 Task: Create a due date automation trigger when advanced on, on the tuesday of the week before a card is due add fields without custom field "Resume" set to a number greater than 1 and lower than 10 at 11:00 AM.
Action: Mouse moved to (1111, 338)
Screenshot: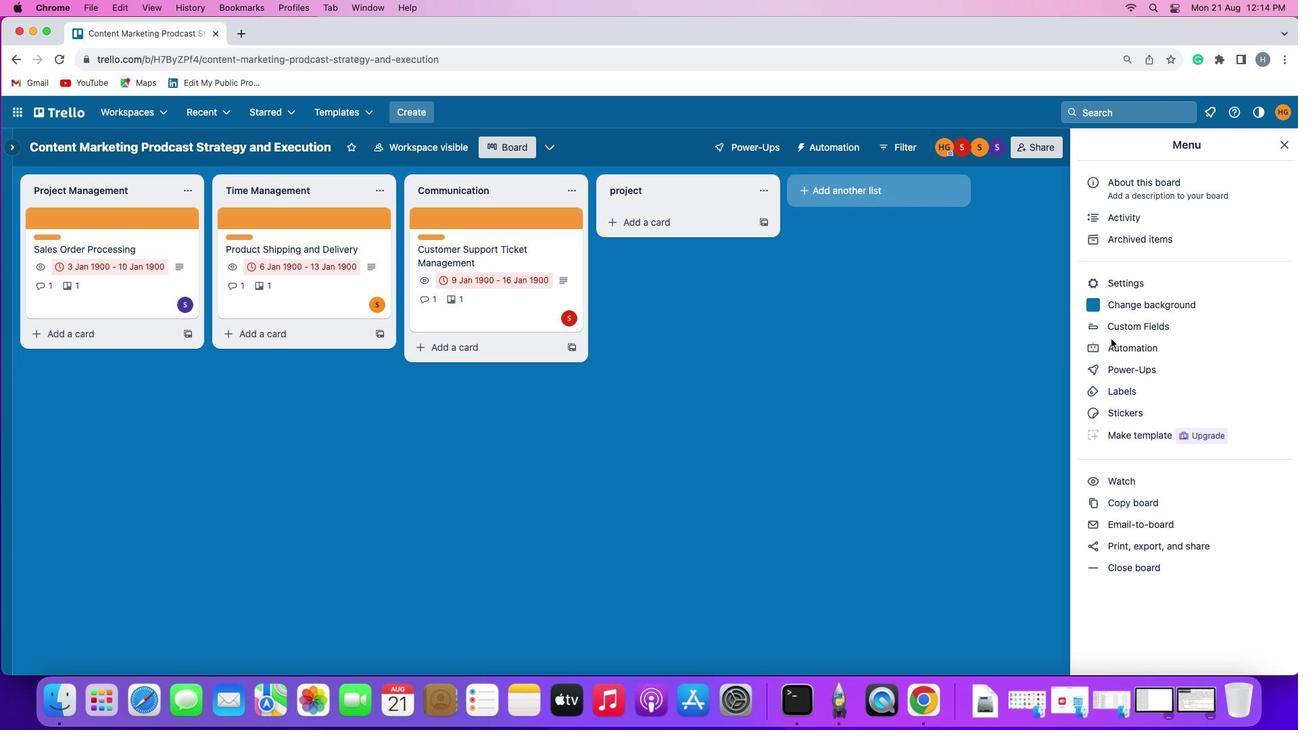
Action: Mouse pressed left at (1111, 338)
Screenshot: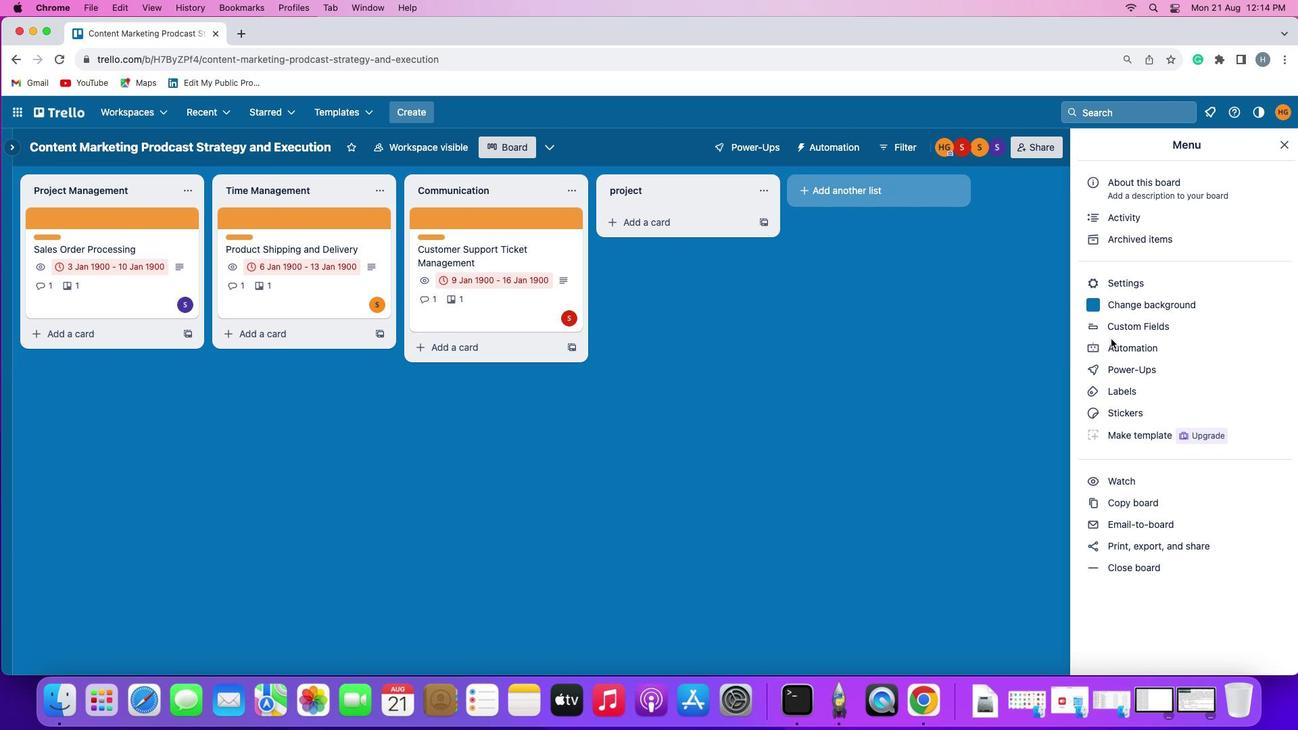
Action: Mouse pressed left at (1111, 338)
Screenshot: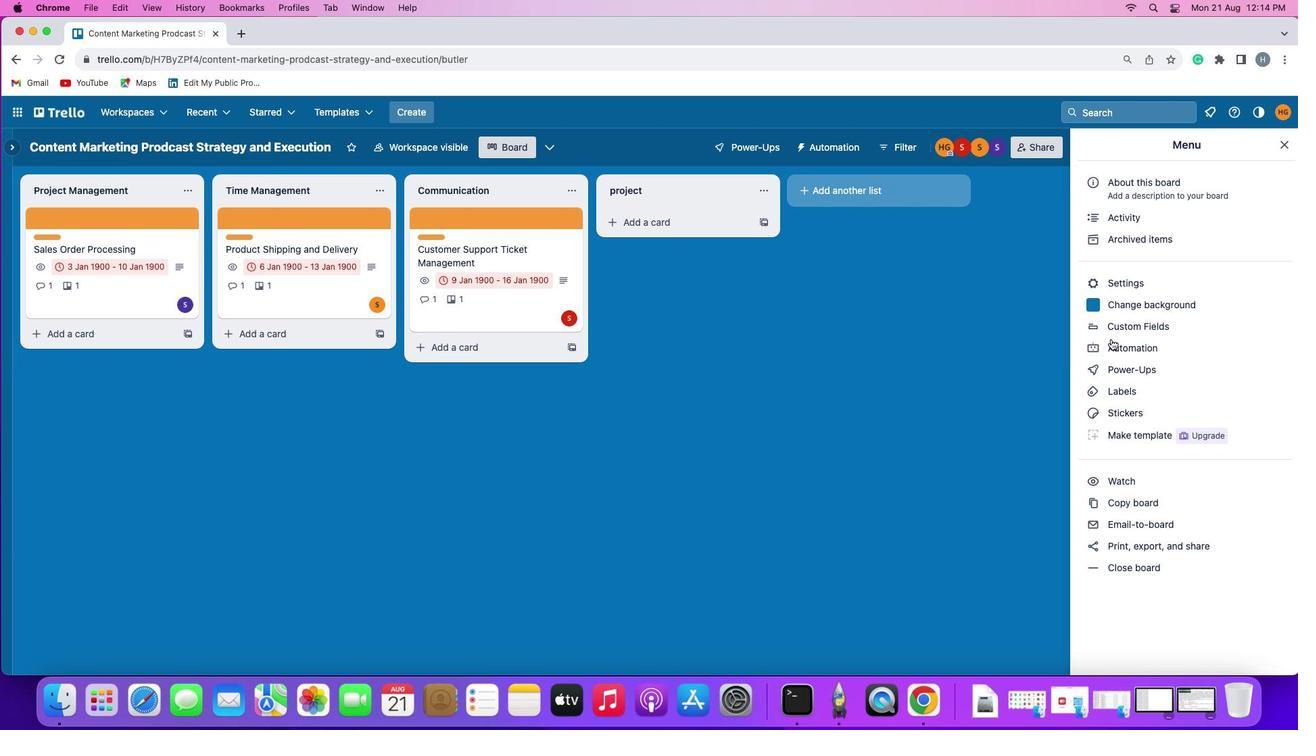 
Action: Mouse moved to (66, 323)
Screenshot: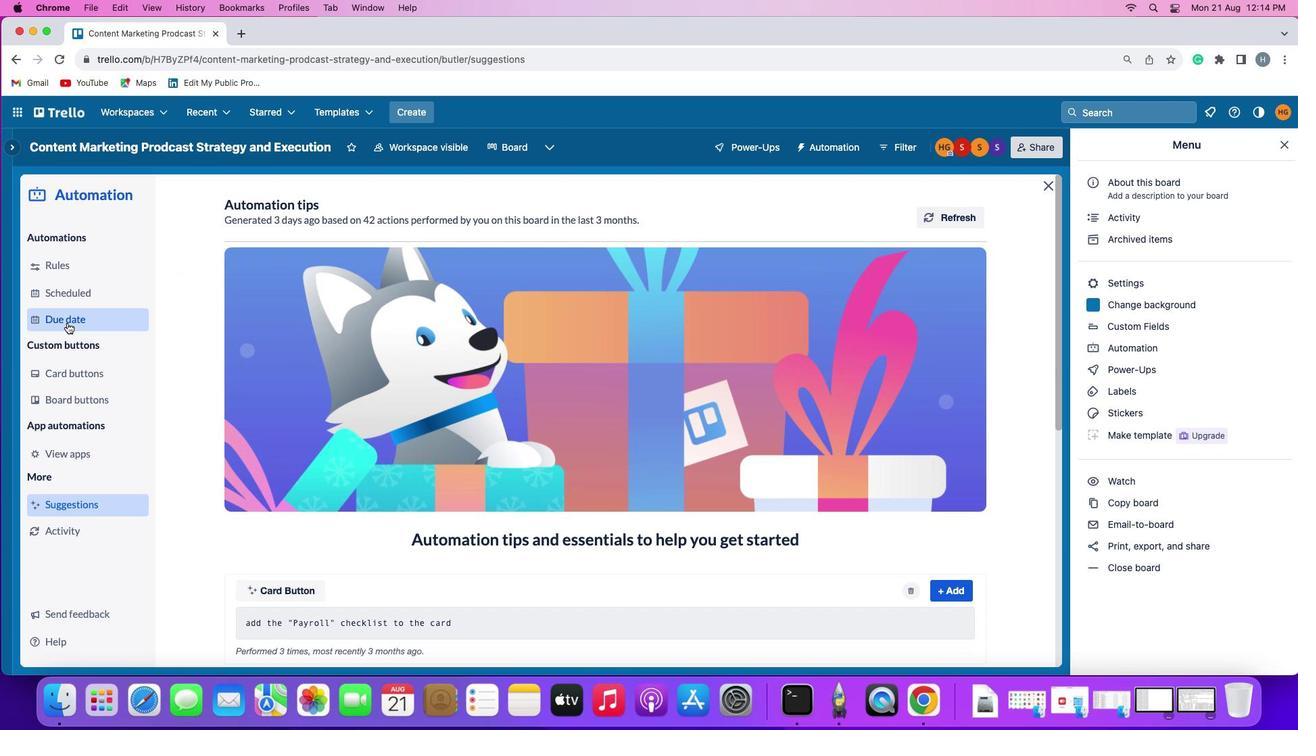 
Action: Mouse pressed left at (66, 323)
Screenshot: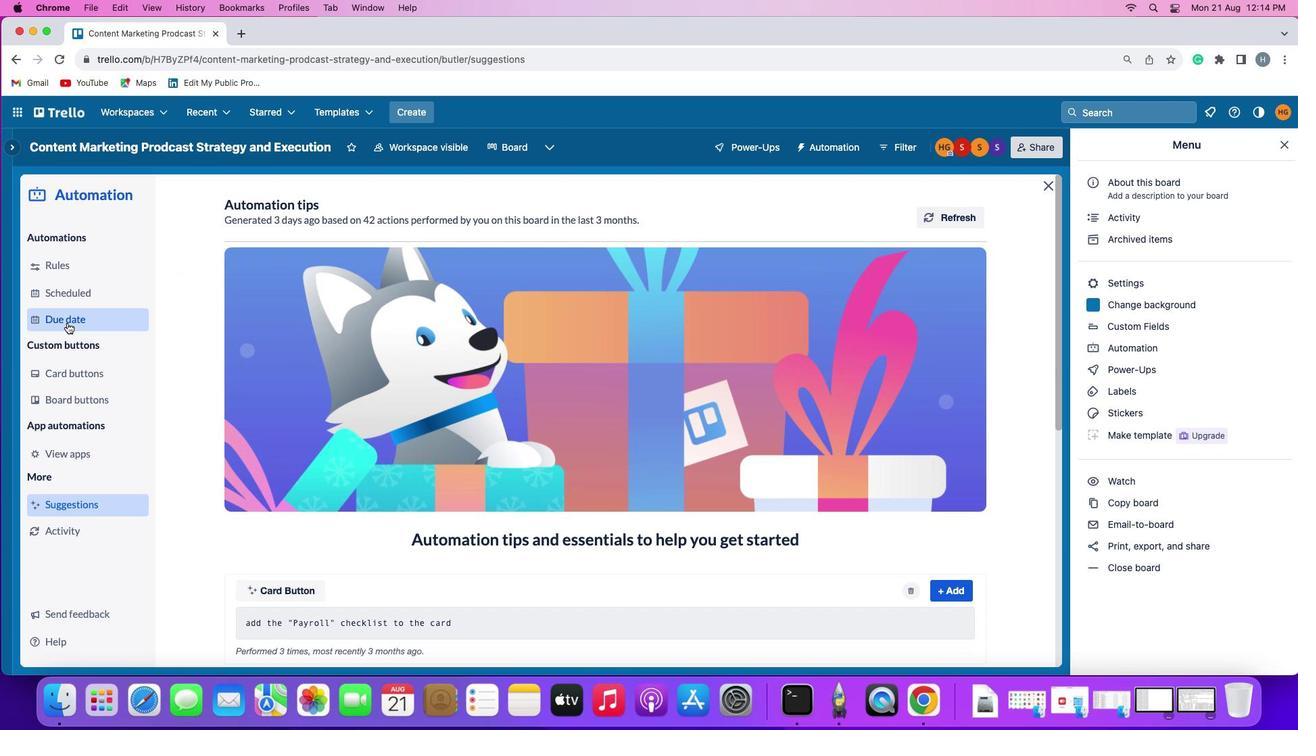
Action: Mouse moved to (917, 206)
Screenshot: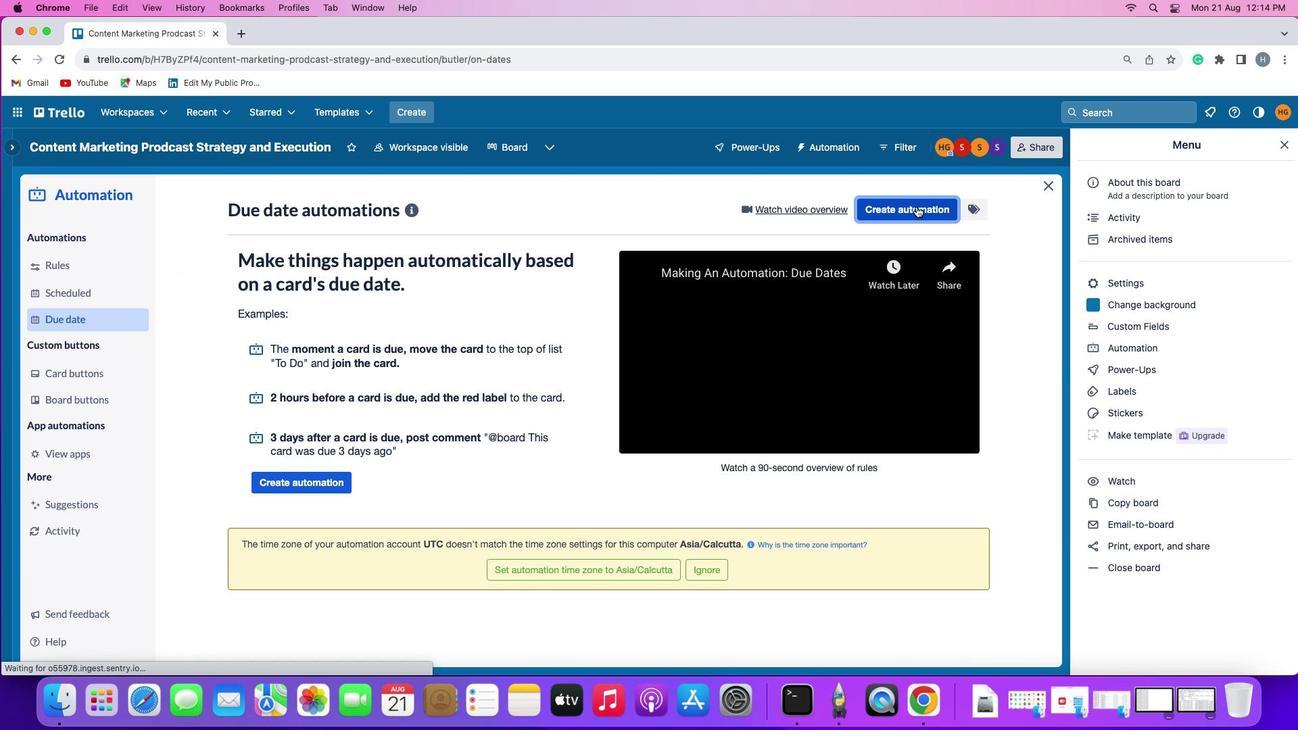 
Action: Mouse pressed left at (917, 206)
Screenshot: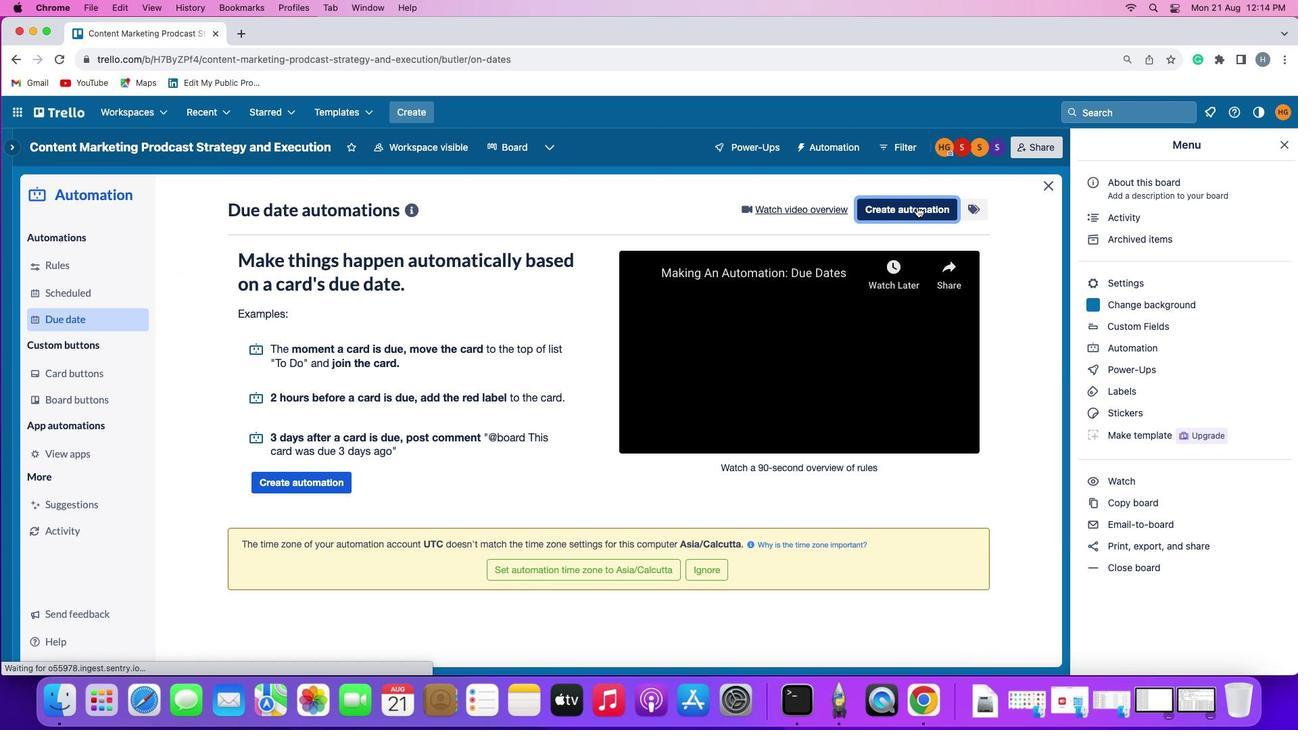 
Action: Mouse moved to (282, 340)
Screenshot: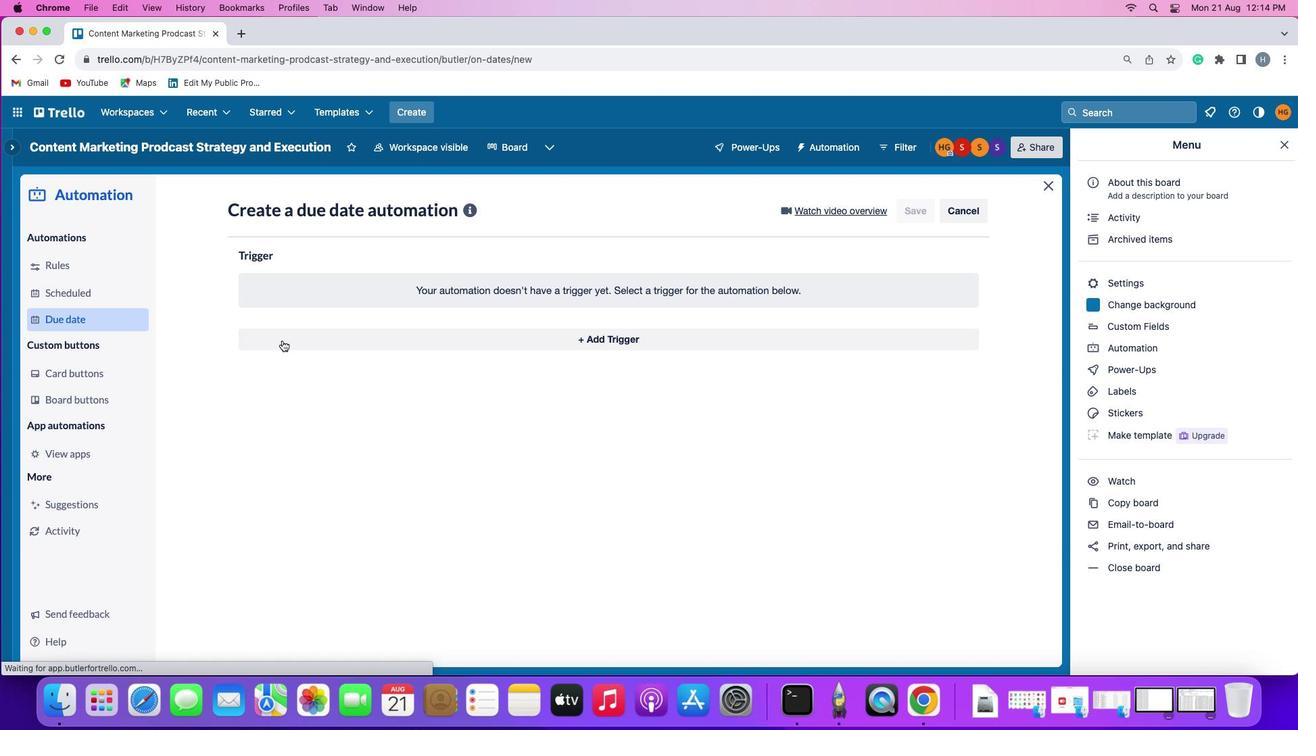 
Action: Mouse pressed left at (282, 340)
Screenshot: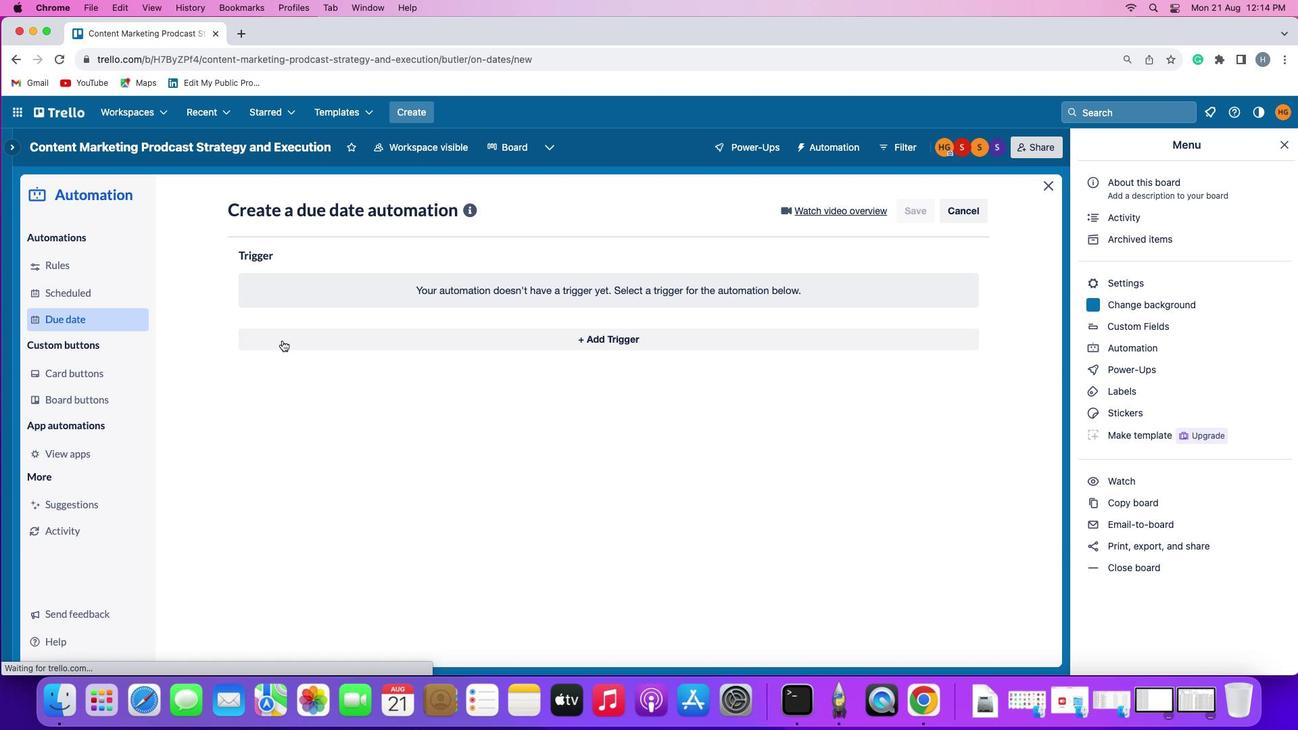 
Action: Mouse moved to (295, 586)
Screenshot: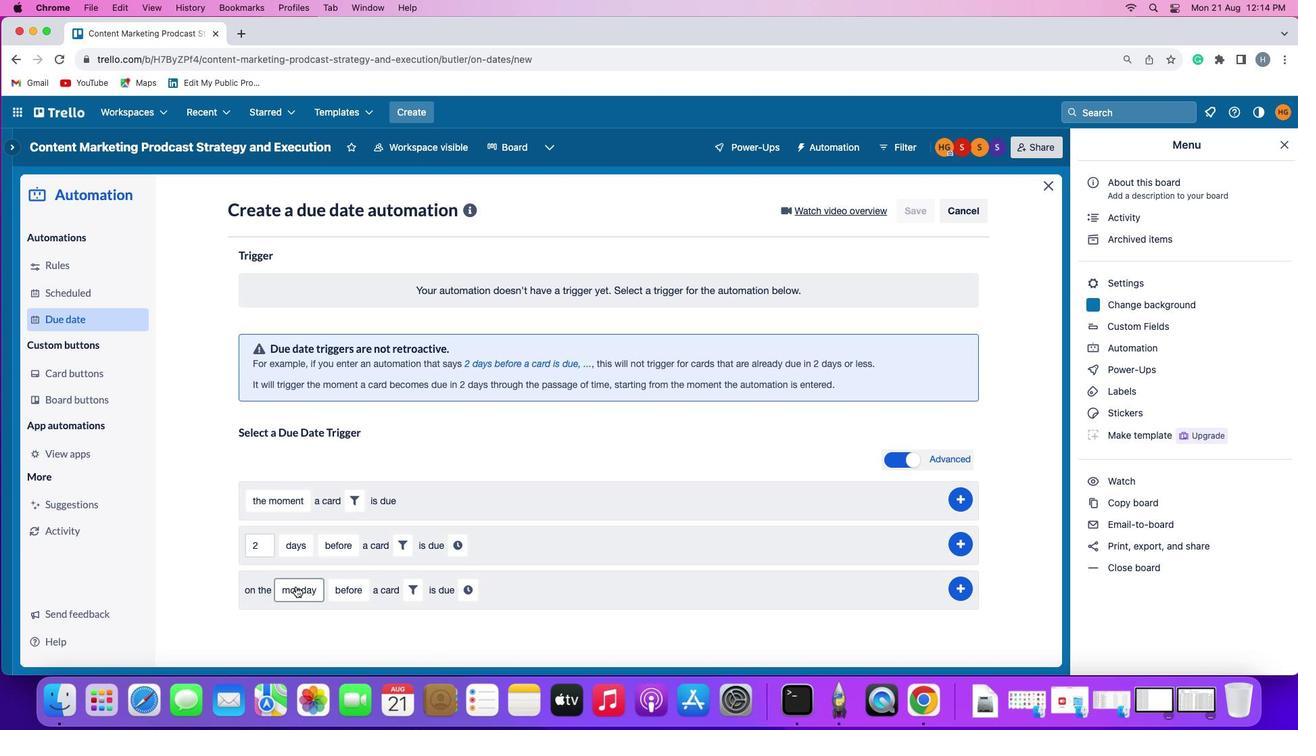 
Action: Mouse pressed left at (295, 586)
Screenshot: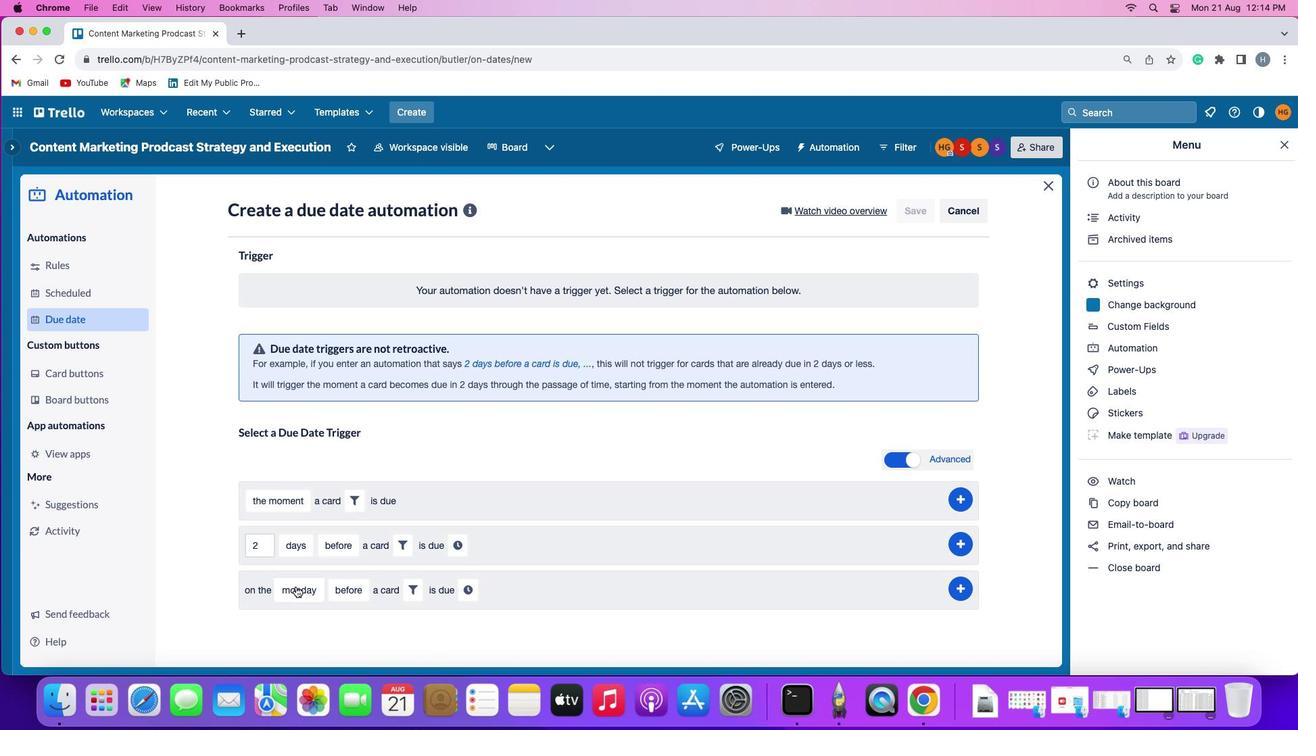 
Action: Mouse moved to (324, 432)
Screenshot: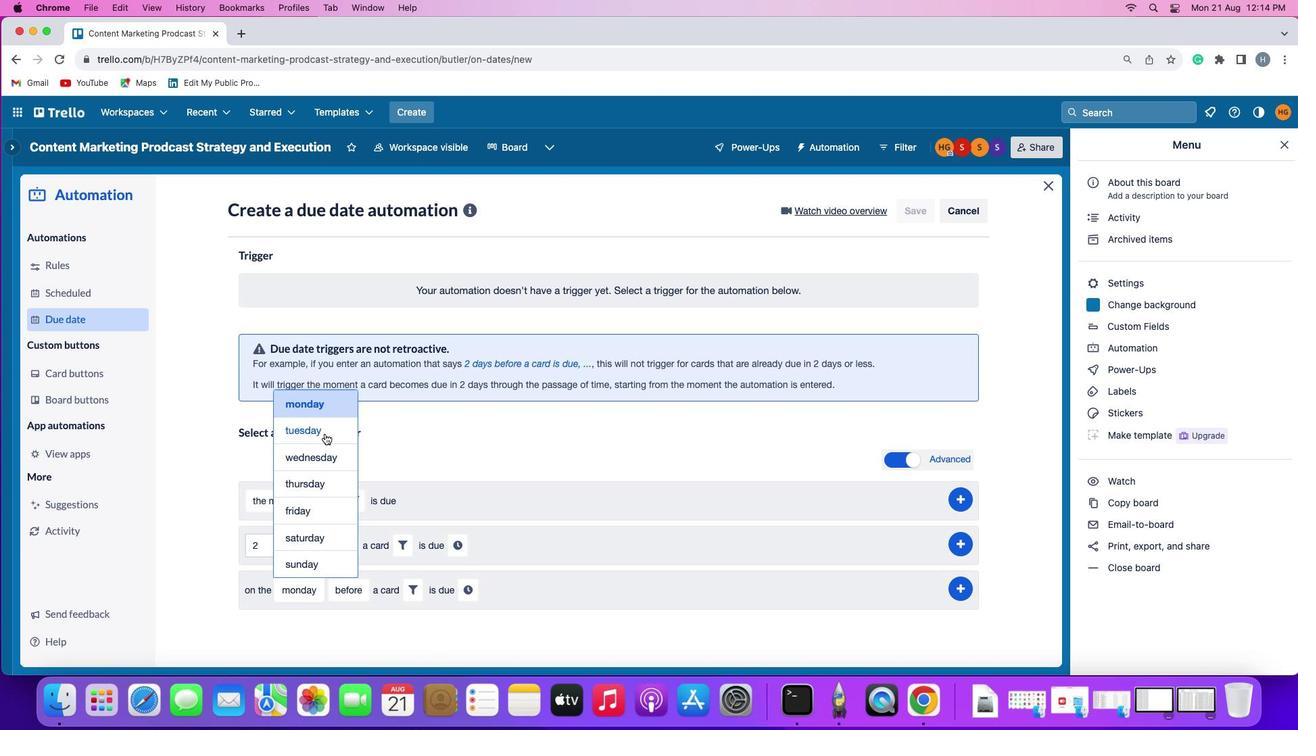 
Action: Mouse pressed left at (324, 432)
Screenshot: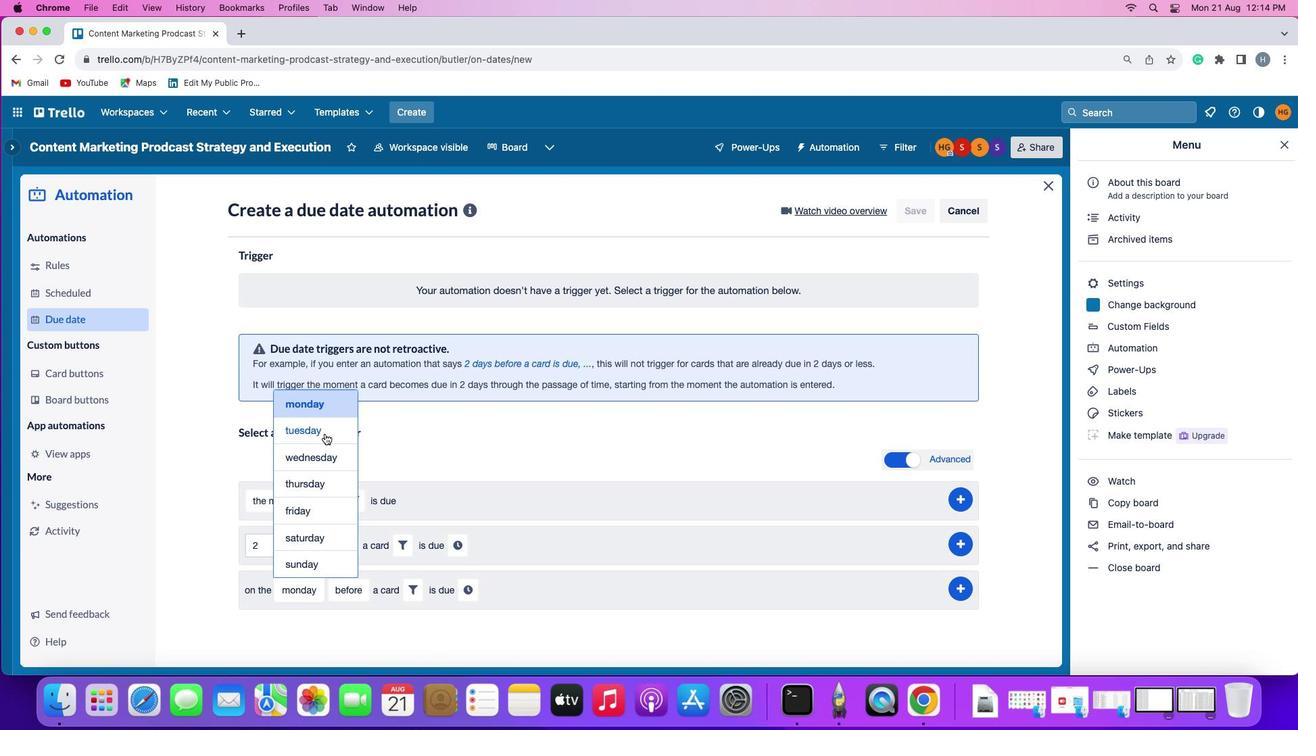 
Action: Mouse moved to (359, 593)
Screenshot: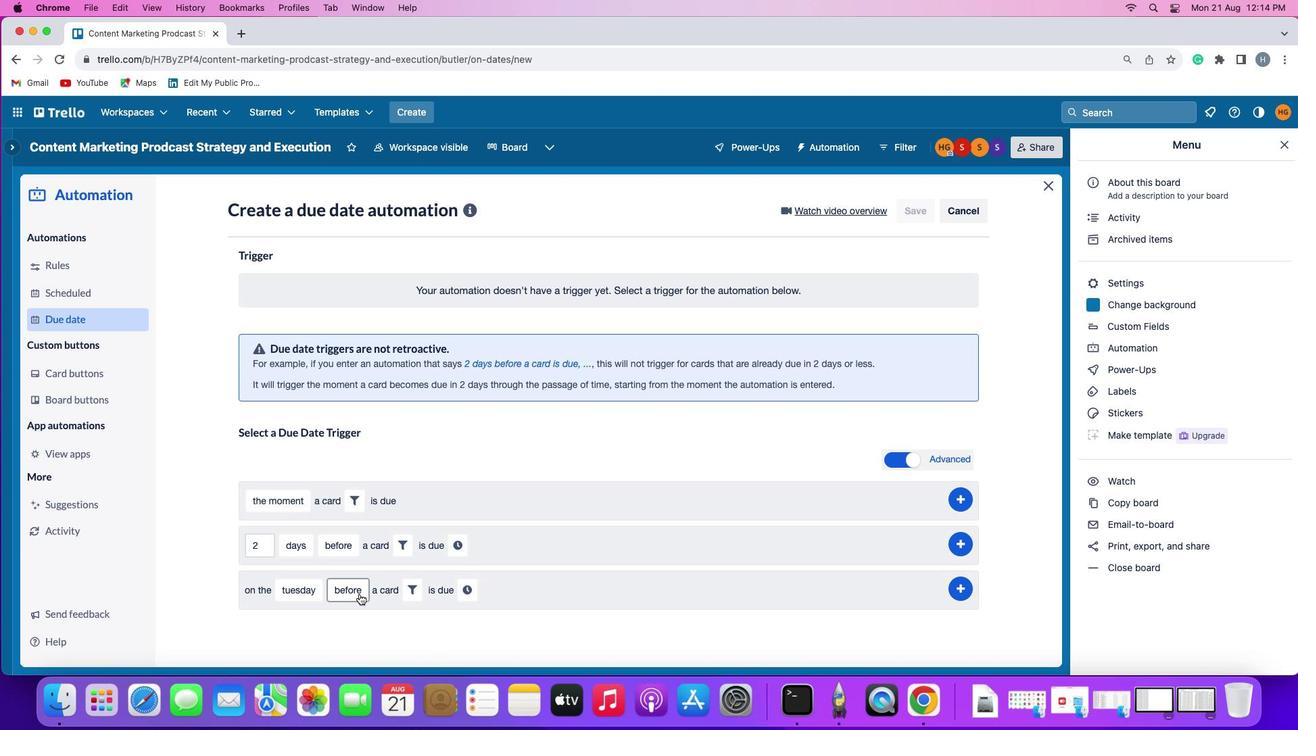 
Action: Mouse pressed left at (359, 593)
Screenshot: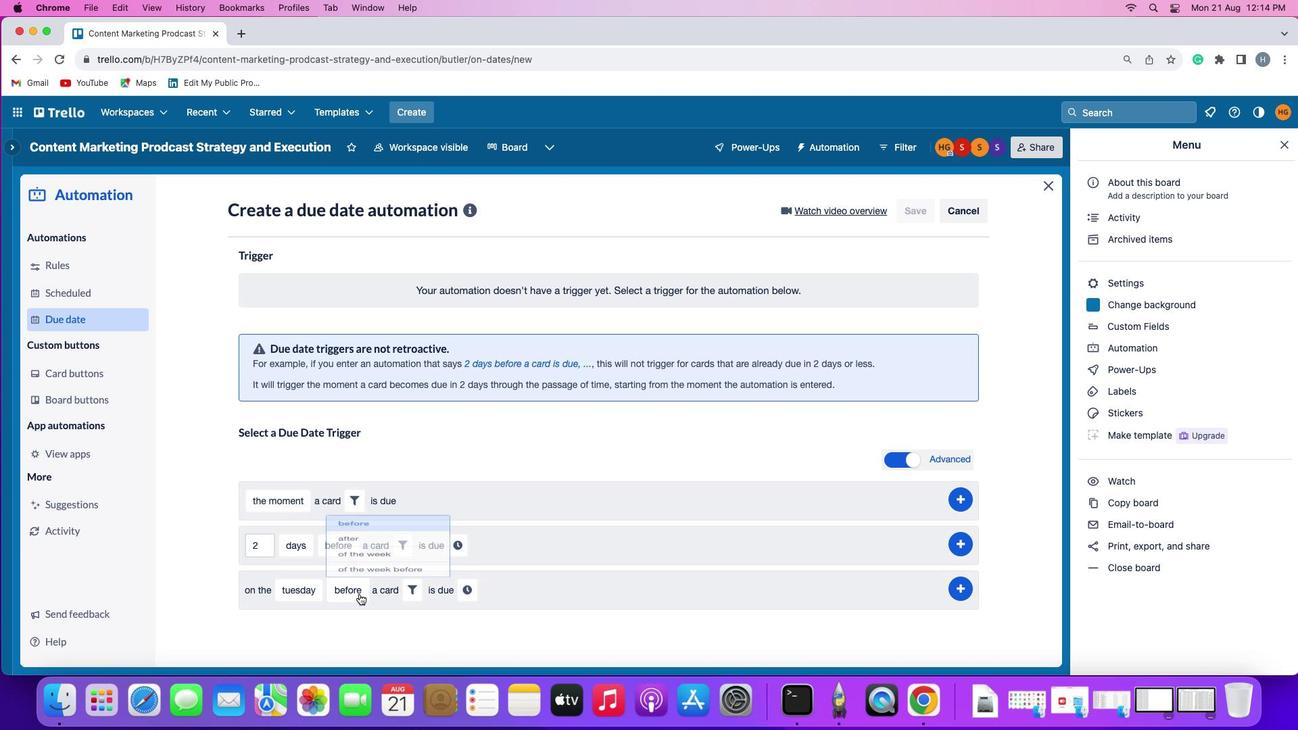 
Action: Mouse moved to (366, 566)
Screenshot: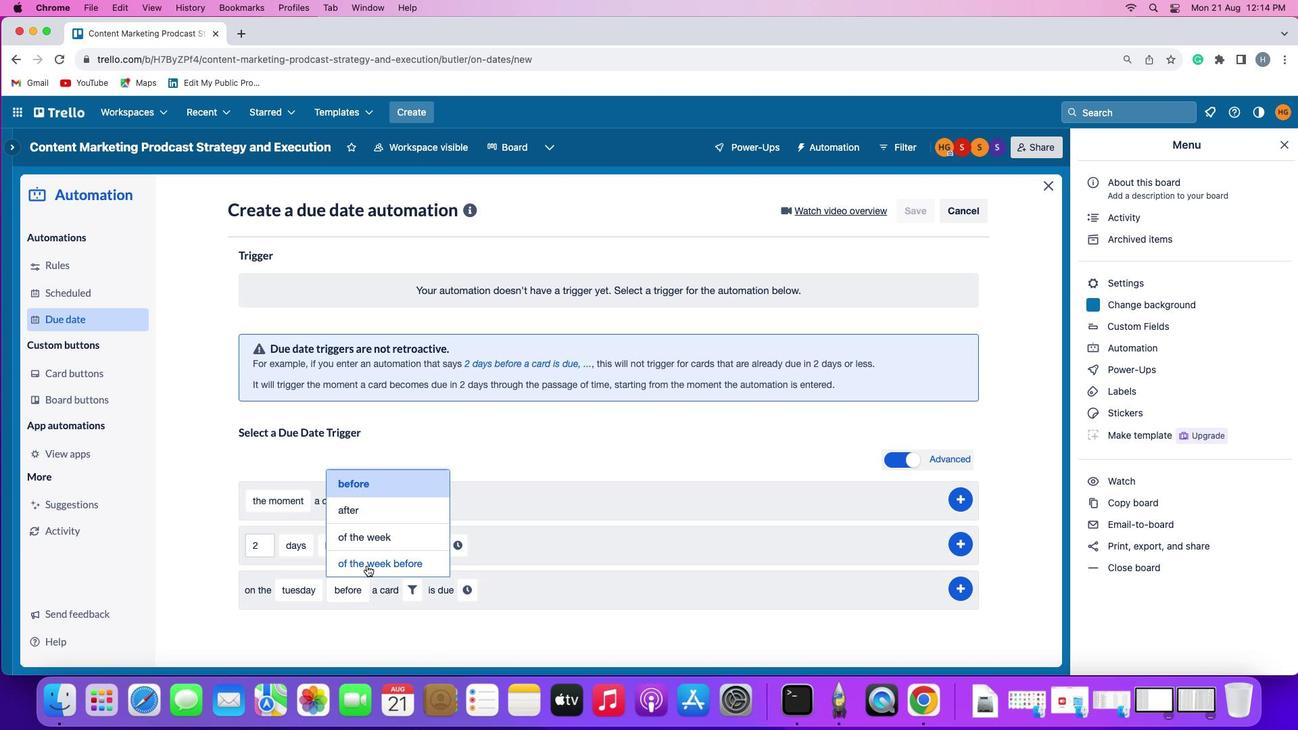 
Action: Mouse pressed left at (366, 566)
Screenshot: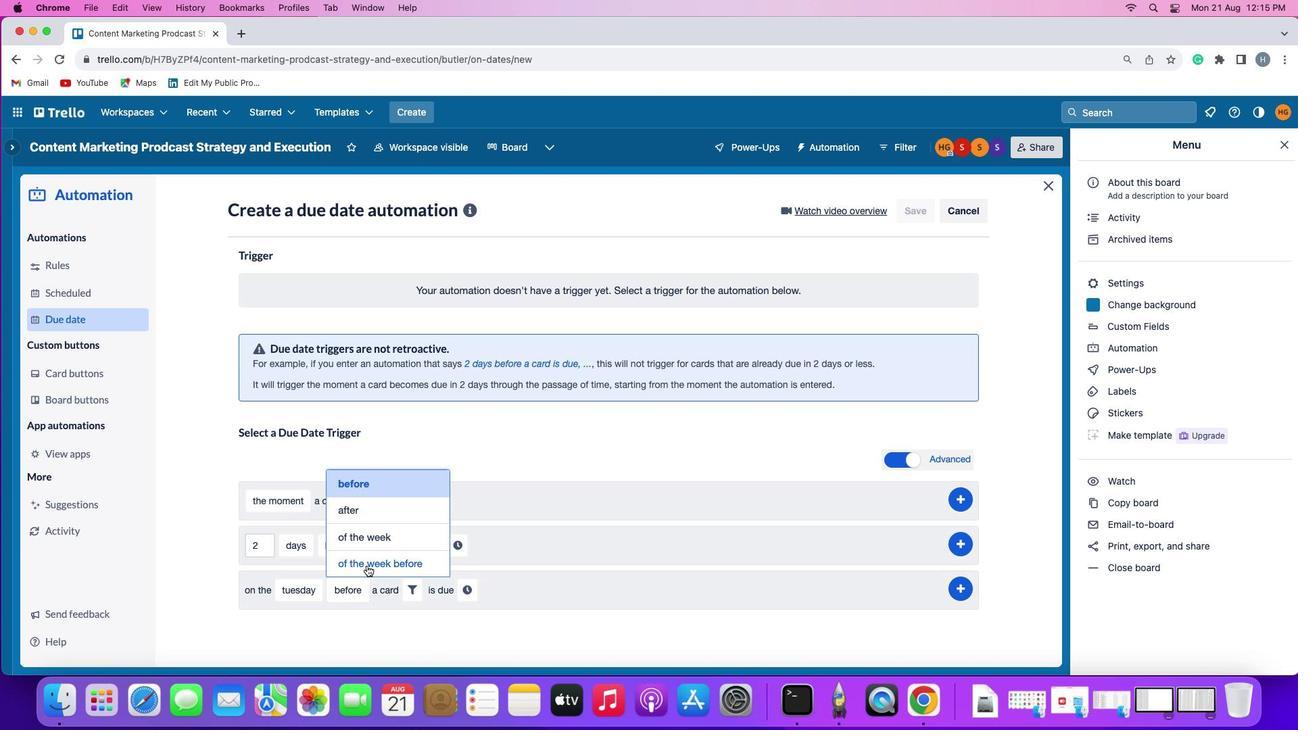 
Action: Mouse moved to (460, 589)
Screenshot: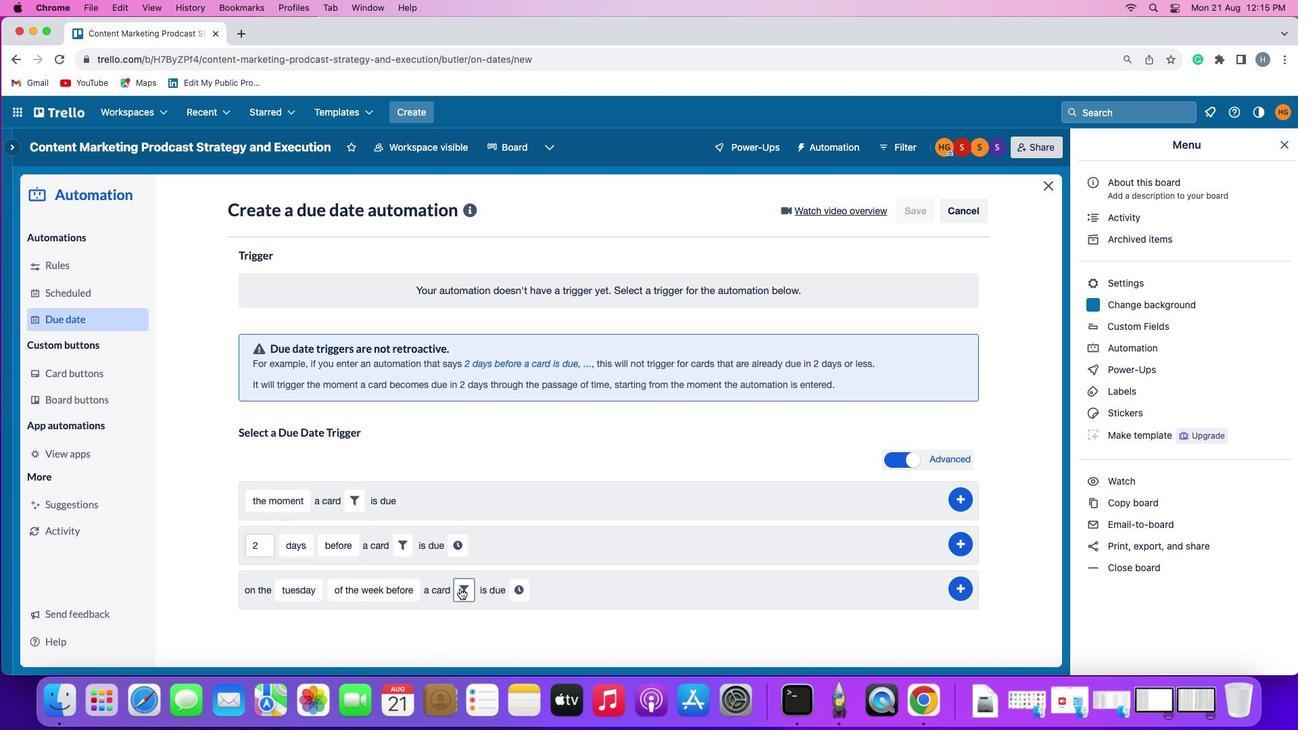
Action: Mouse pressed left at (460, 589)
Screenshot: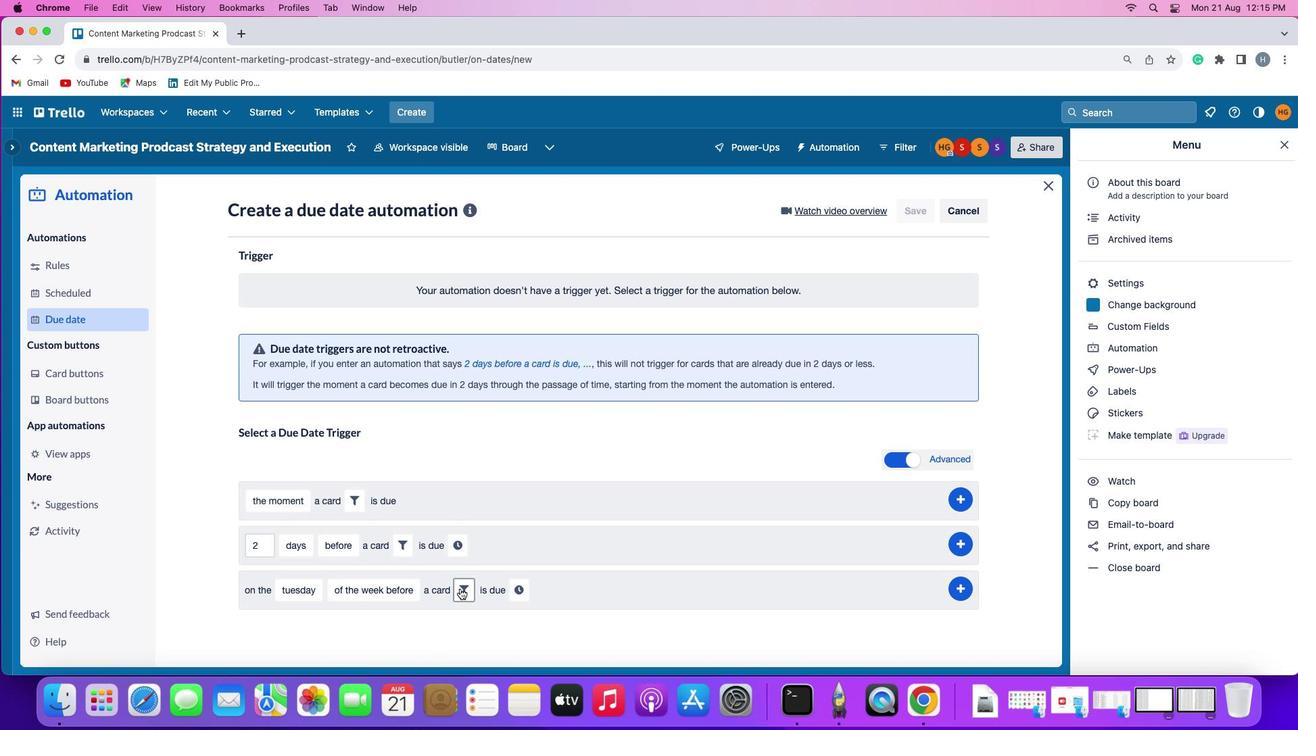 
Action: Mouse moved to (679, 626)
Screenshot: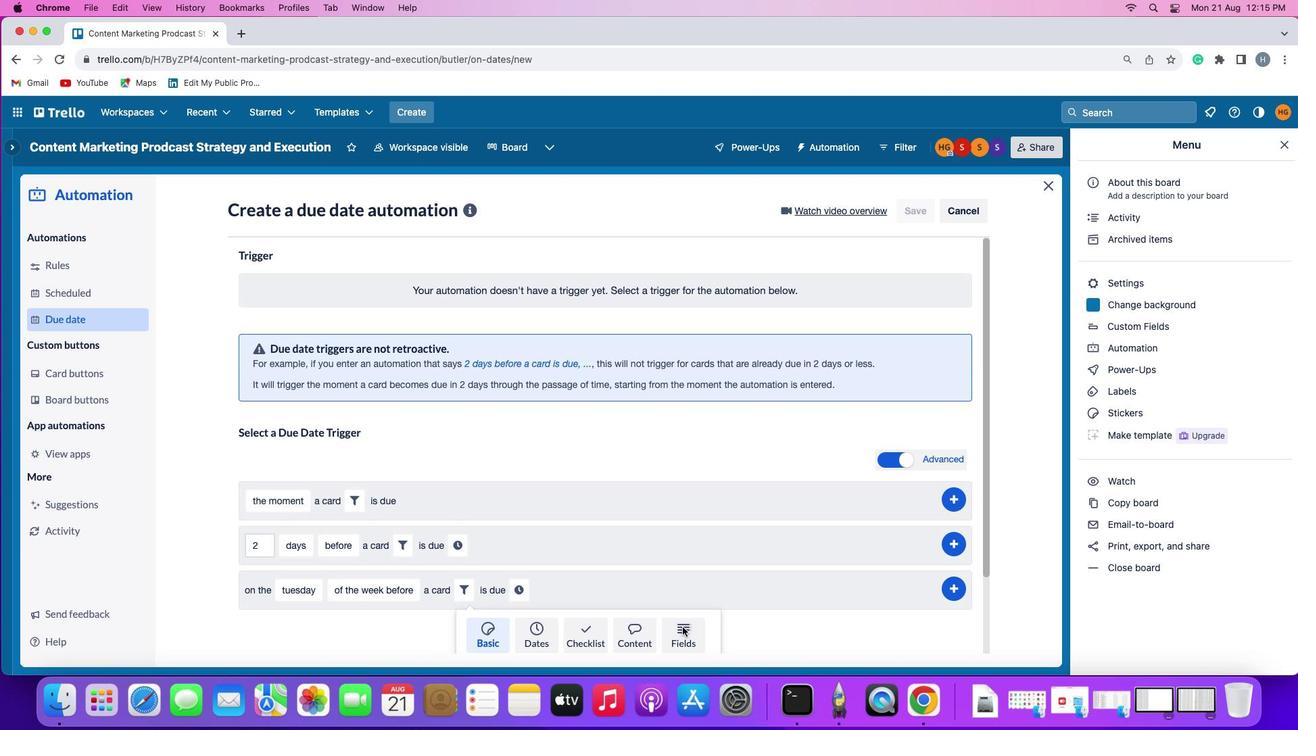 
Action: Mouse pressed left at (679, 626)
Screenshot: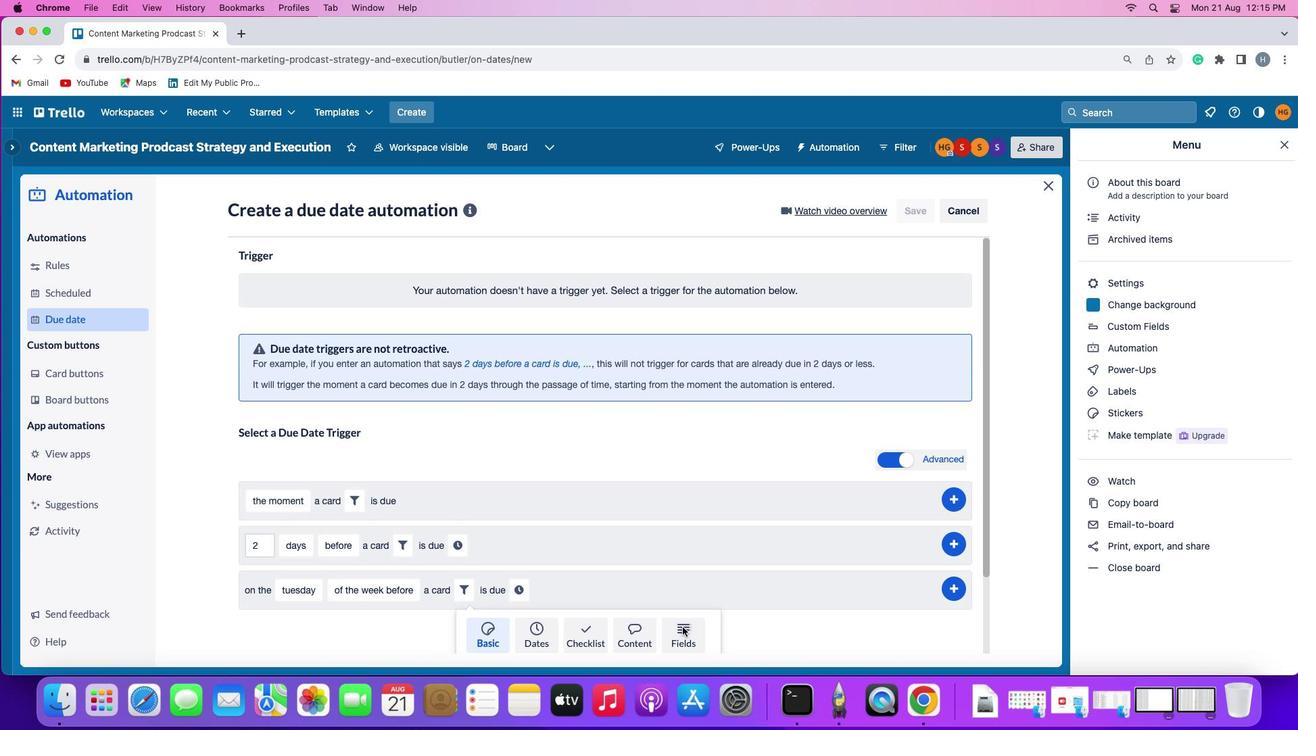 
Action: Mouse moved to (413, 623)
Screenshot: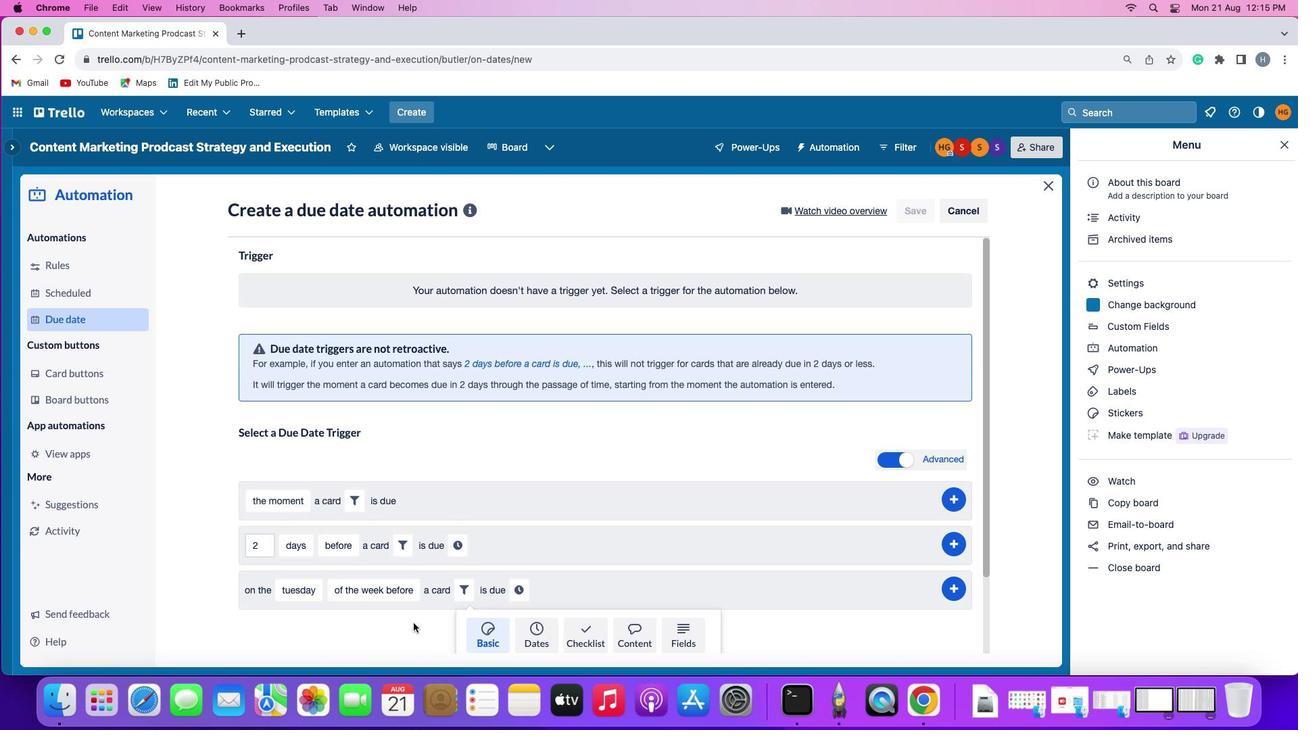 
Action: Mouse scrolled (413, 623) with delta (0, 0)
Screenshot: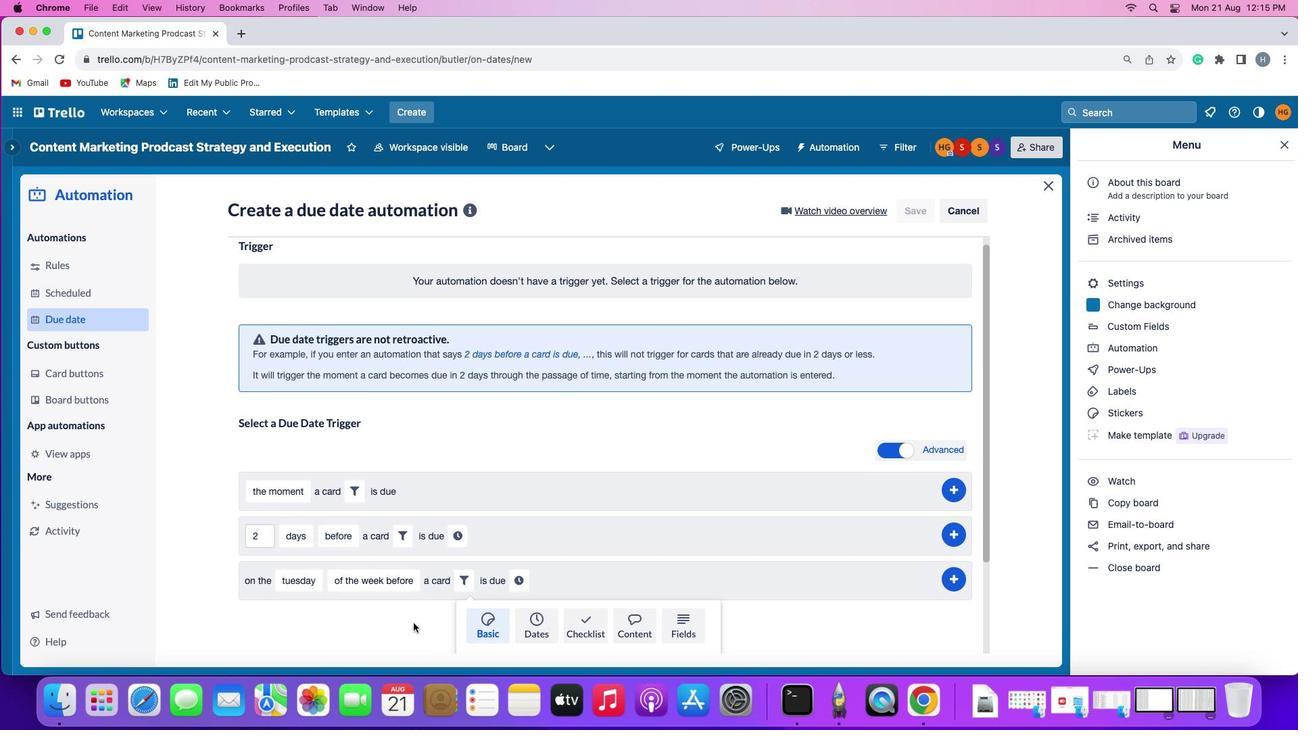
Action: Mouse scrolled (413, 623) with delta (0, 0)
Screenshot: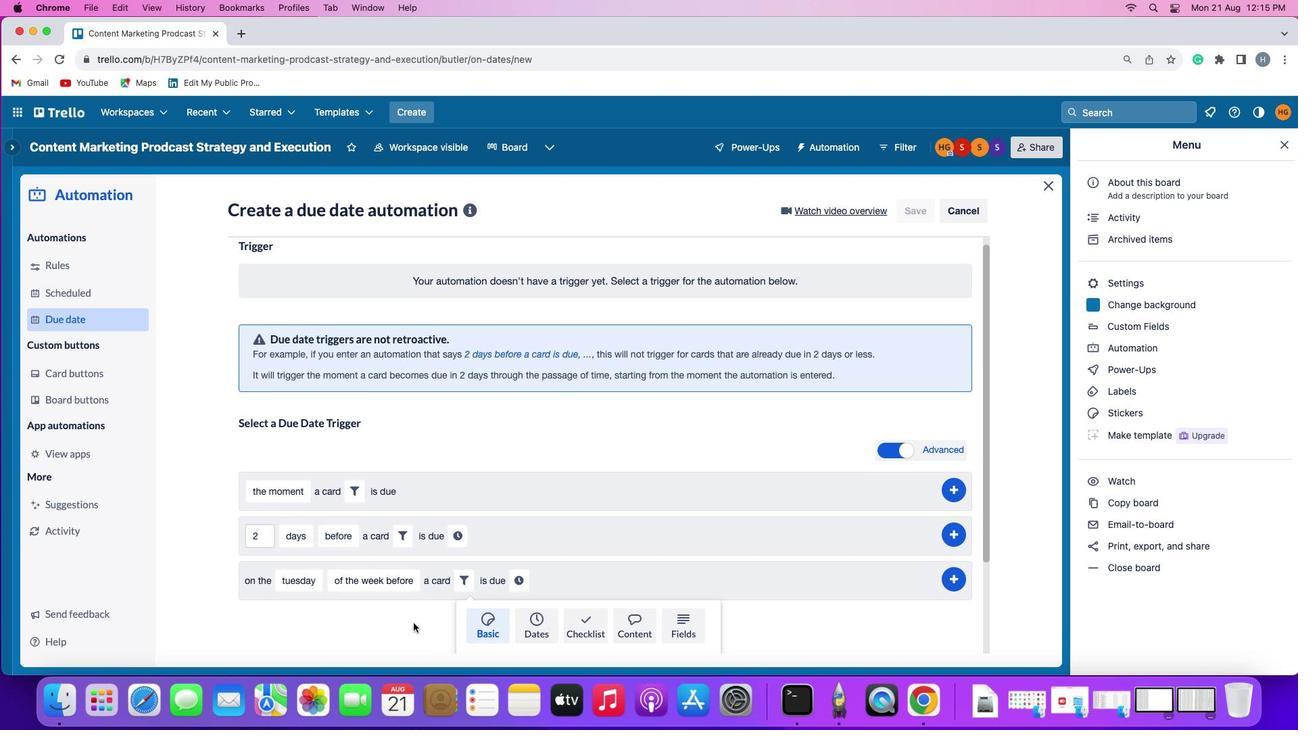 
Action: Mouse scrolled (413, 623) with delta (0, -2)
Screenshot: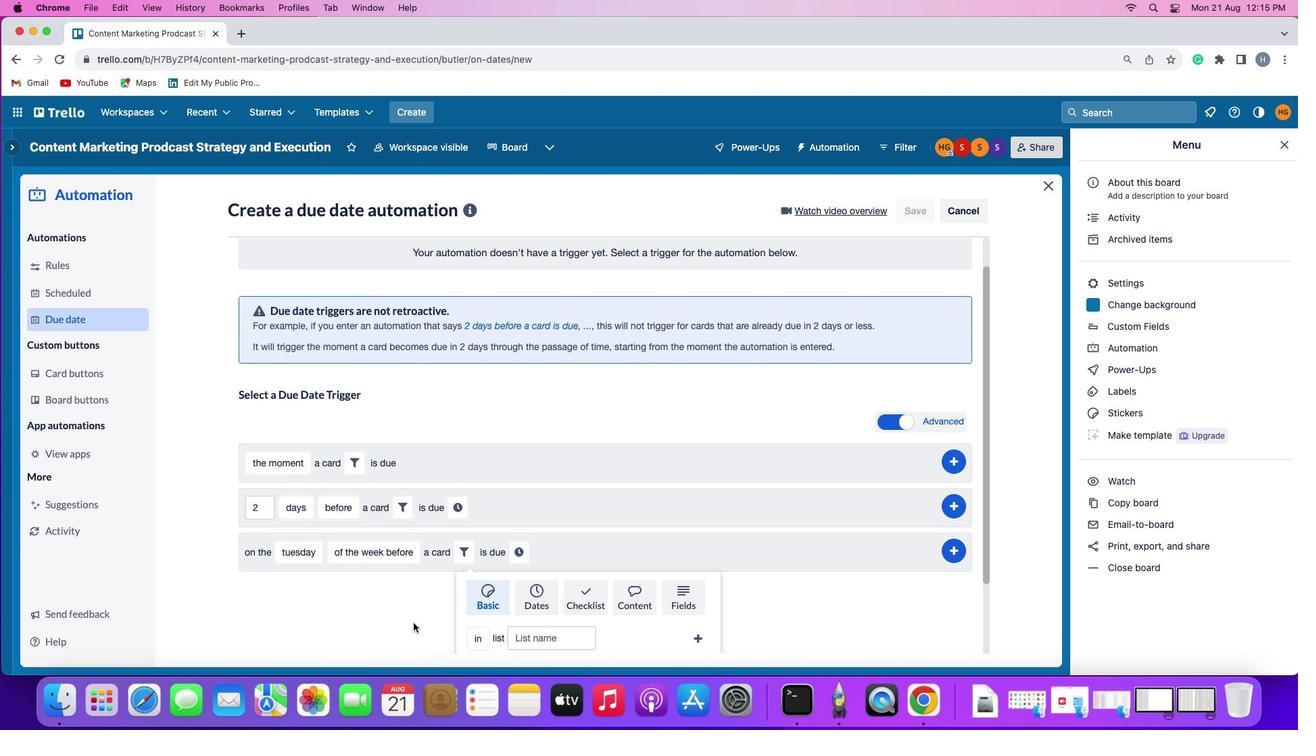
Action: Mouse scrolled (413, 623) with delta (0, -3)
Screenshot: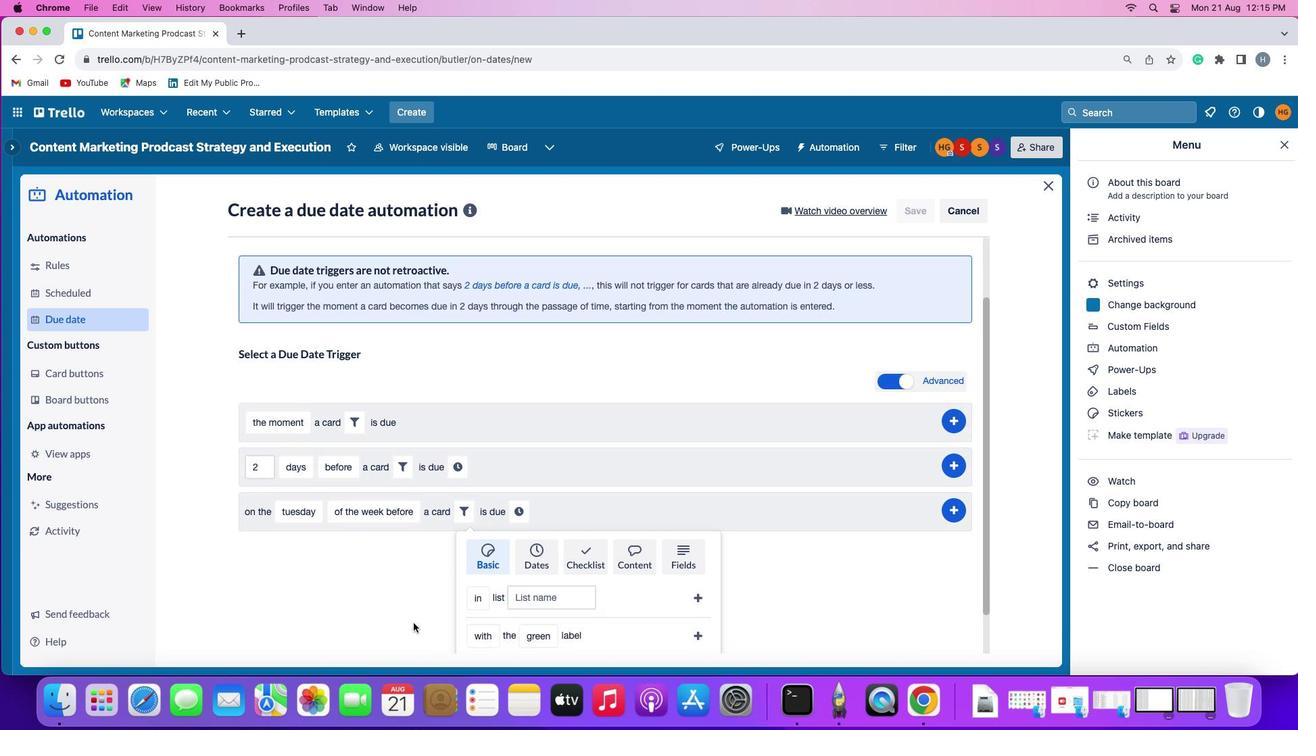 
Action: Mouse scrolled (413, 623) with delta (0, -4)
Screenshot: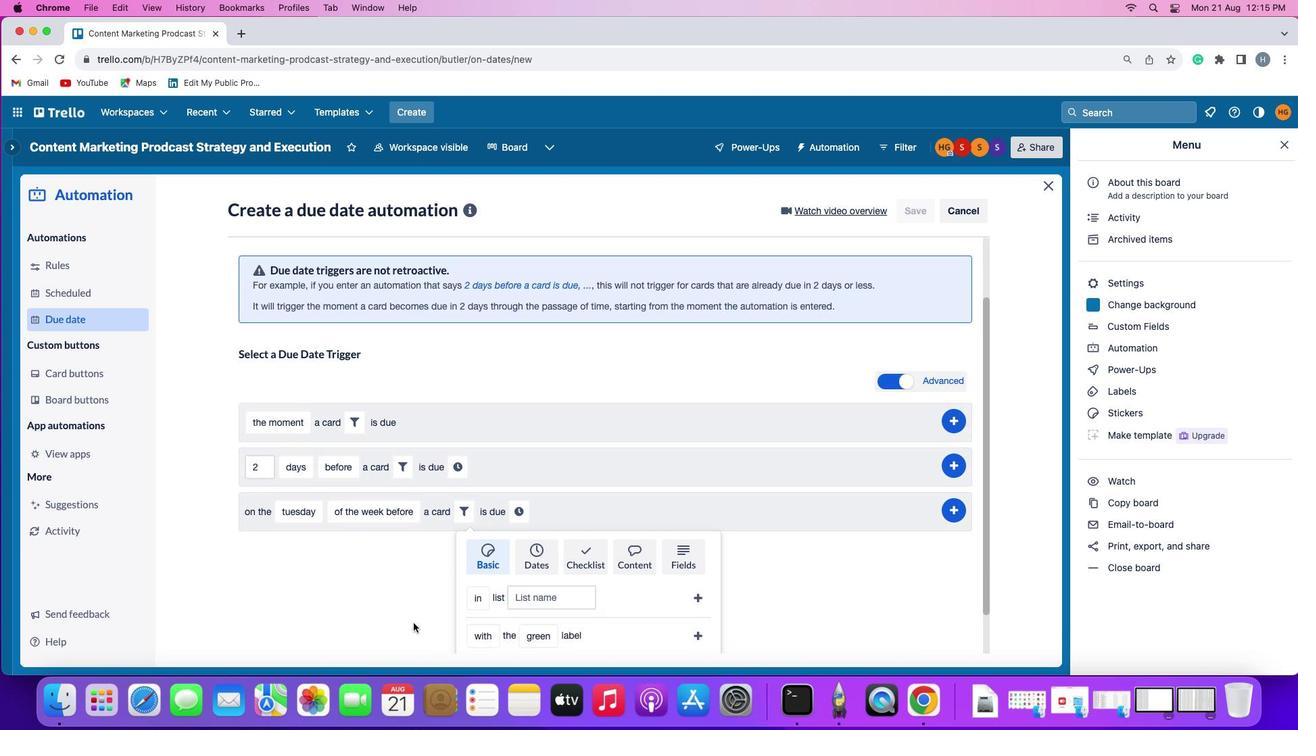
Action: Mouse scrolled (413, 623) with delta (0, 0)
Screenshot: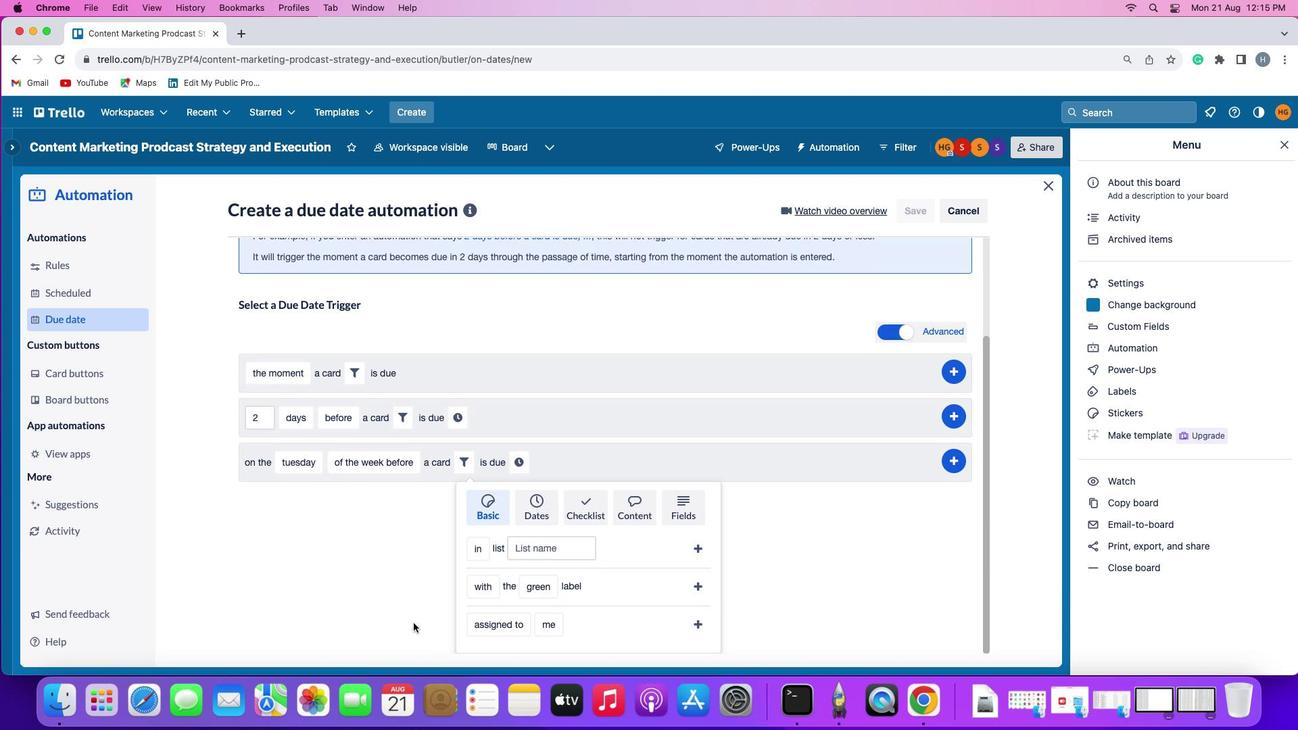 
Action: Mouse scrolled (413, 623) with delta (0, 0)
Screenshot: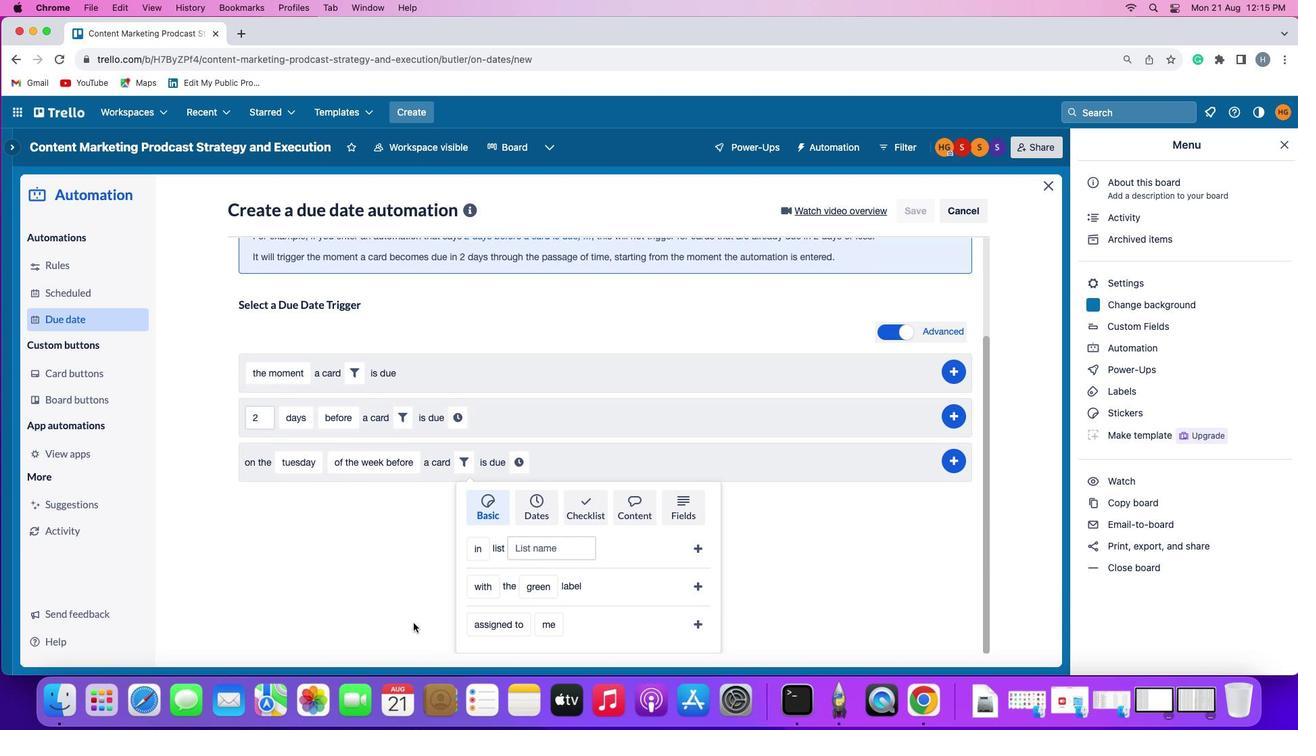 
Action: Mouse scrolled (413, 623) with delta (0, -2)
Screenshot: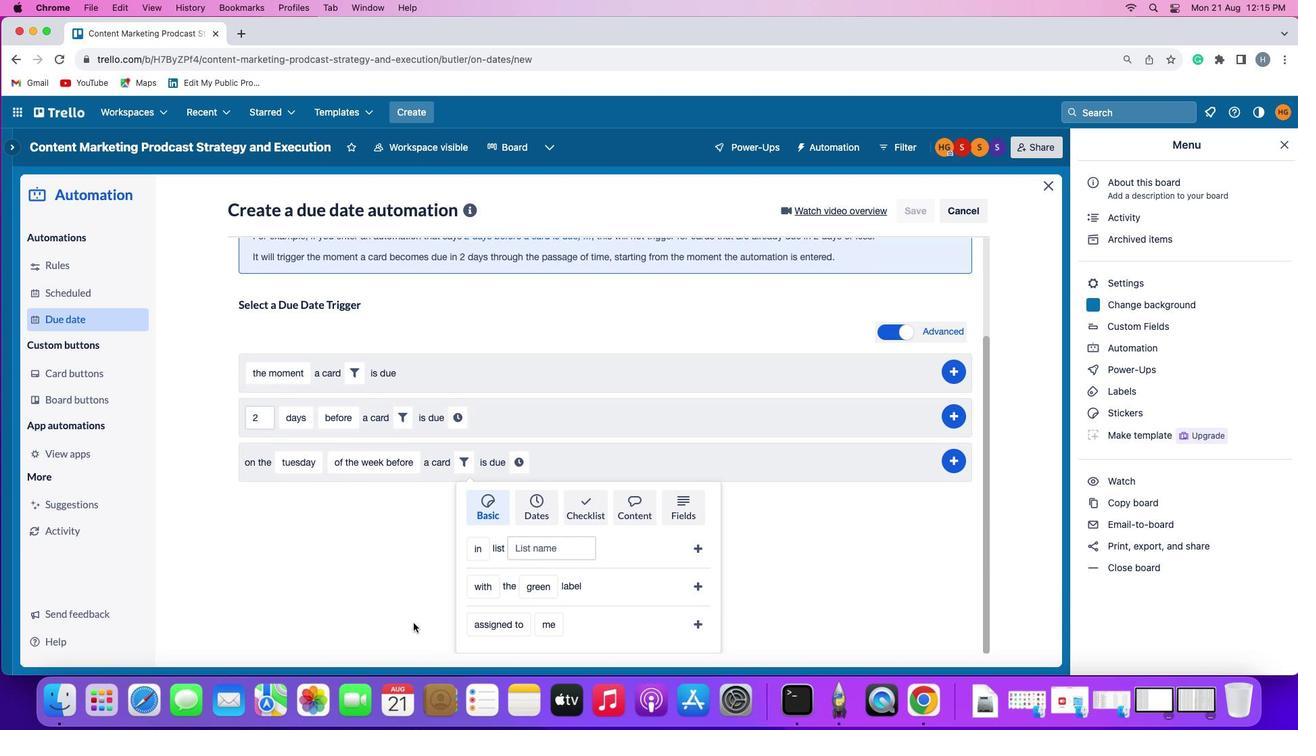 
Action: Mouse scrolled (413, 623) with delta (0, -3)
Screenshot: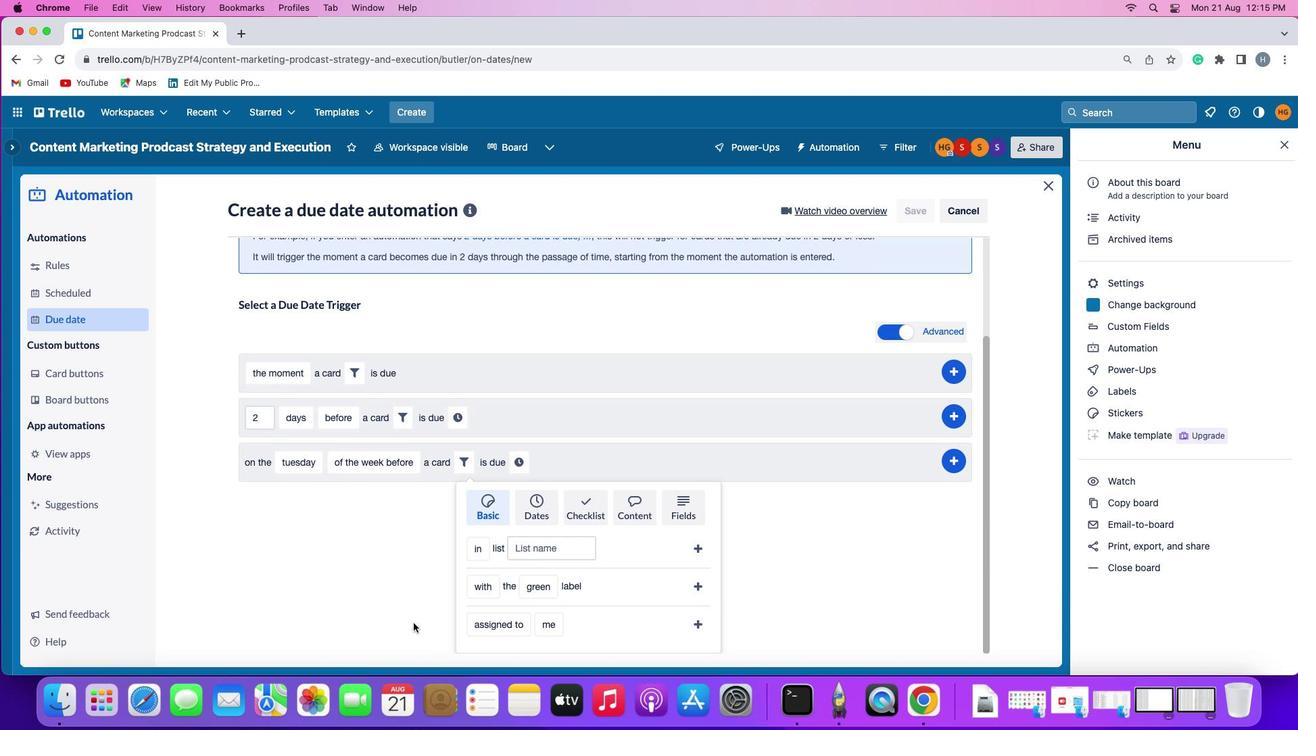 
Action: Mouse moved to (684, 507)
Screenshot: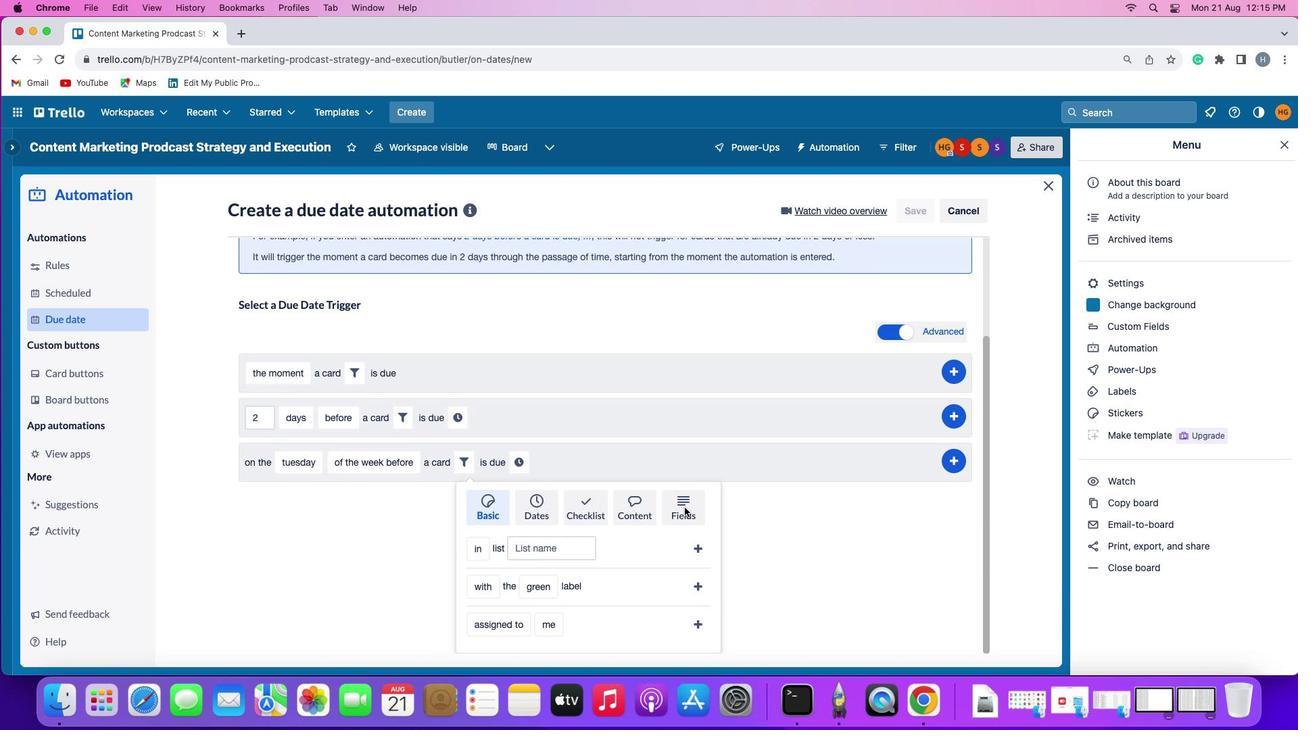 
Action: Mouse pressed left at (684, 507)
Screenshot: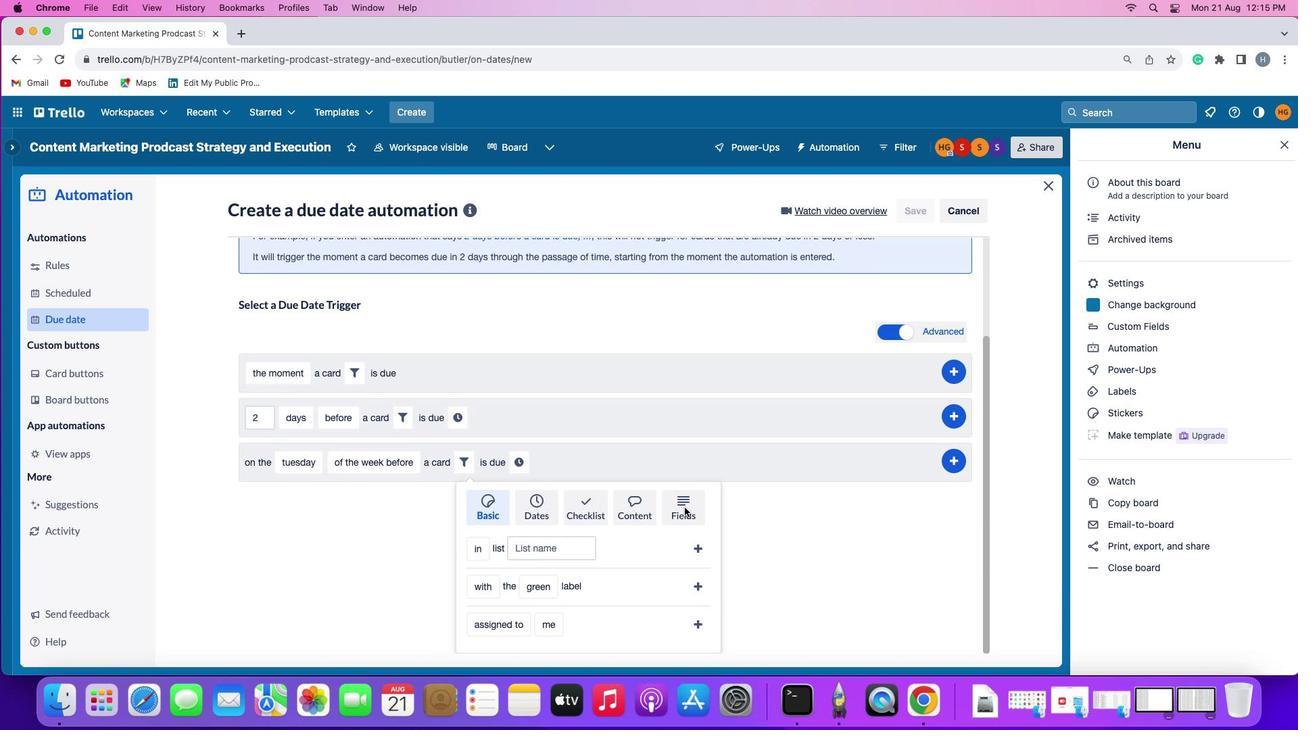 
Action: Mouse moved to (398, 558)
Screenshot: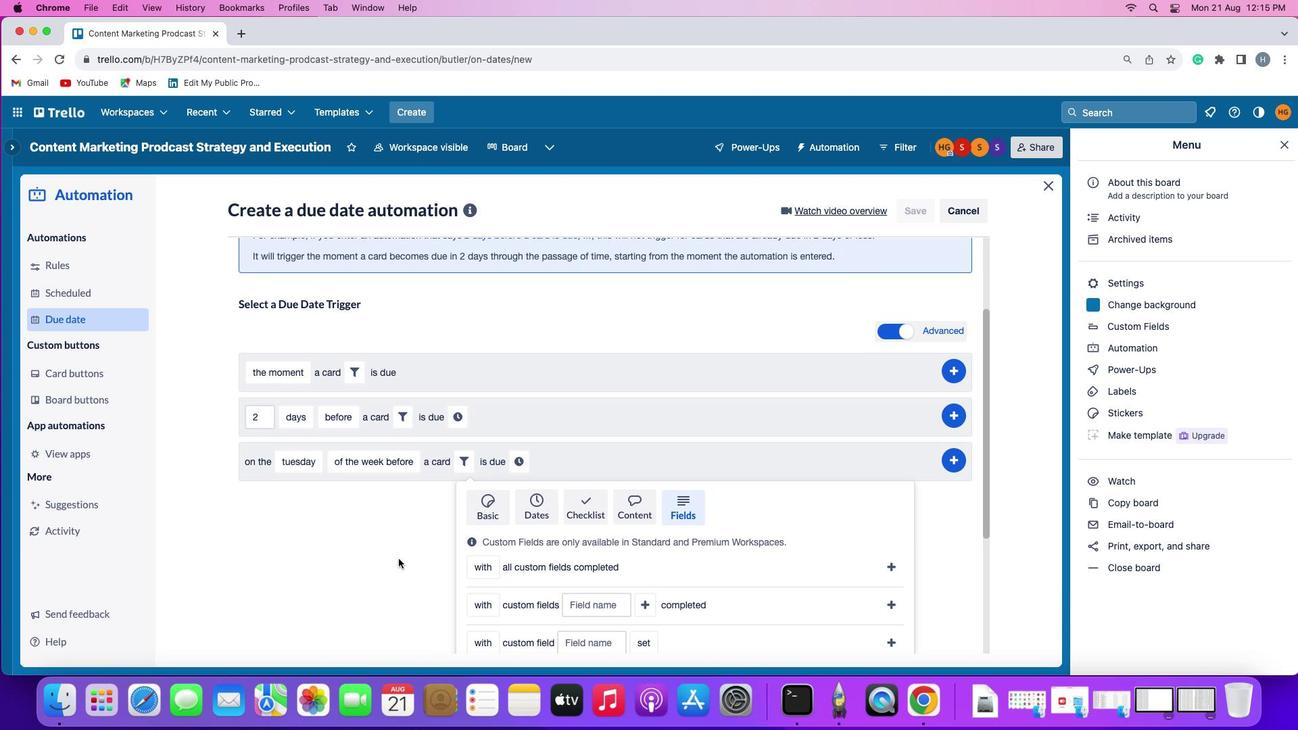 
Action: Mouse scrolled (398, 558) with delta (0, 0)
Screenshot: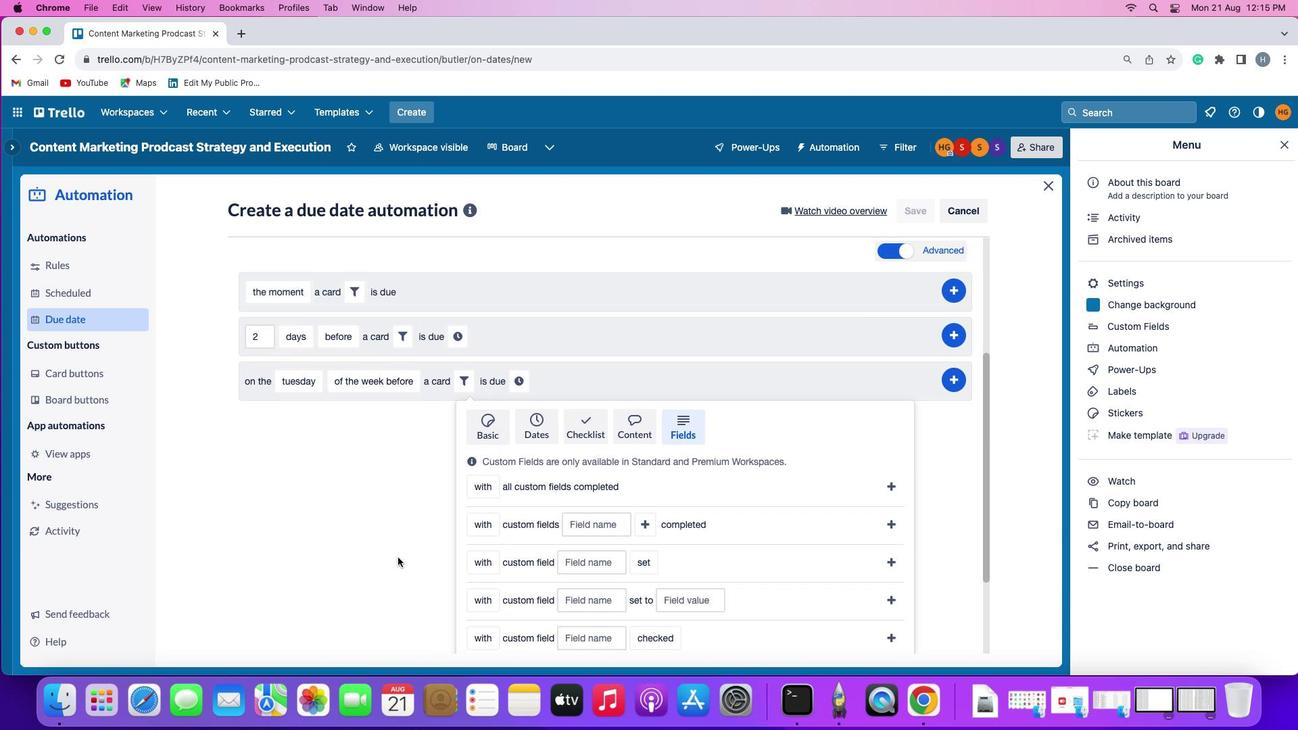
Action: Mouse scrolled (398, 558) with delta (0, 0)
Screenshot: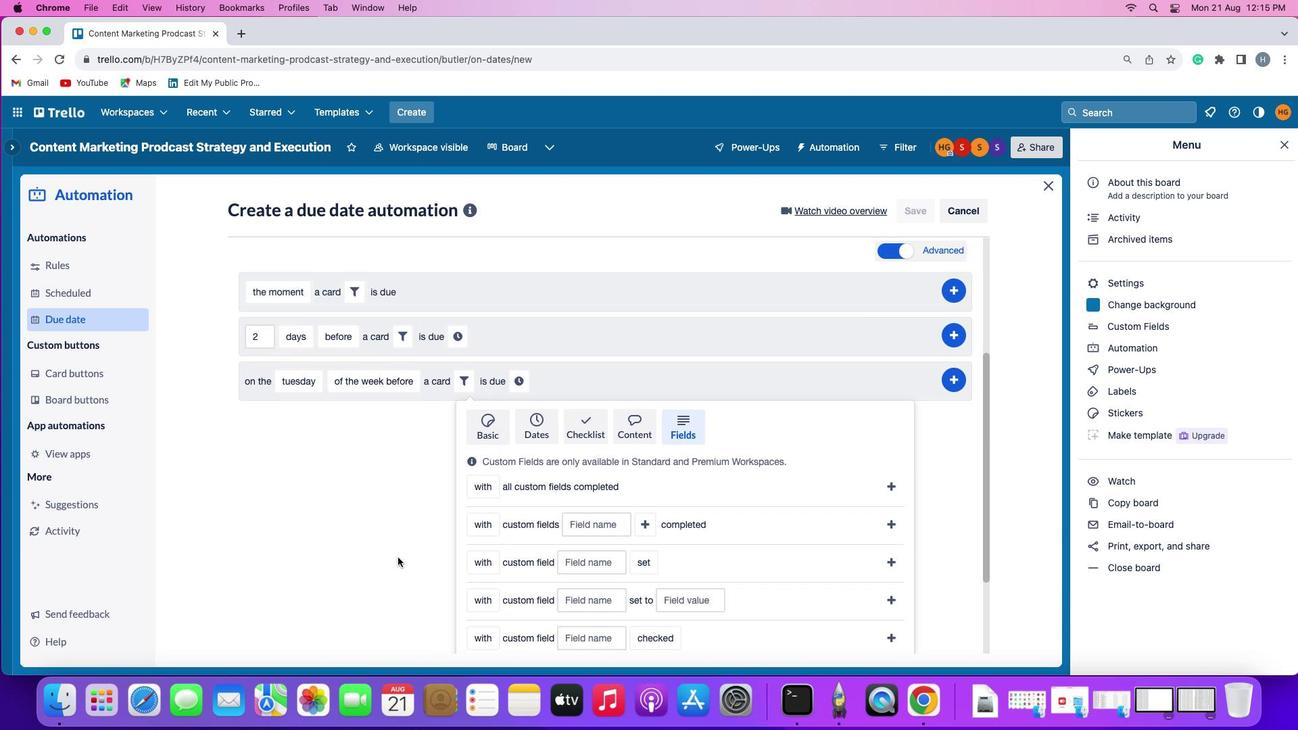
Action: Mouse scrolled (398, 558) with delta (0, -2)
Screenshot: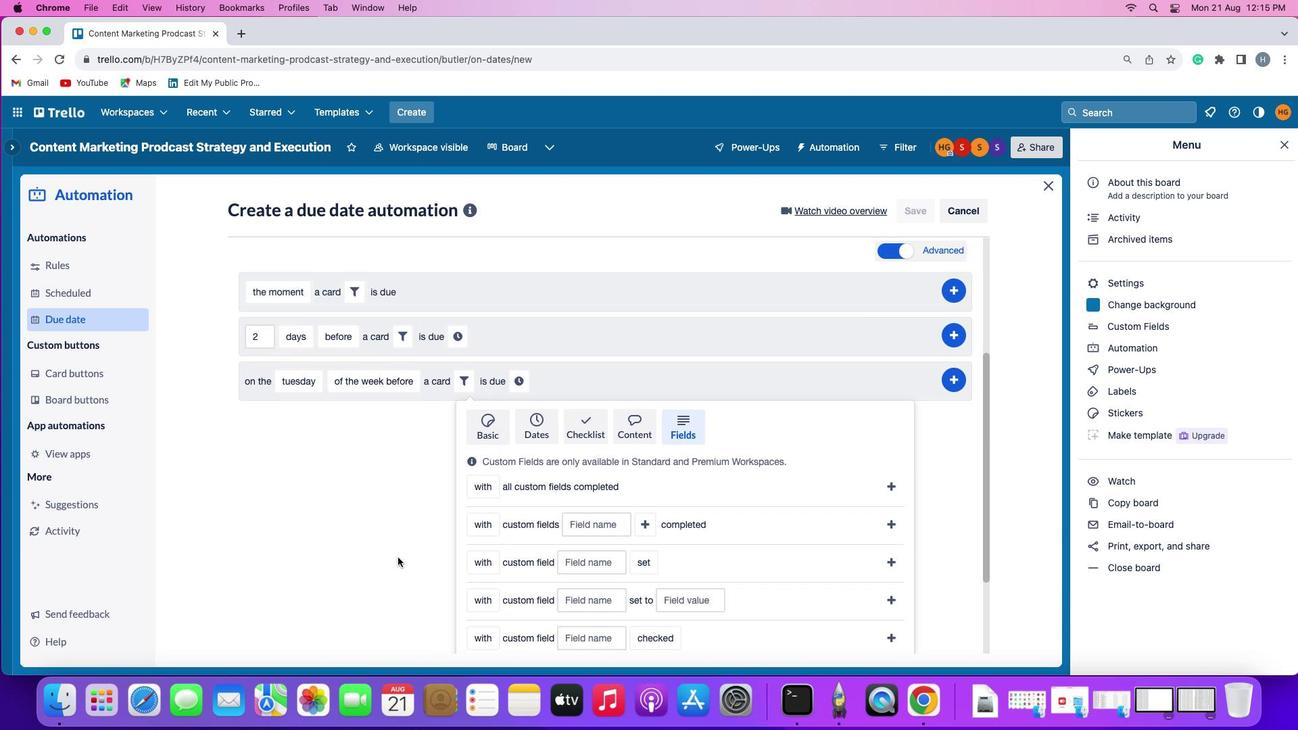 
Action: Mouse scrolled (398, 558) with delta (0, -3)
Screenshot: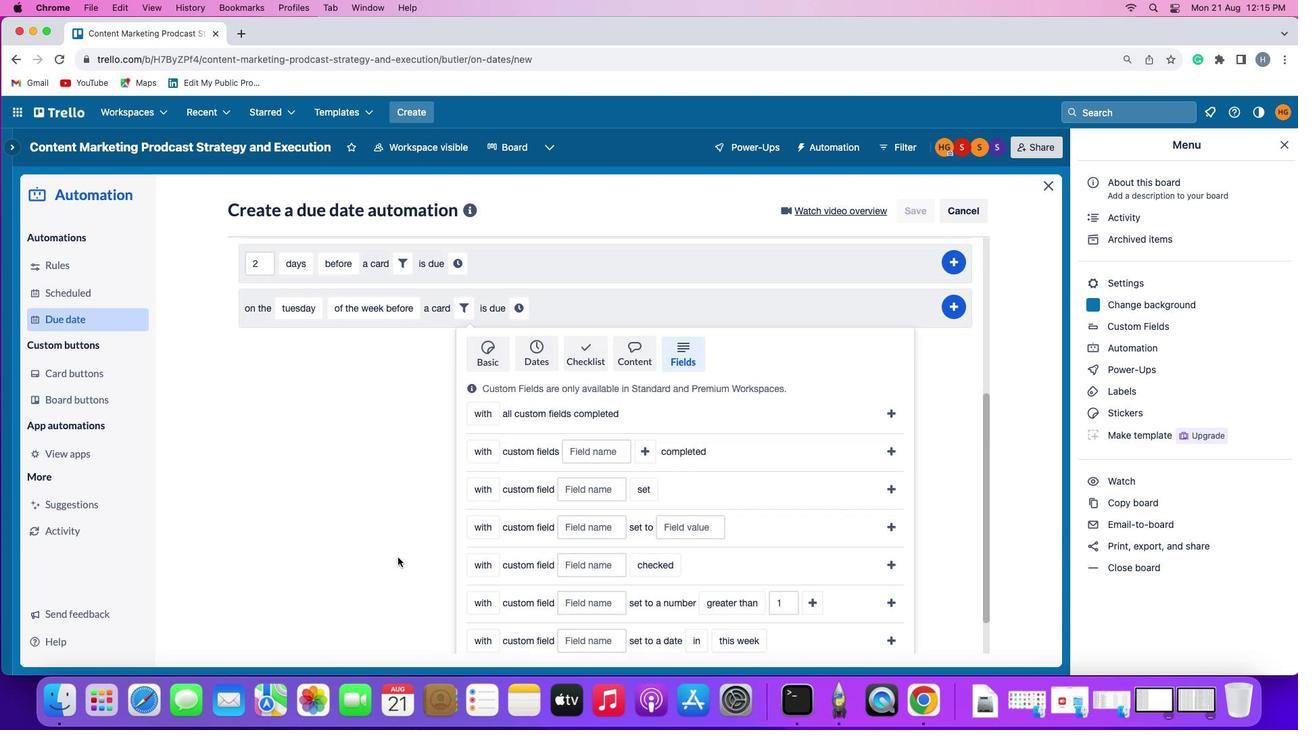 
Action: Mouse scrolled (398, 558) with delta (0, -4)
Screenshot: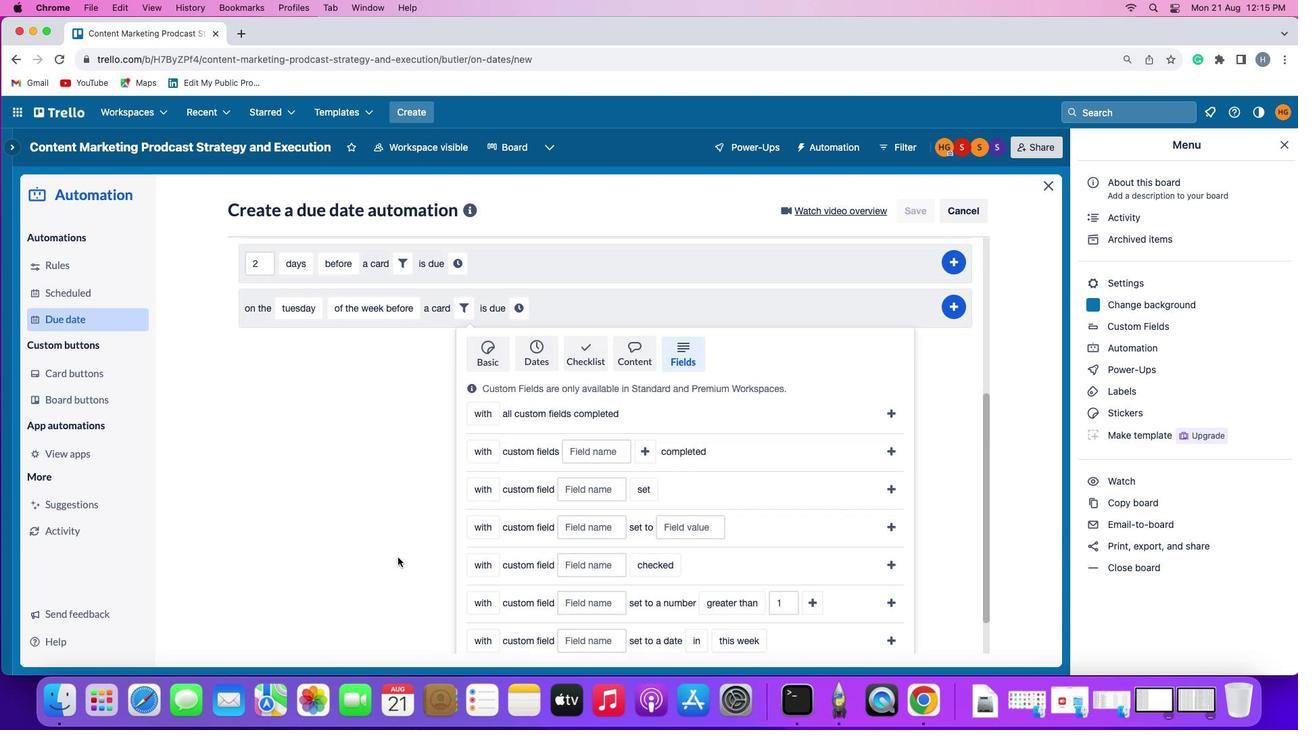 
Action: Mouse moved to (398, 557)
Screenshot: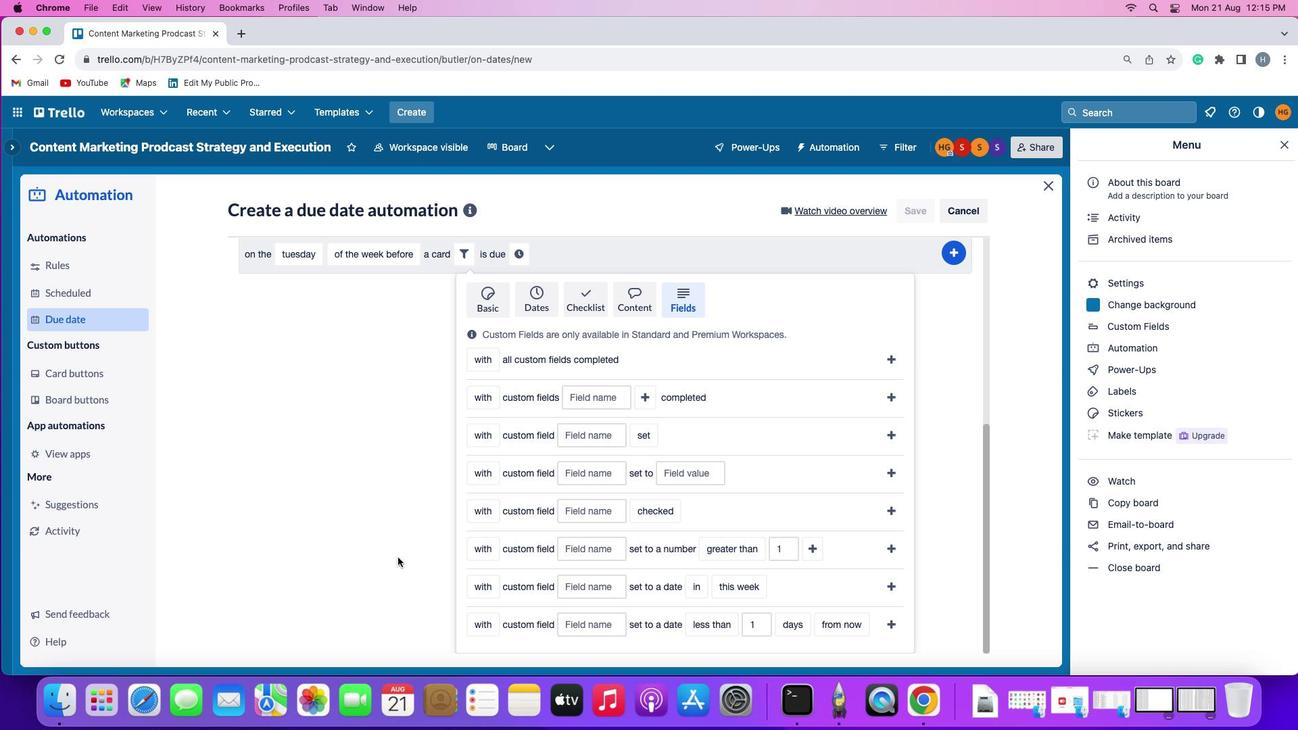 
Action: Mouse scrolled (398, 557) with delta (0, 0)
Screenshot: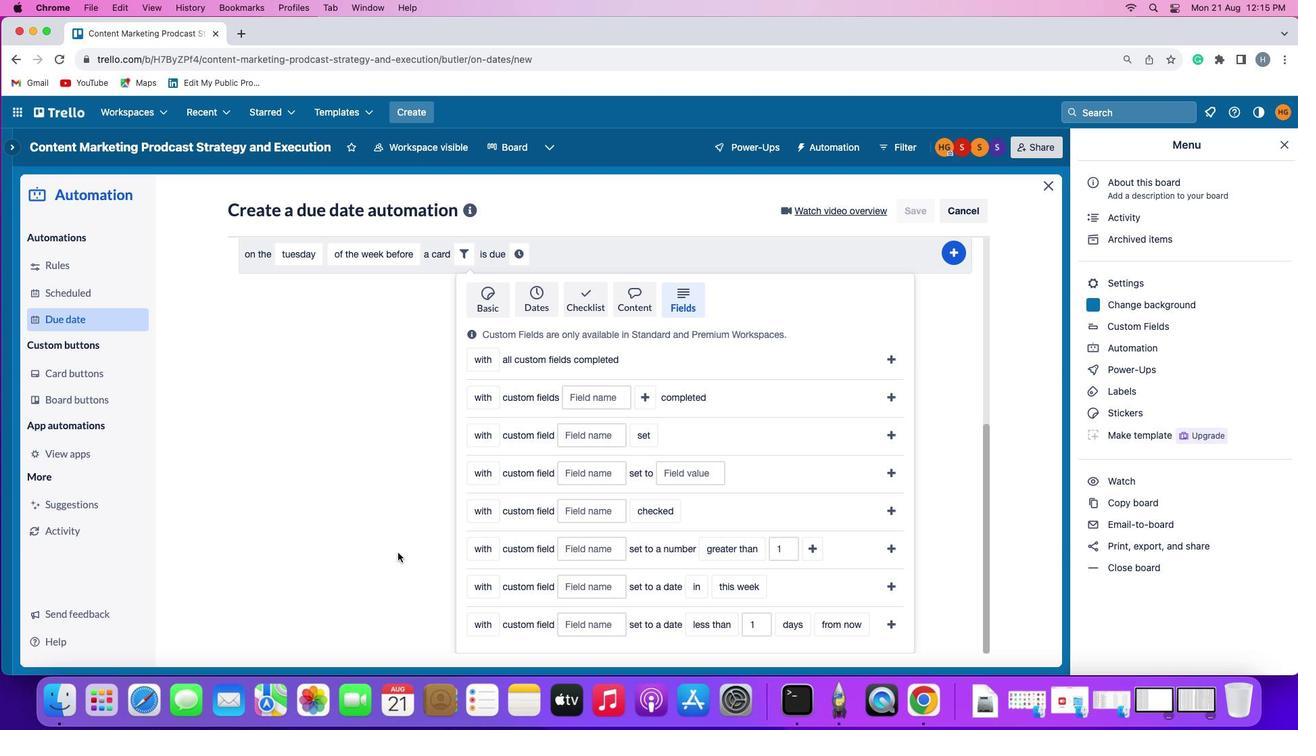 
Action: Mouse scrolled (398, 557) with delta (0, 0)
Screenshot: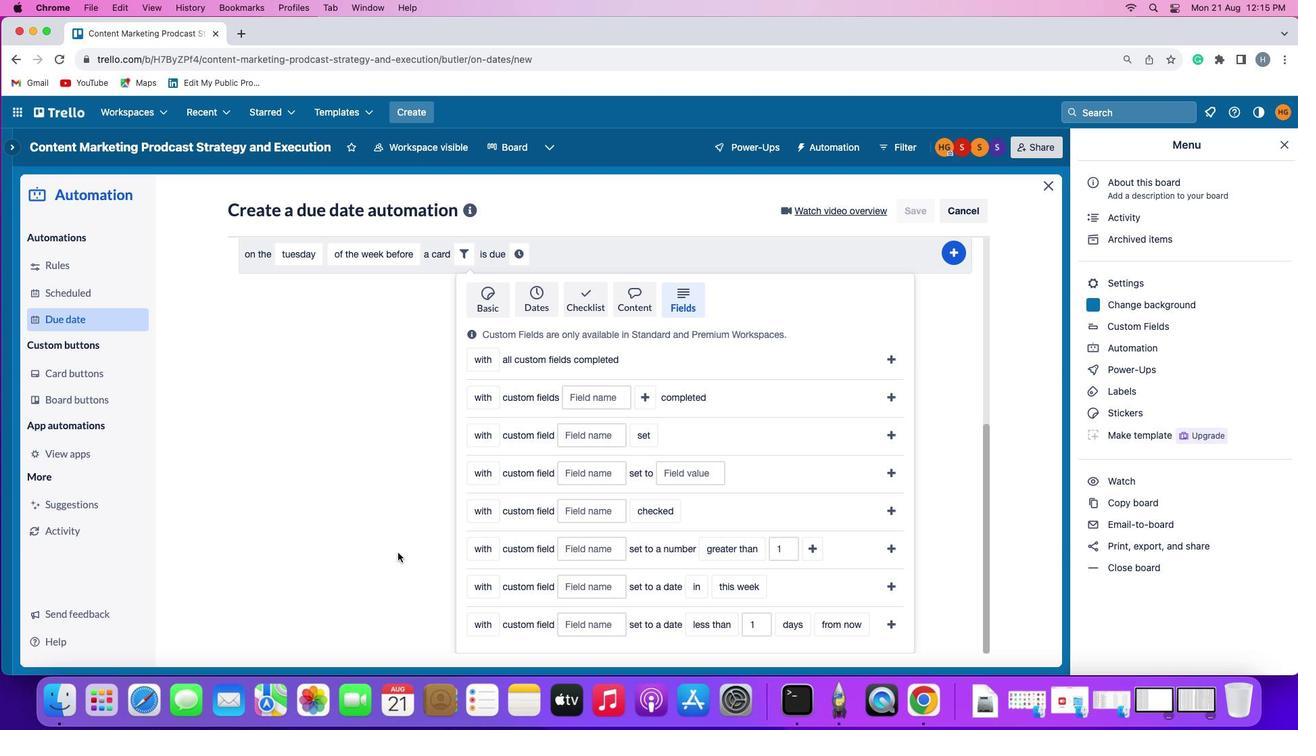 
Action: Mouse scrolled (398, 557) with delta (0, -2)
Screenshot: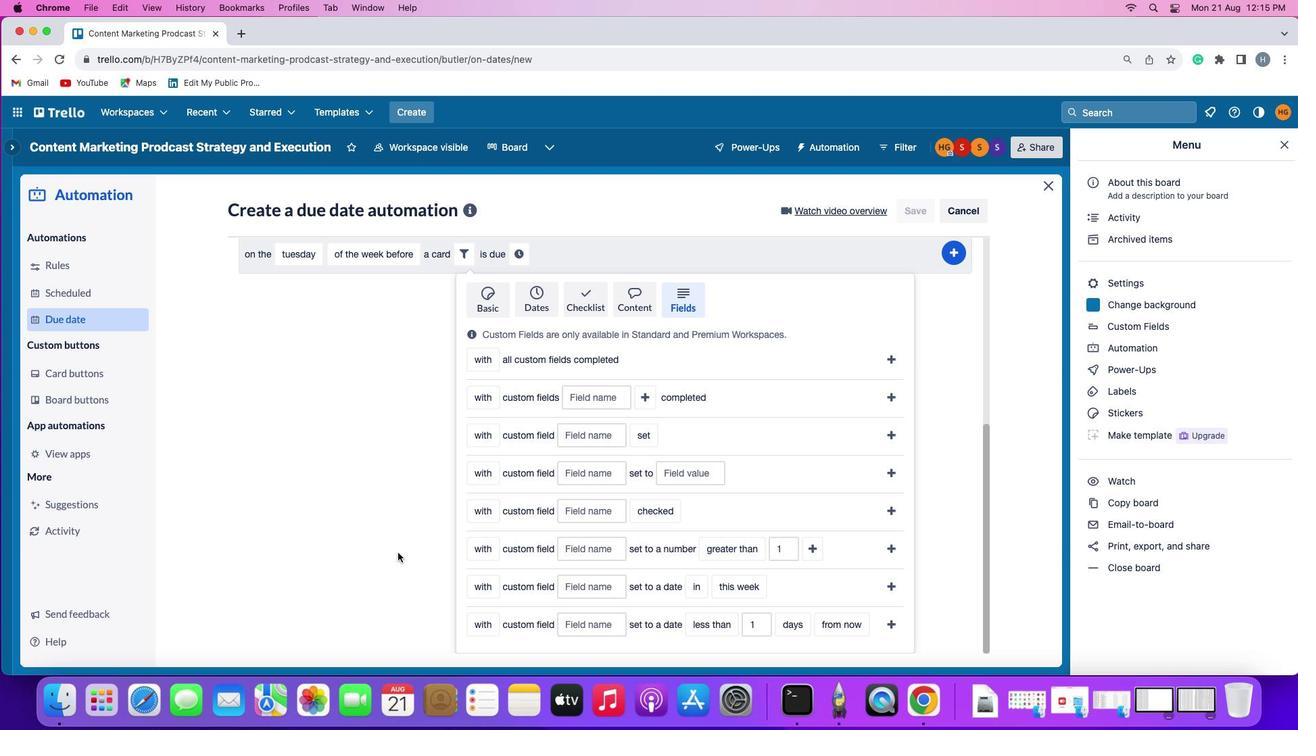 
Action: Mouse scrolled (398, 557) with delta (0, -3)
Screenshot: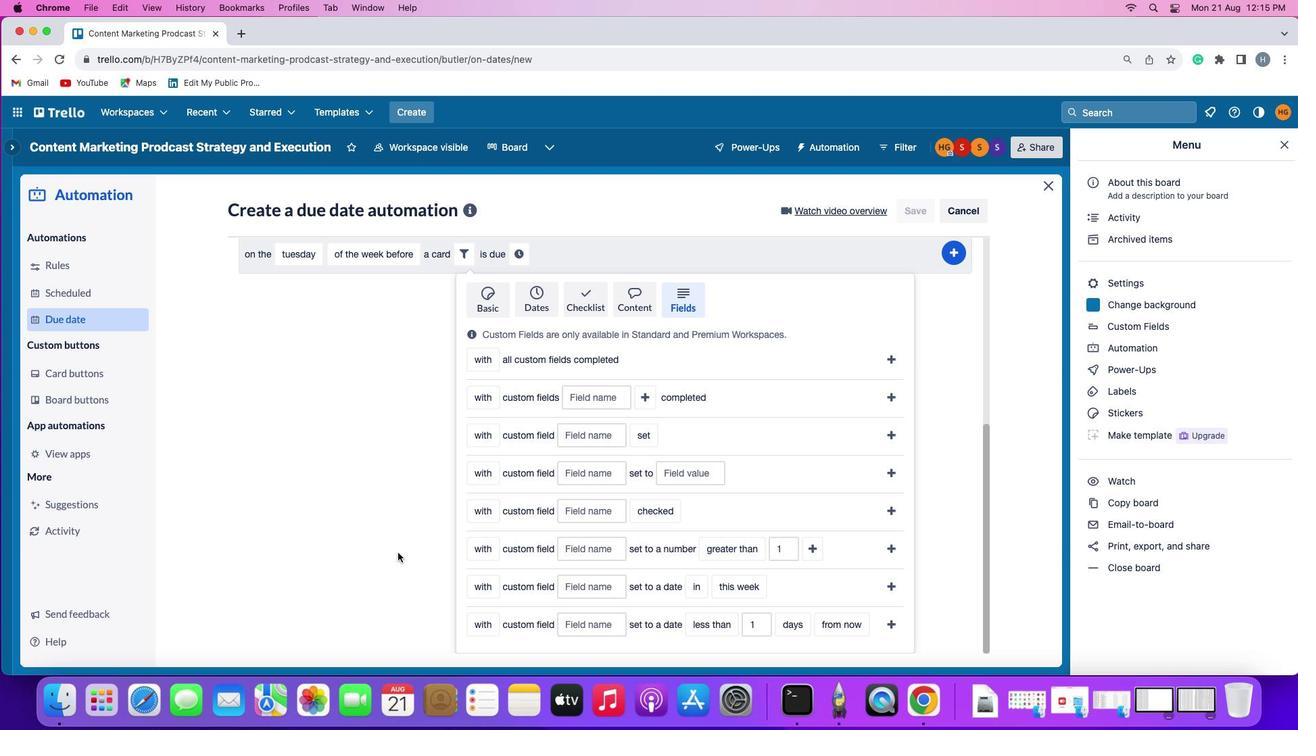 
Action: Mouse scrolled (398, 557) with delta (0, -4)
Screenshot: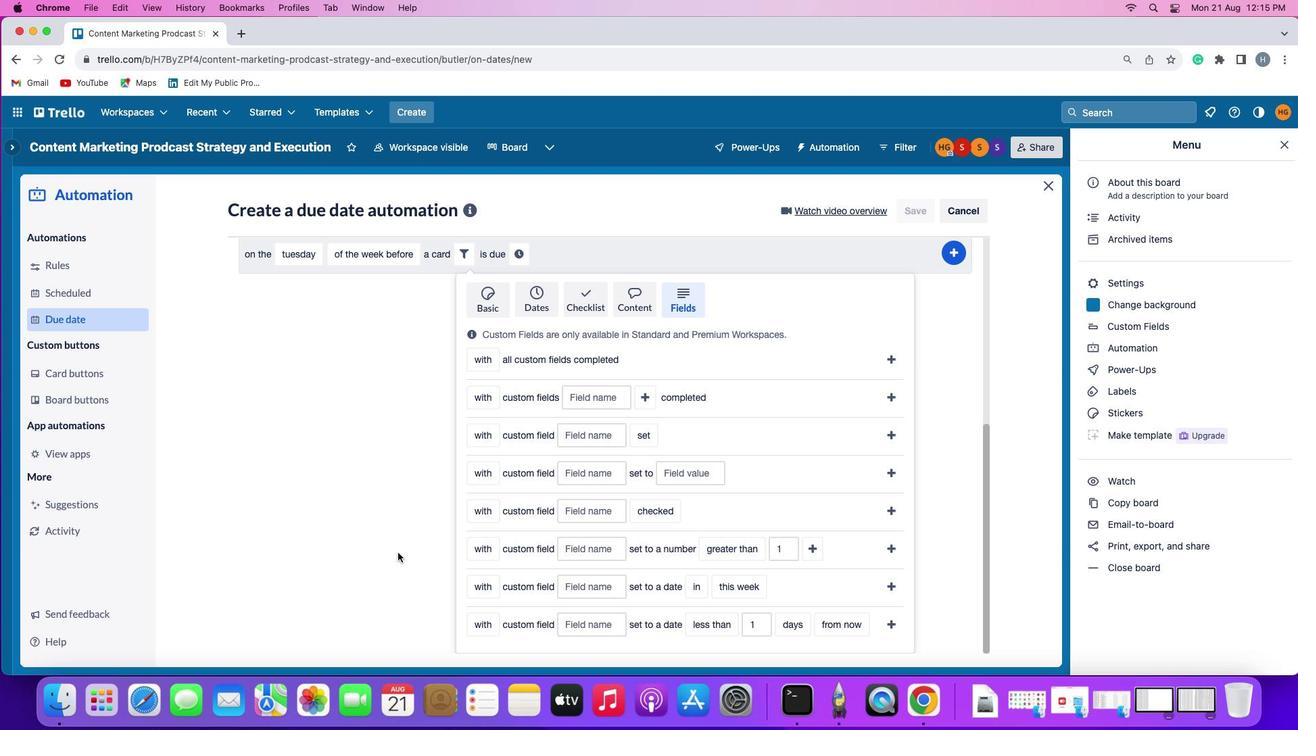 
Action: Mouse moved to (488, 541)
Screenshot: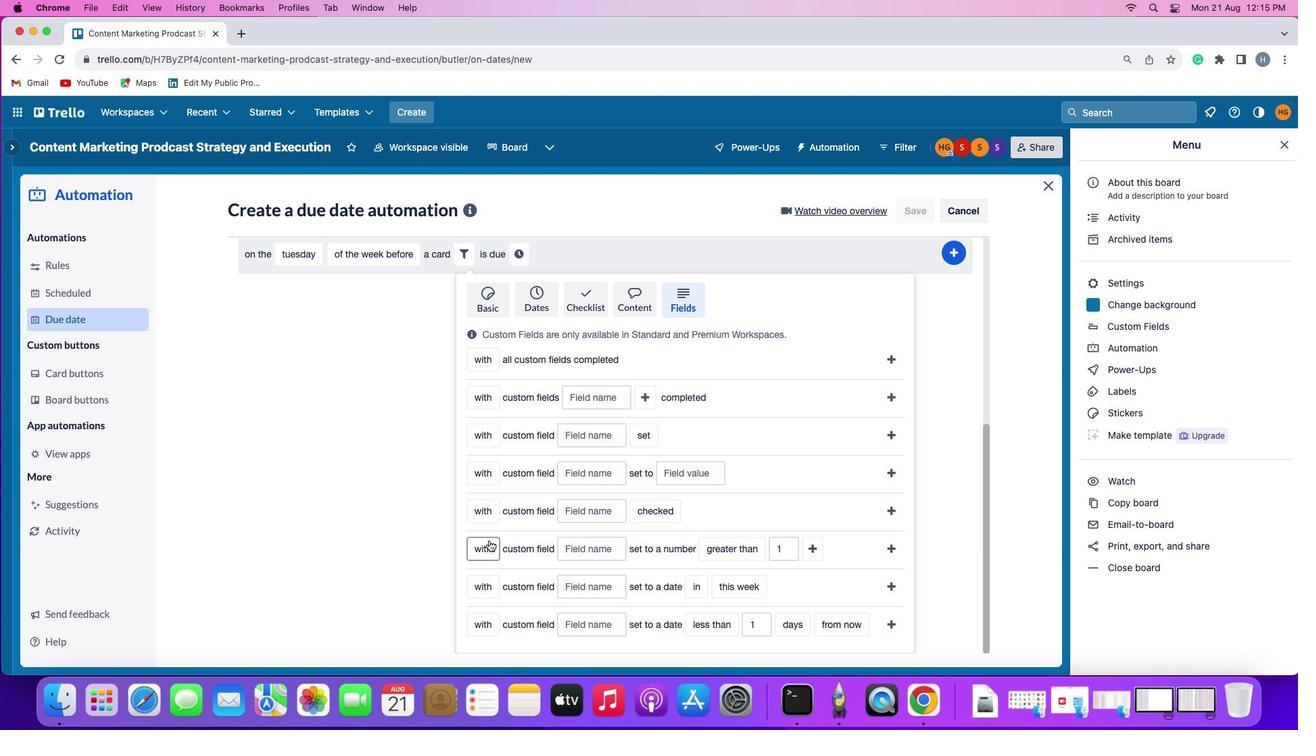 
Action: Mouse pressed left at (488, 541)
Screenshot: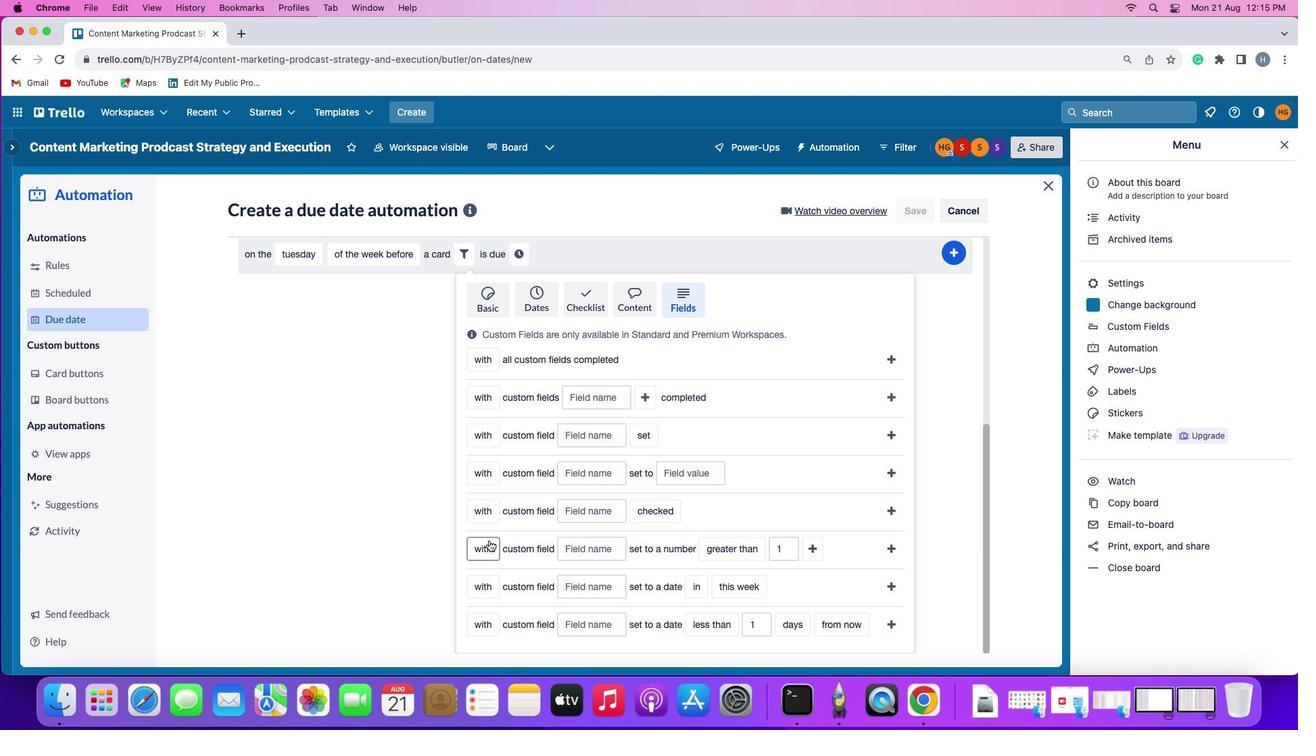 
Action: Mouse moved to (495, 595)
Screenshot: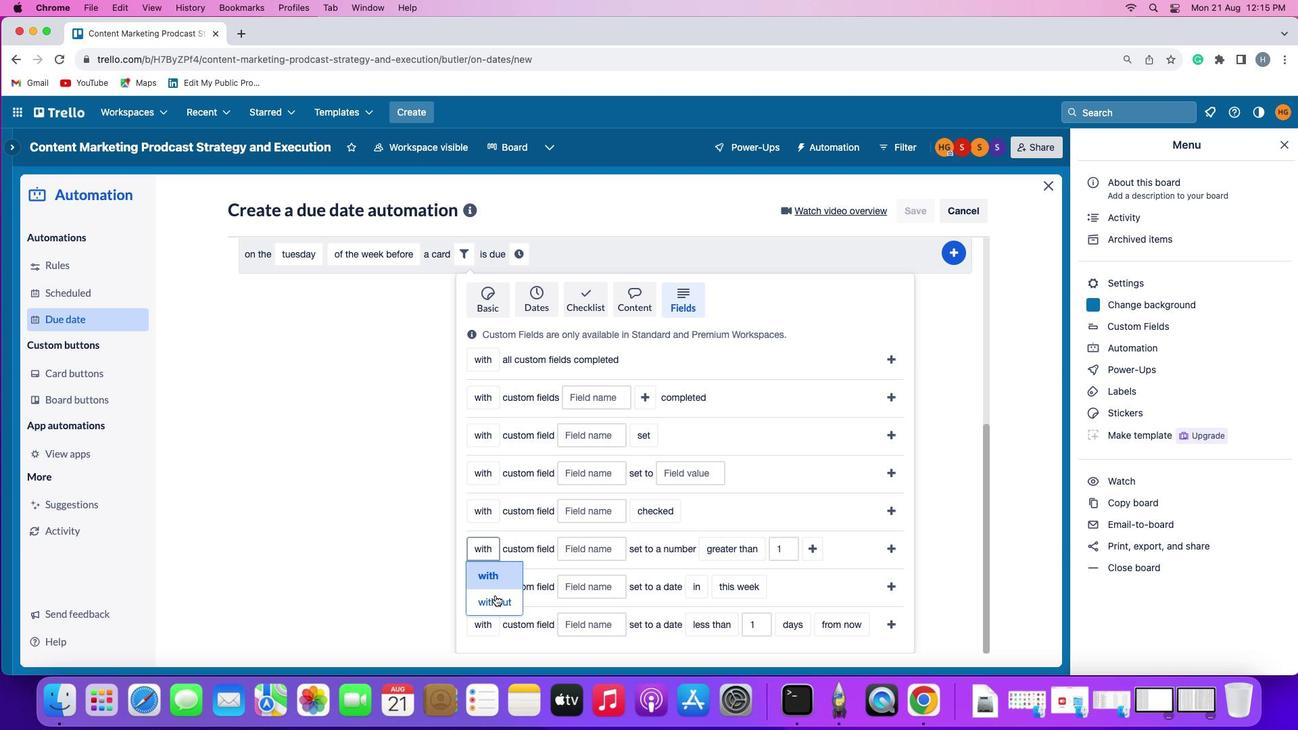 
Action: Mouse pressed left at (495, 595)
Screenshot: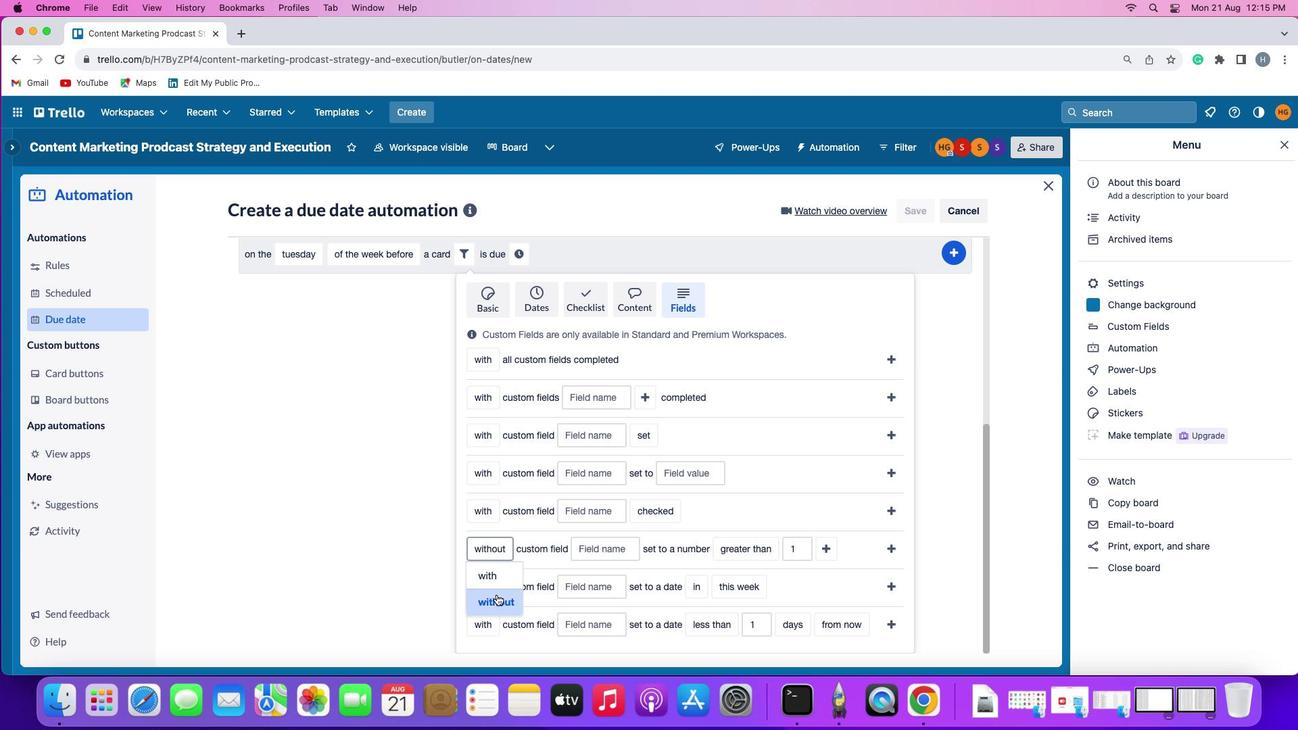 
Action: Mouse moved to (610, 546)
Screenshot: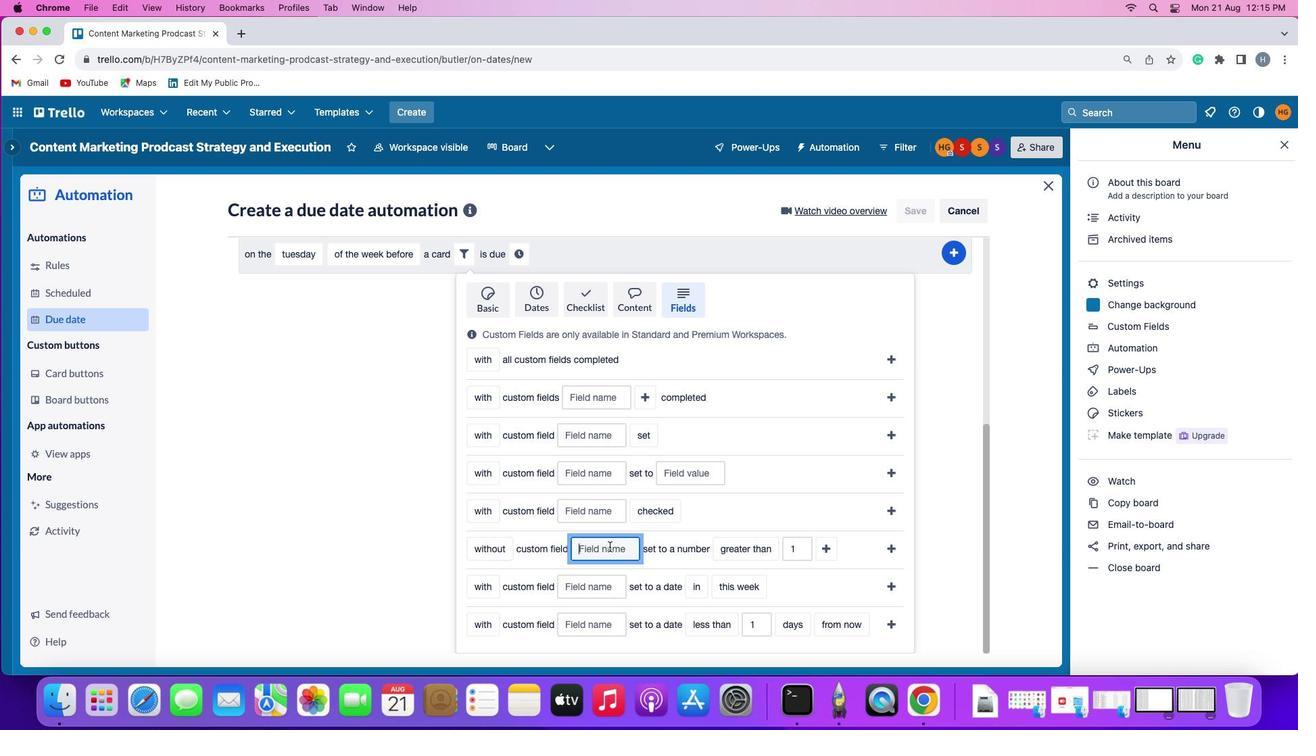 
Action: Mouse pressed left at (610, 546)
Screenshot: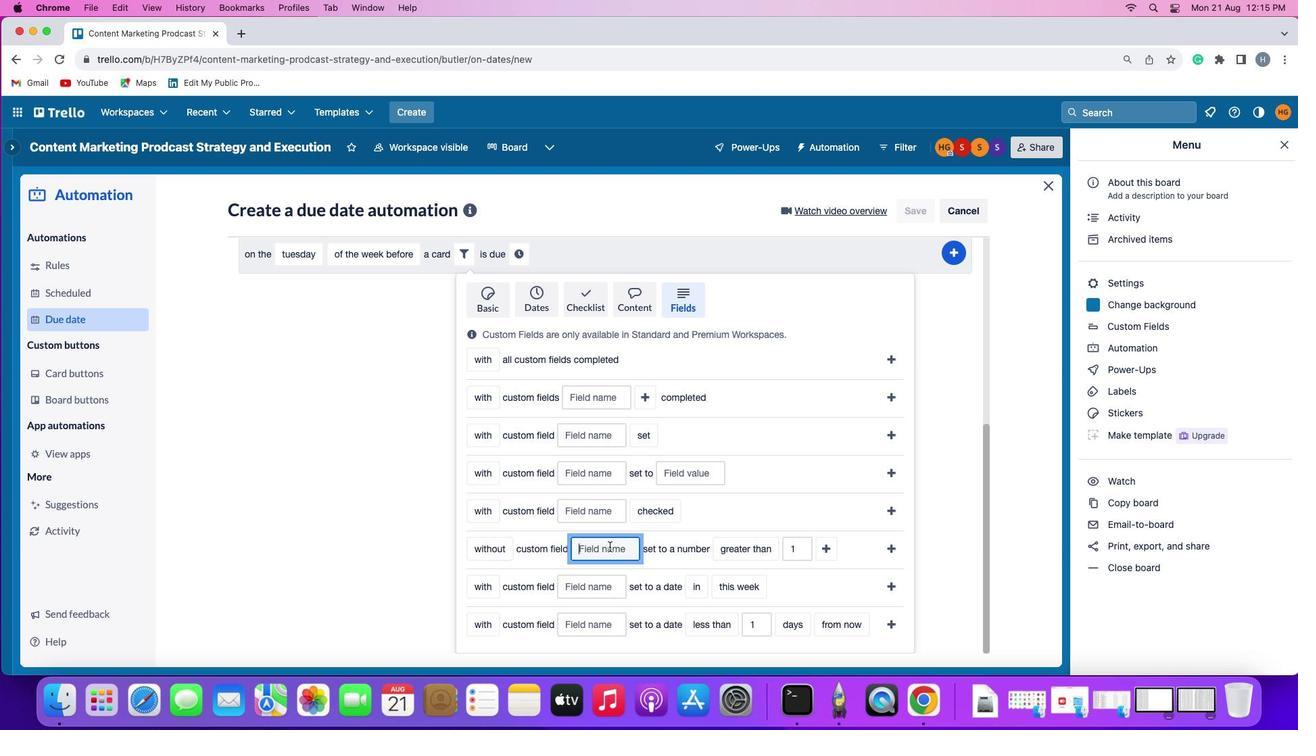 
Action: Key pressed Key.shift'R''e''s''u''m''e'
Screenshot: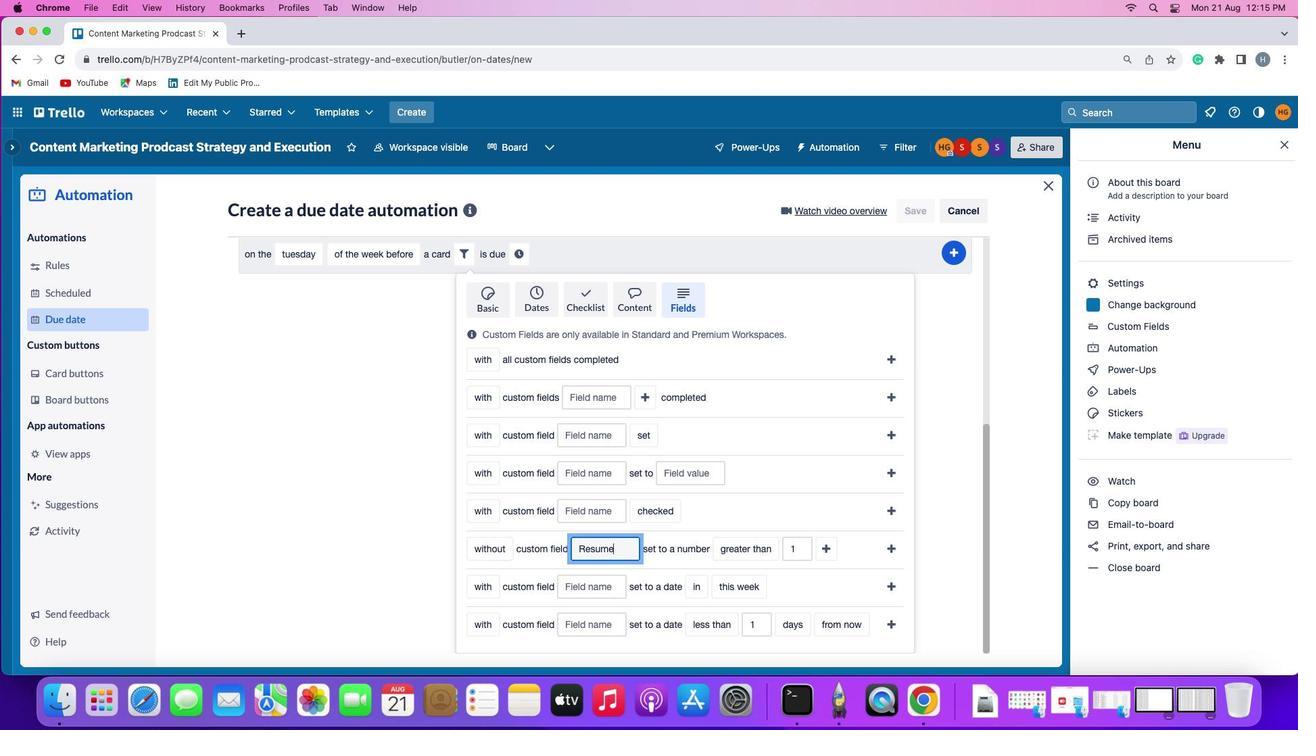 
Action: Mouse moved to (734, 547)
Screenshot: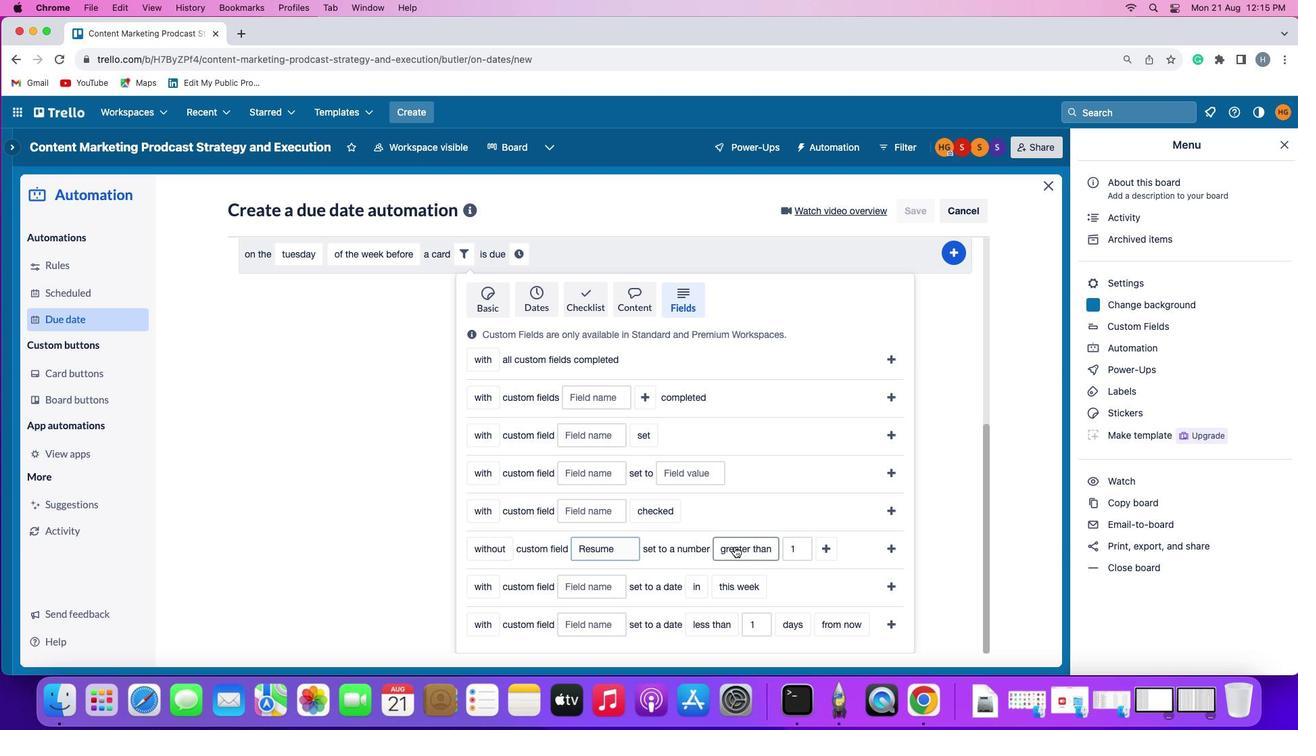 
Action: Mouse pressed left at (734, 547)
Screenshot: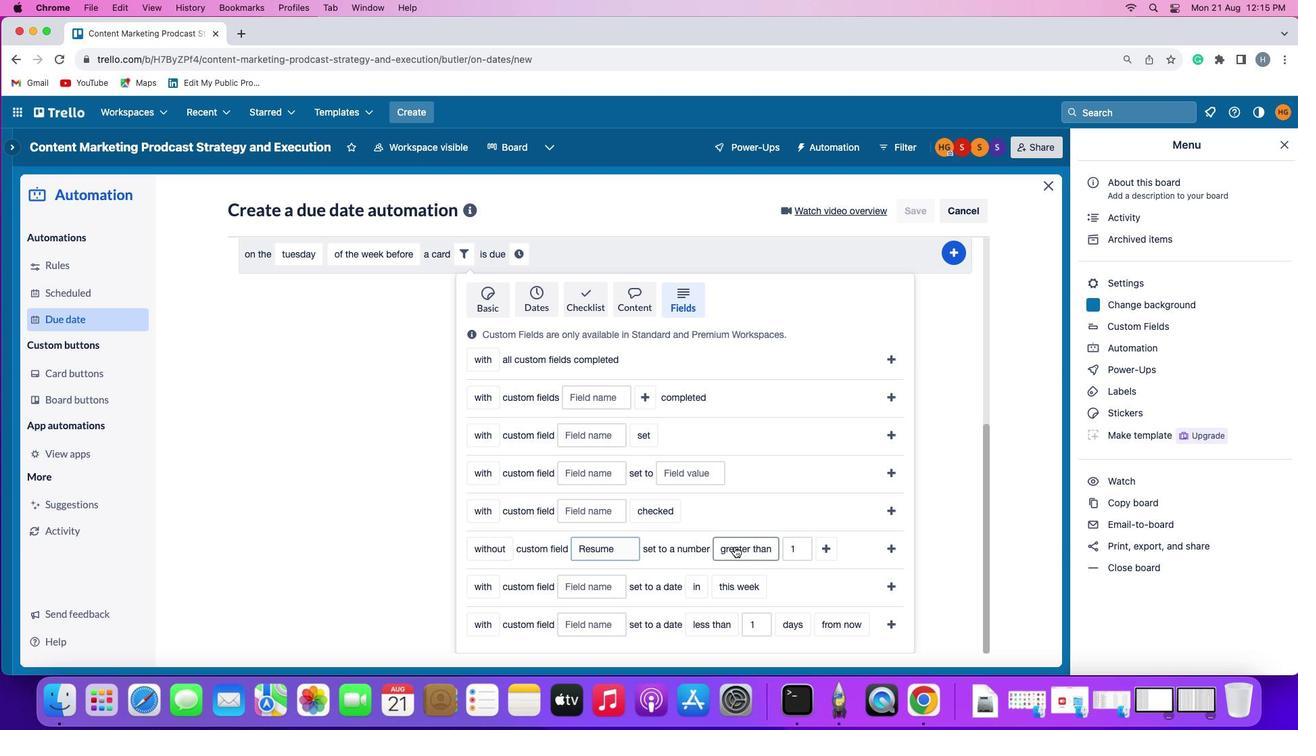 
Action: Mouse moved to (758, 447)
Screenshot: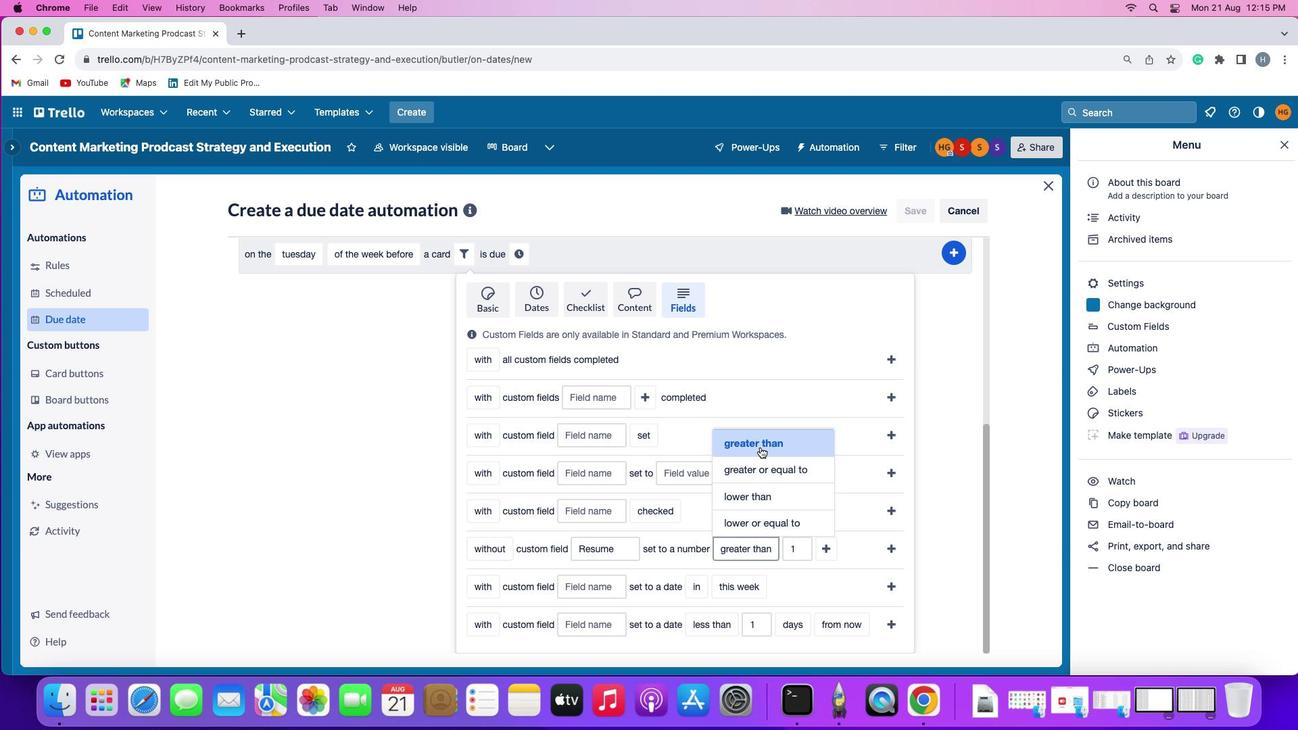 
Action: Mouse pressed left at (758, 447)
Screenshot: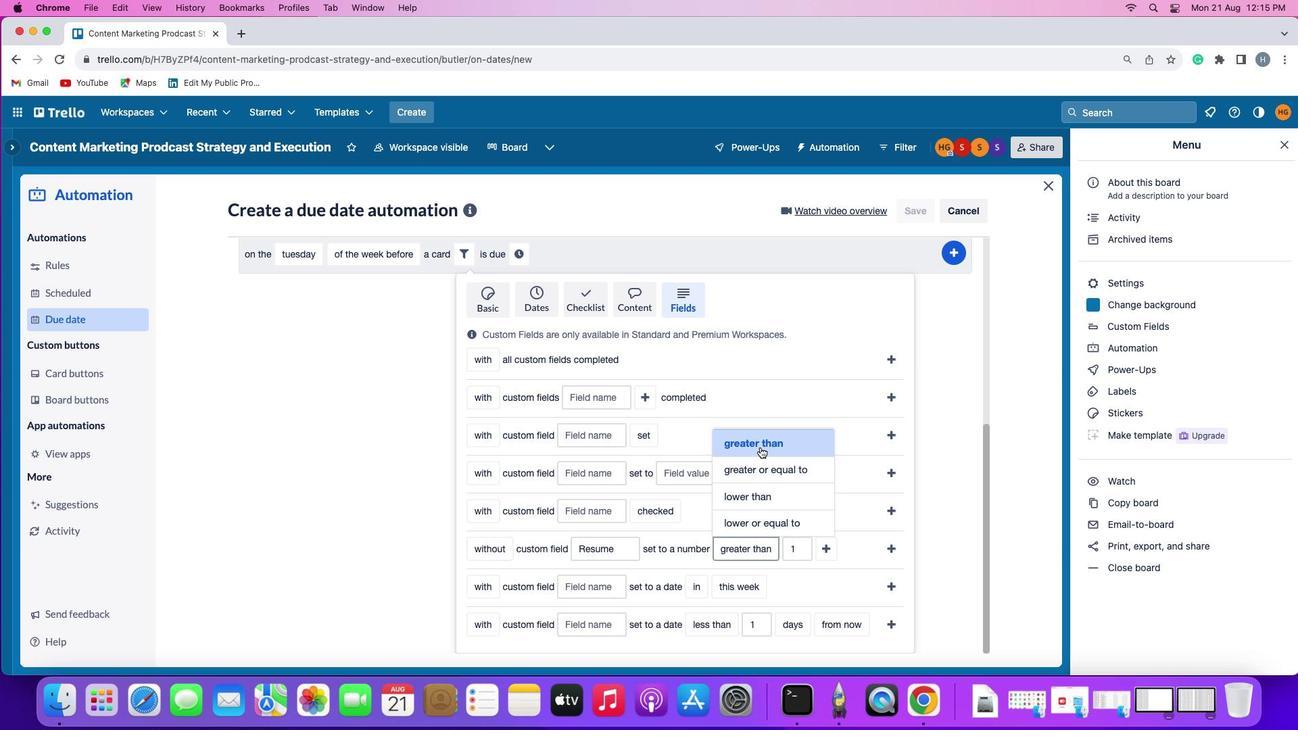
Action: Mouse moved to (802, 541)
Screenshot: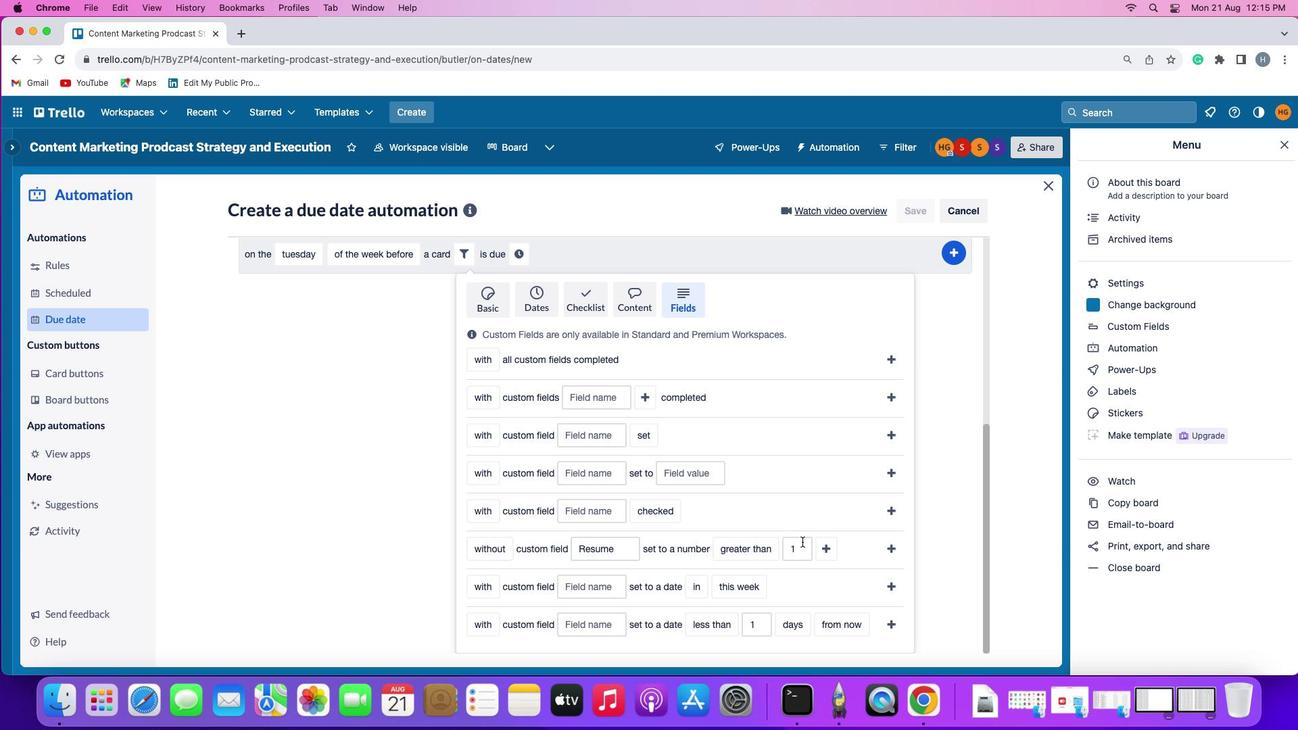 
Action: Mouse pressed left at (802, 541)
Screenshot: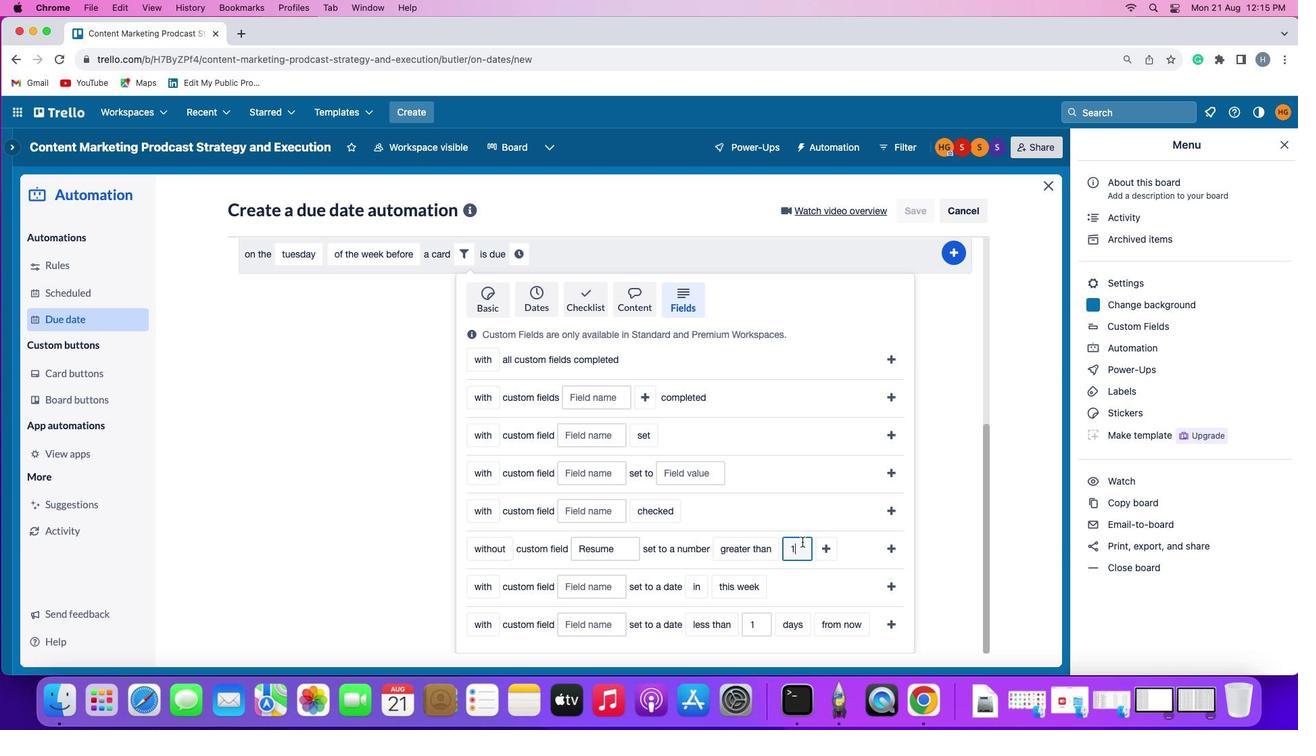 
Action: Key pressed Key.backspace'1'
Screenshot: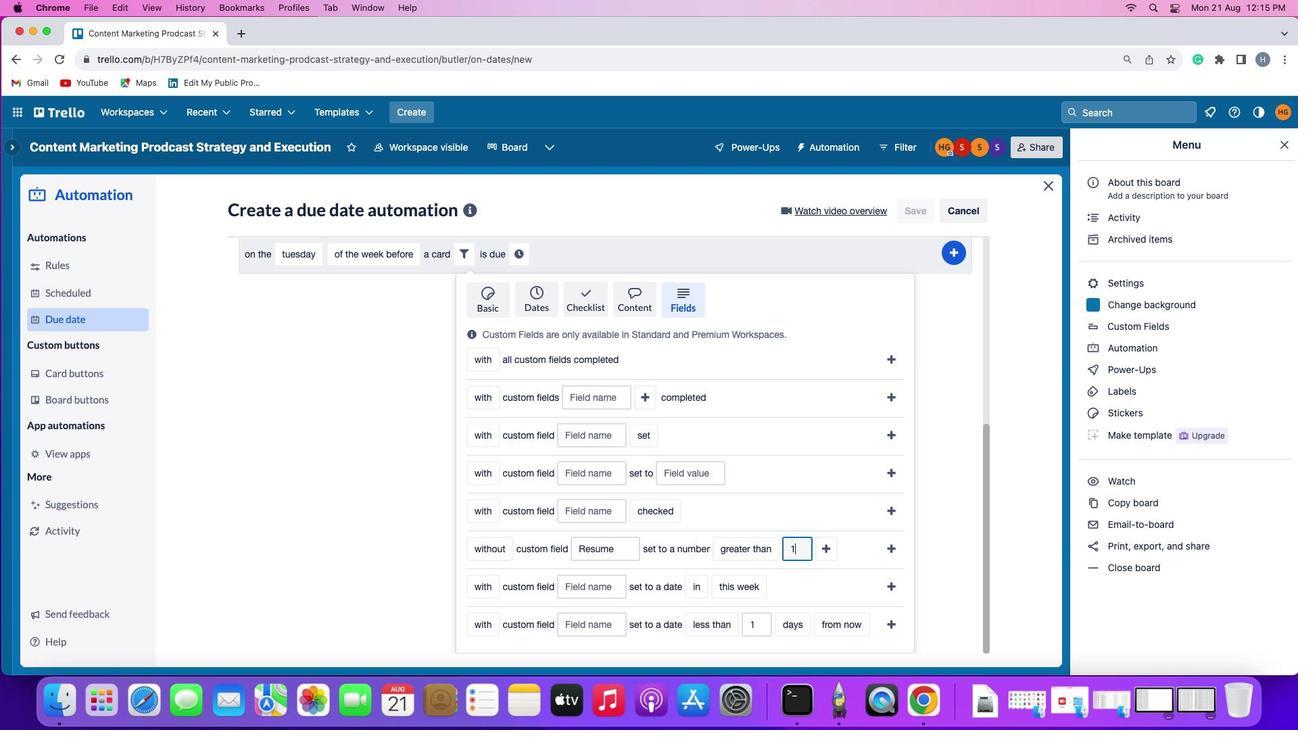 
Action: Mouse moved to (821, 543)
Screenshot: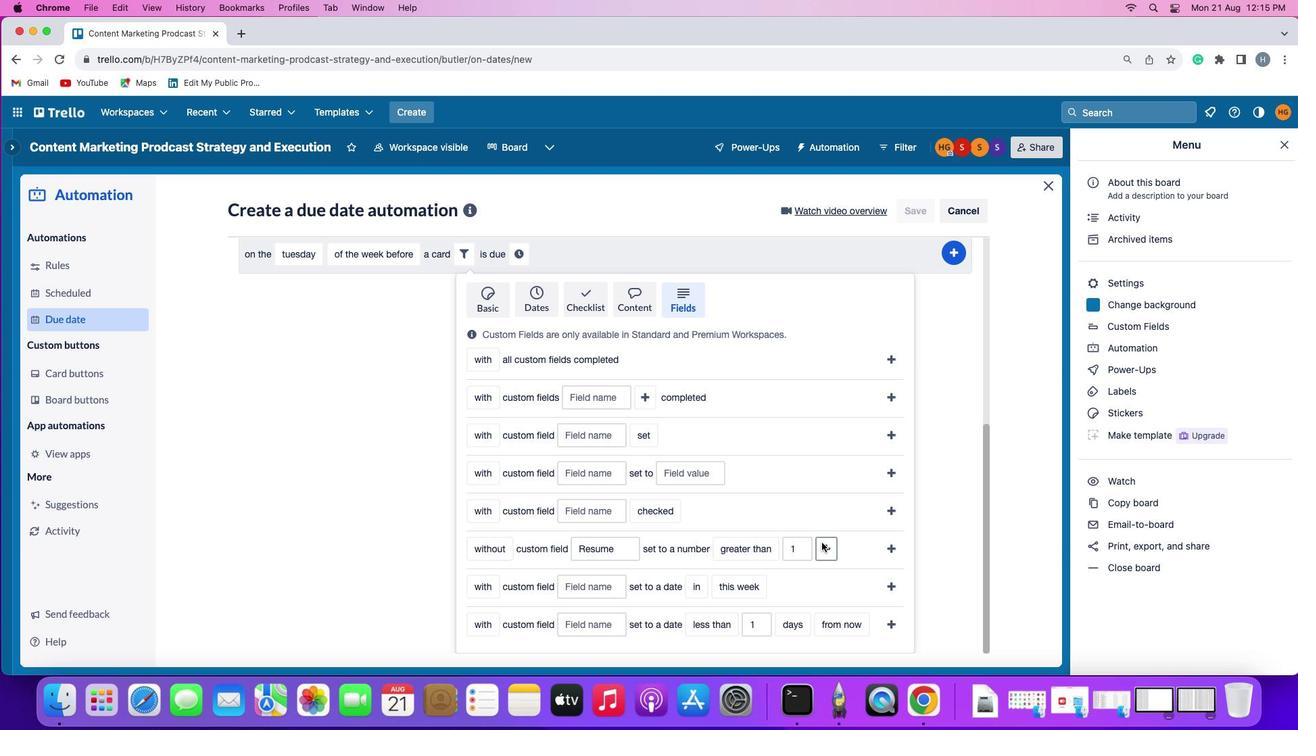 
Action: Mouse pressed left at (821, 543)
Screenshot: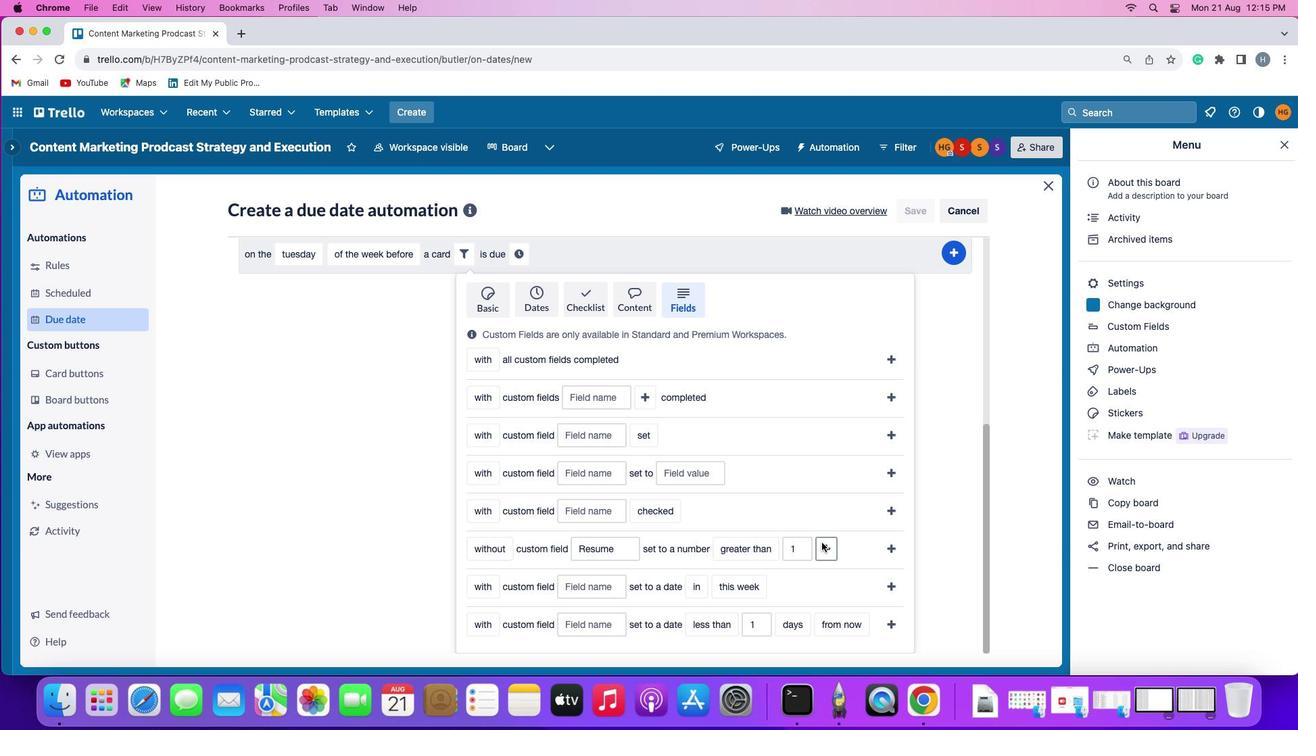 
Action: Mouse moved to (530, 569)
Screenshot: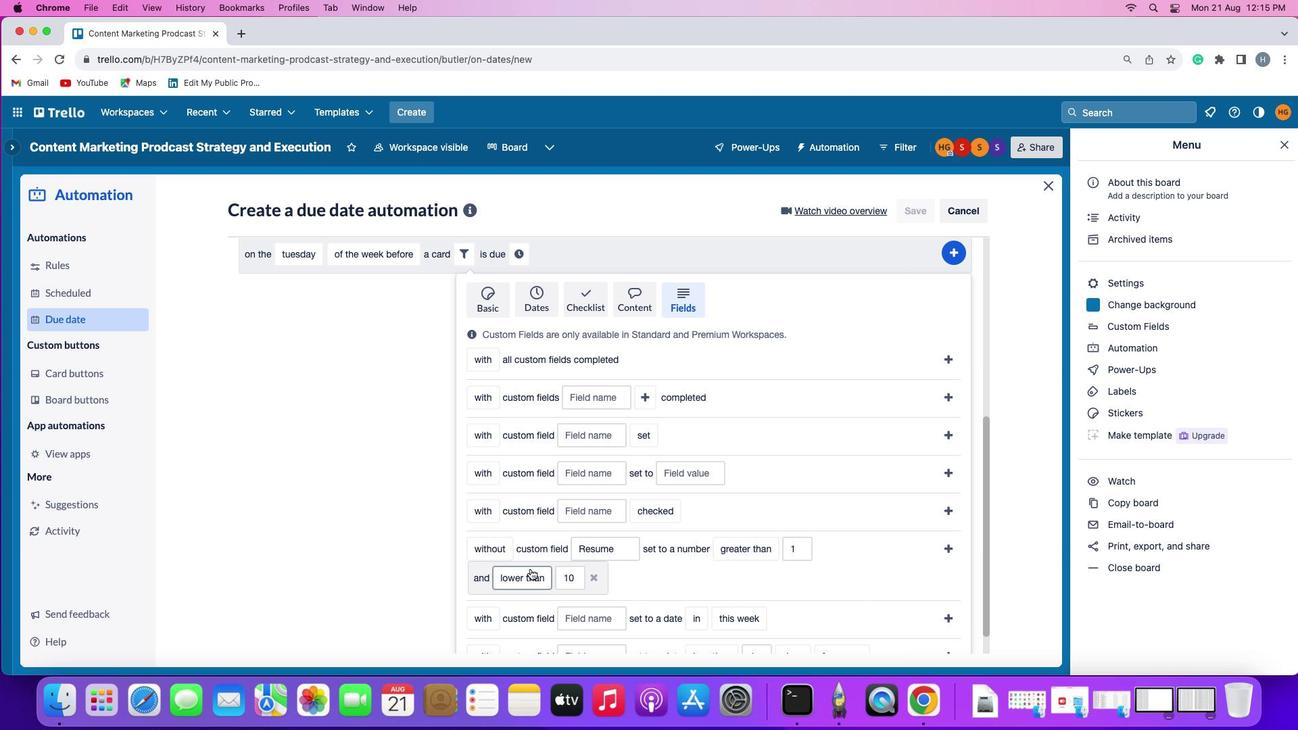 
Action: Mouse pressed left at (530, 569)
Screenshot: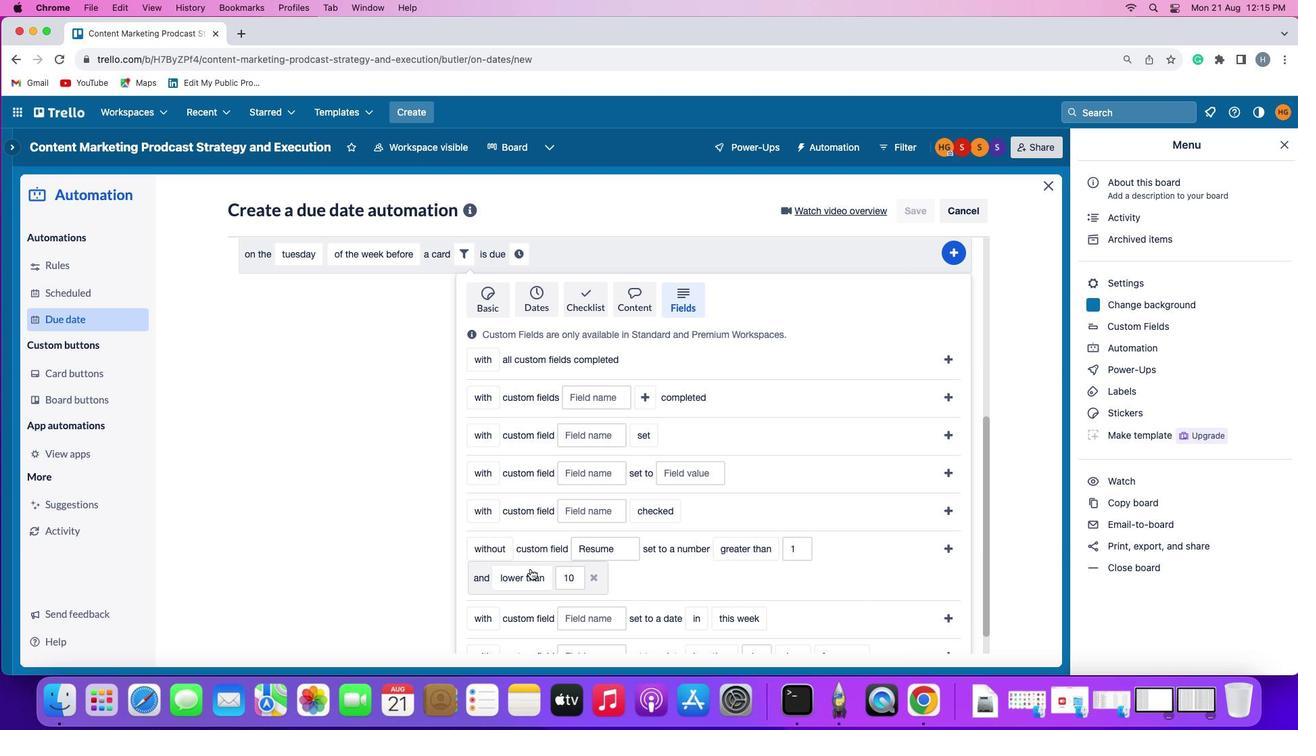 
Action: Mouse moved to (557, 475)
Screenshot: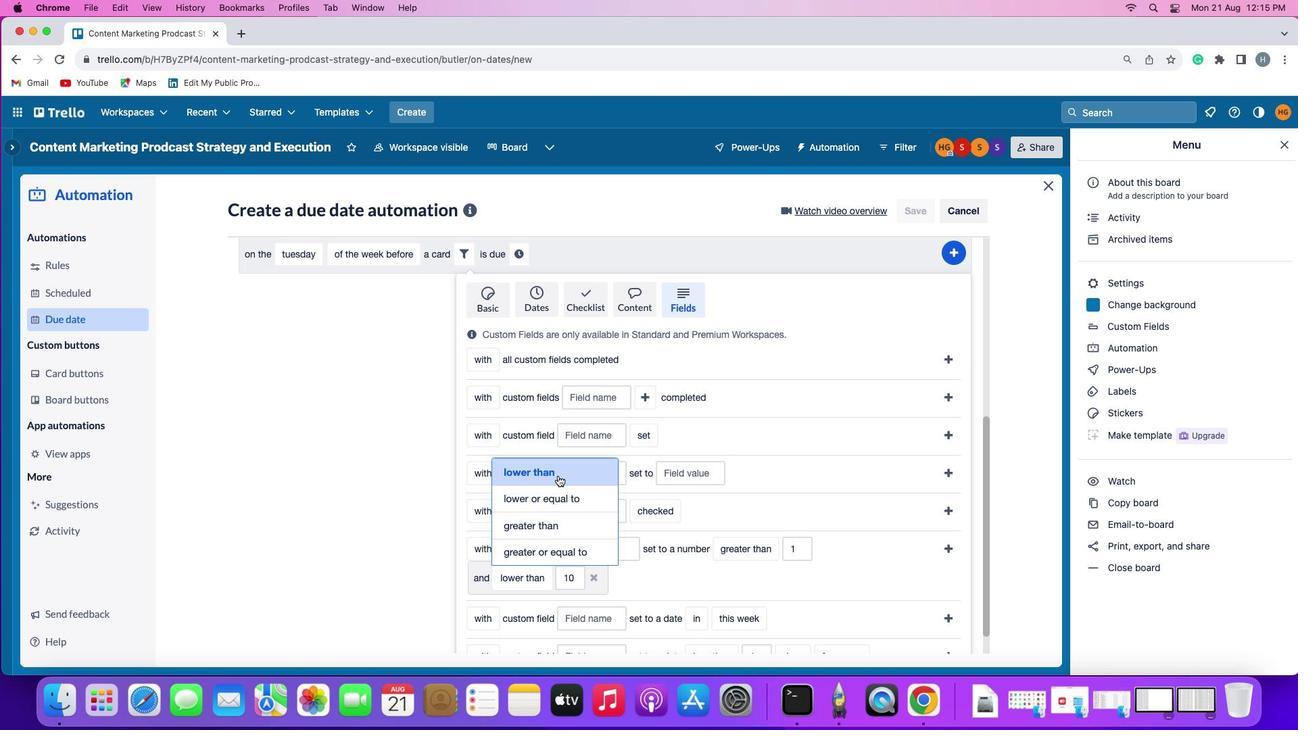 
Action: Mouse pressed left at (557, 475)
Screenshot: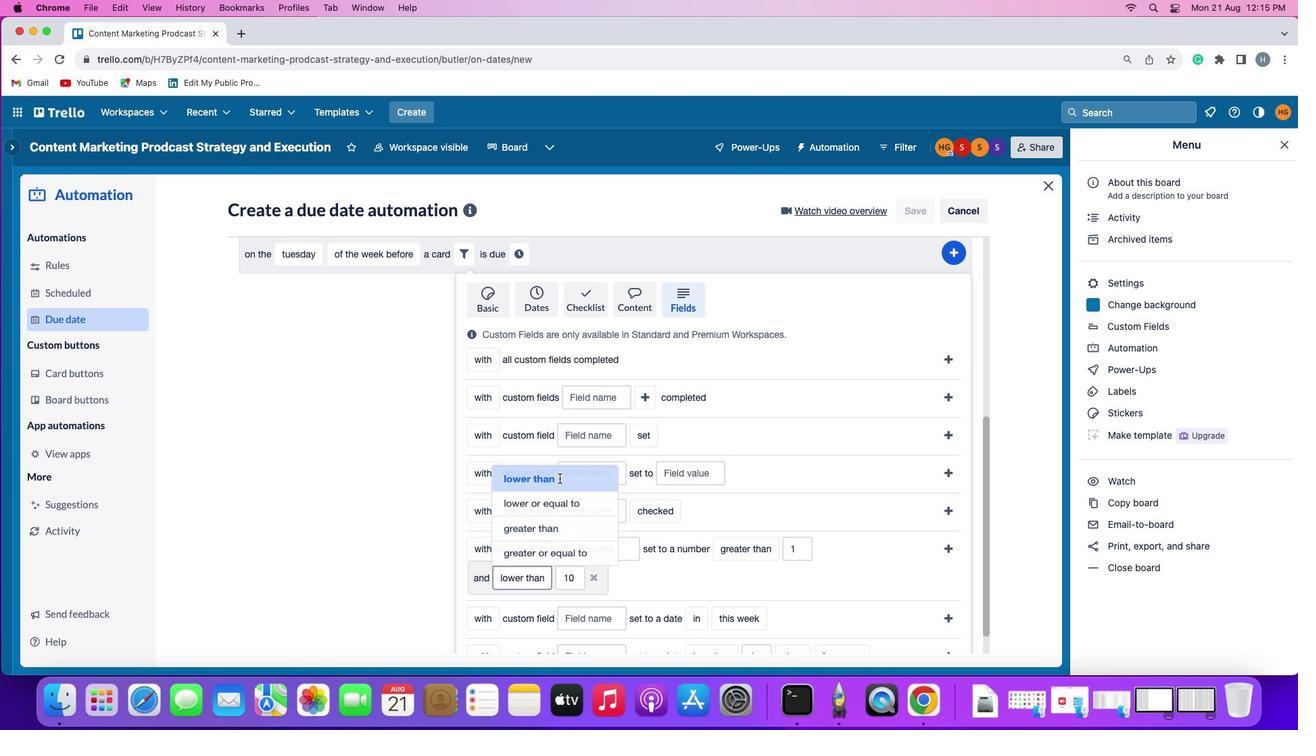 
Action: Mouse moved to (950, 543)
Screenshot: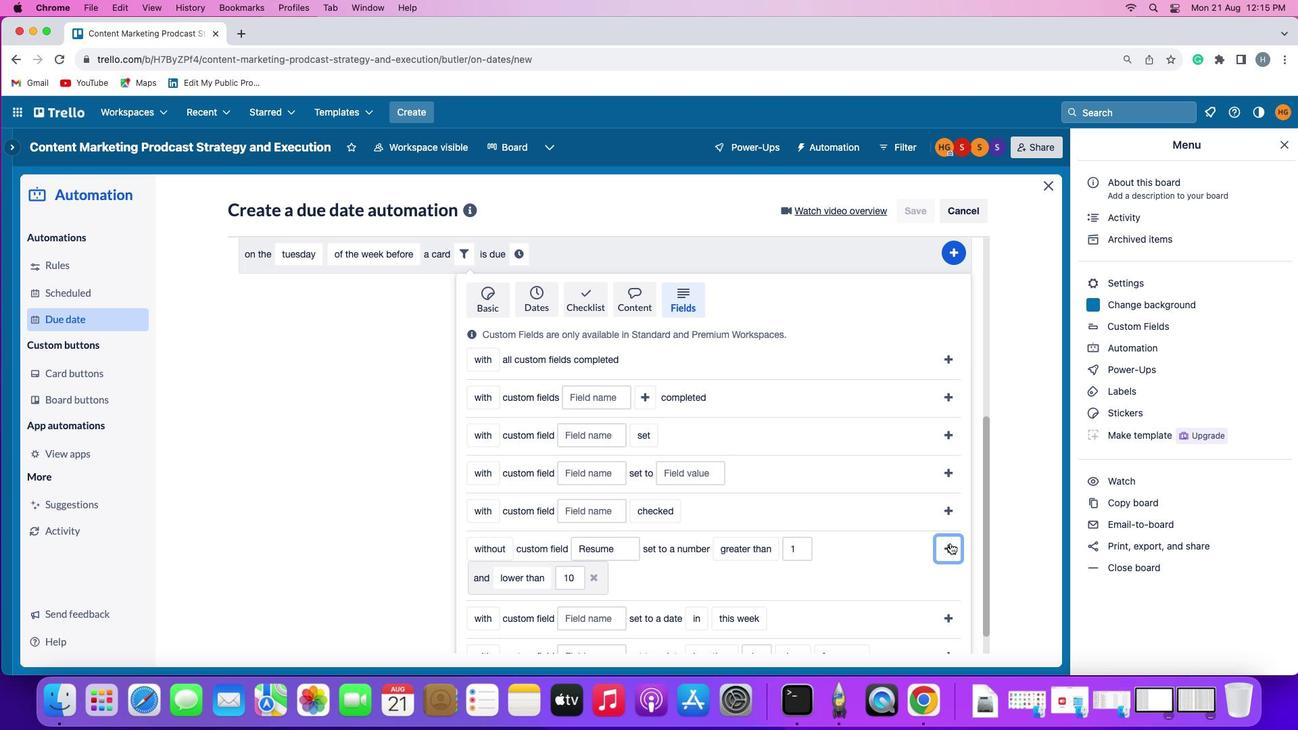
Action: Mouse pressed left at (950, 543)
Screenshot: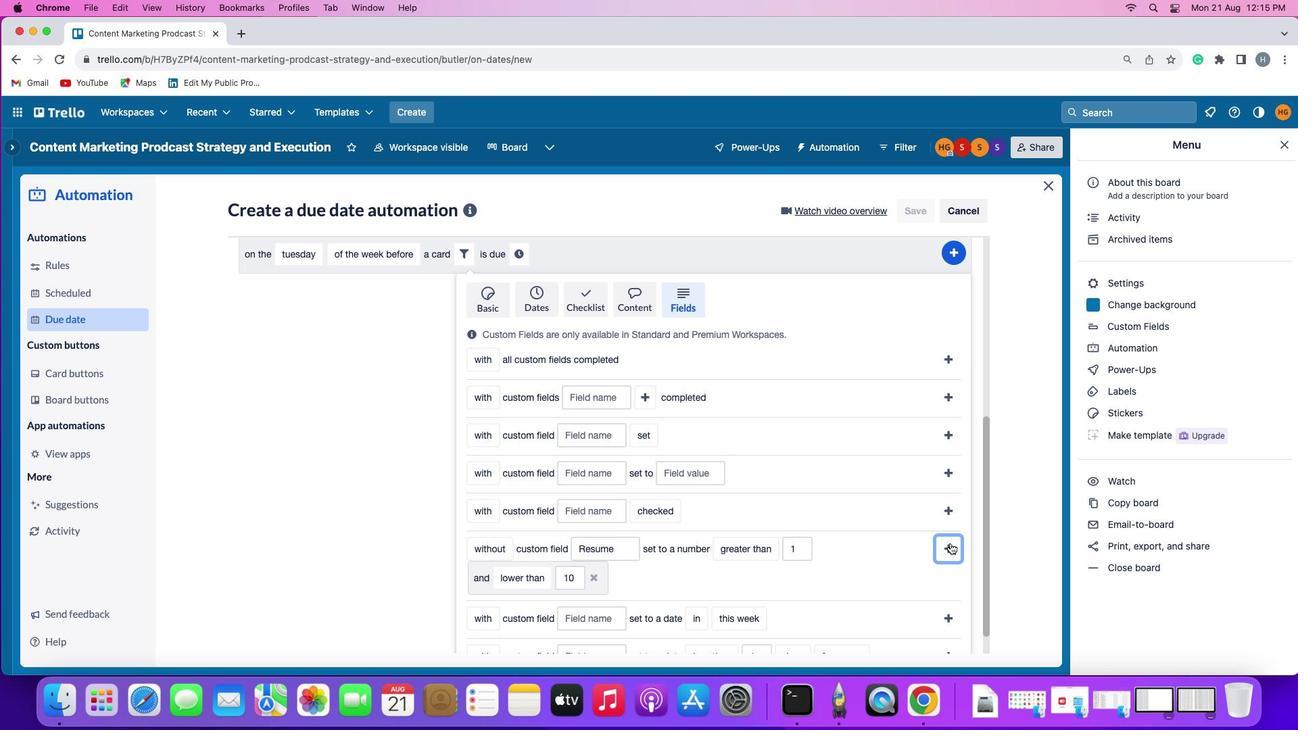 
Action: Mouse moved to (895, 593)
Screenshot: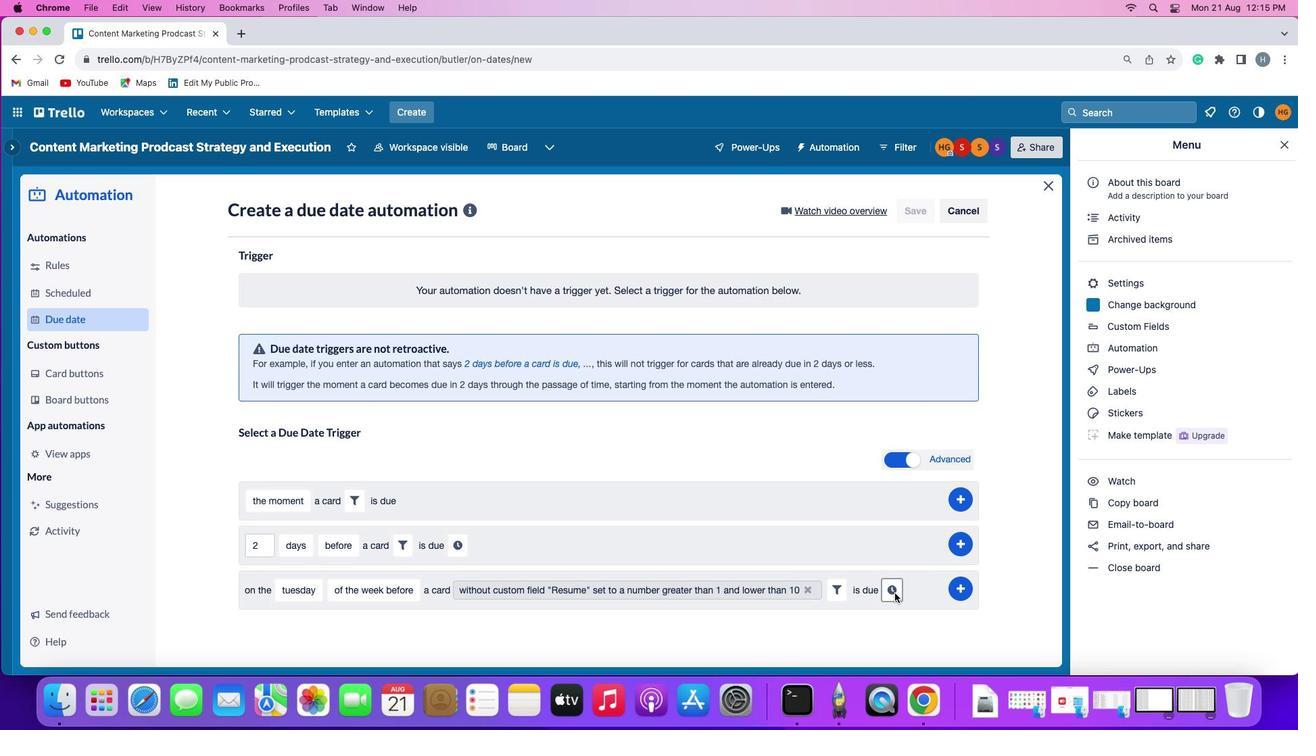 
Action: Mouse pressed left at (895, 593)
Screenshot: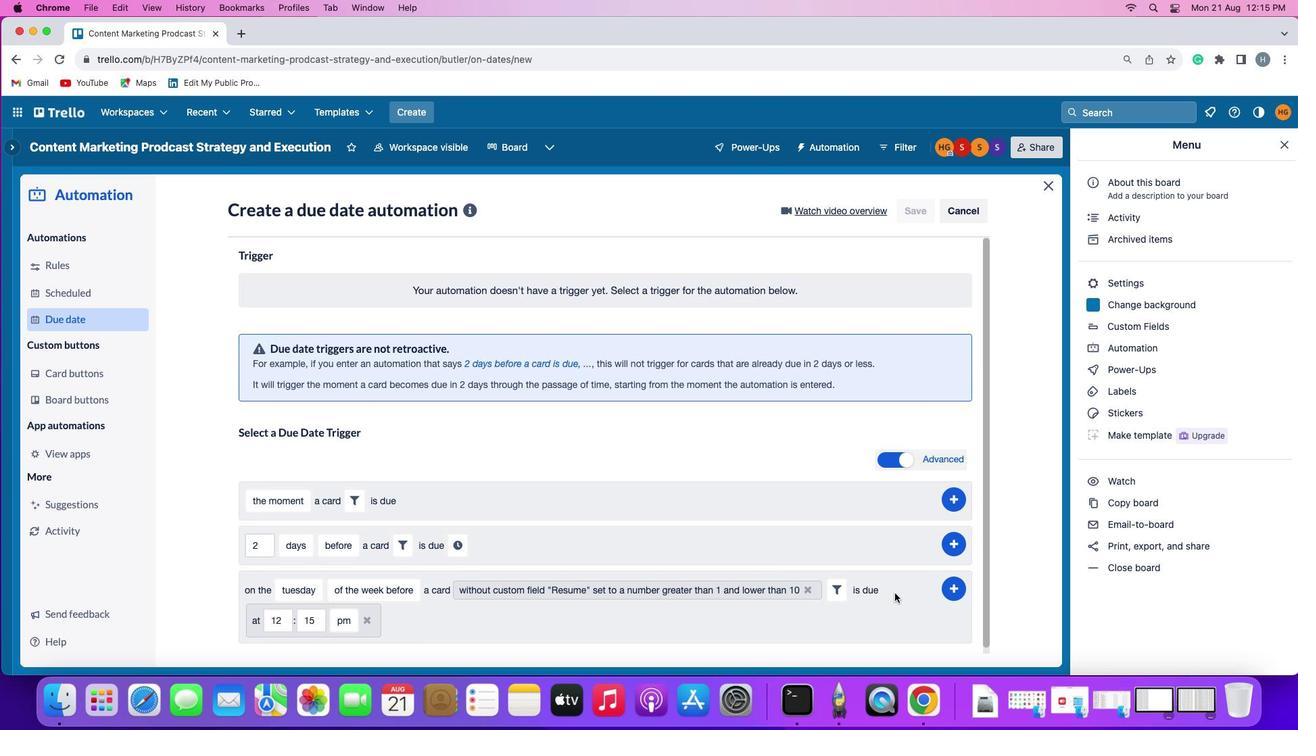 
Action: Mouse moved to (283, 624)
Screenshot: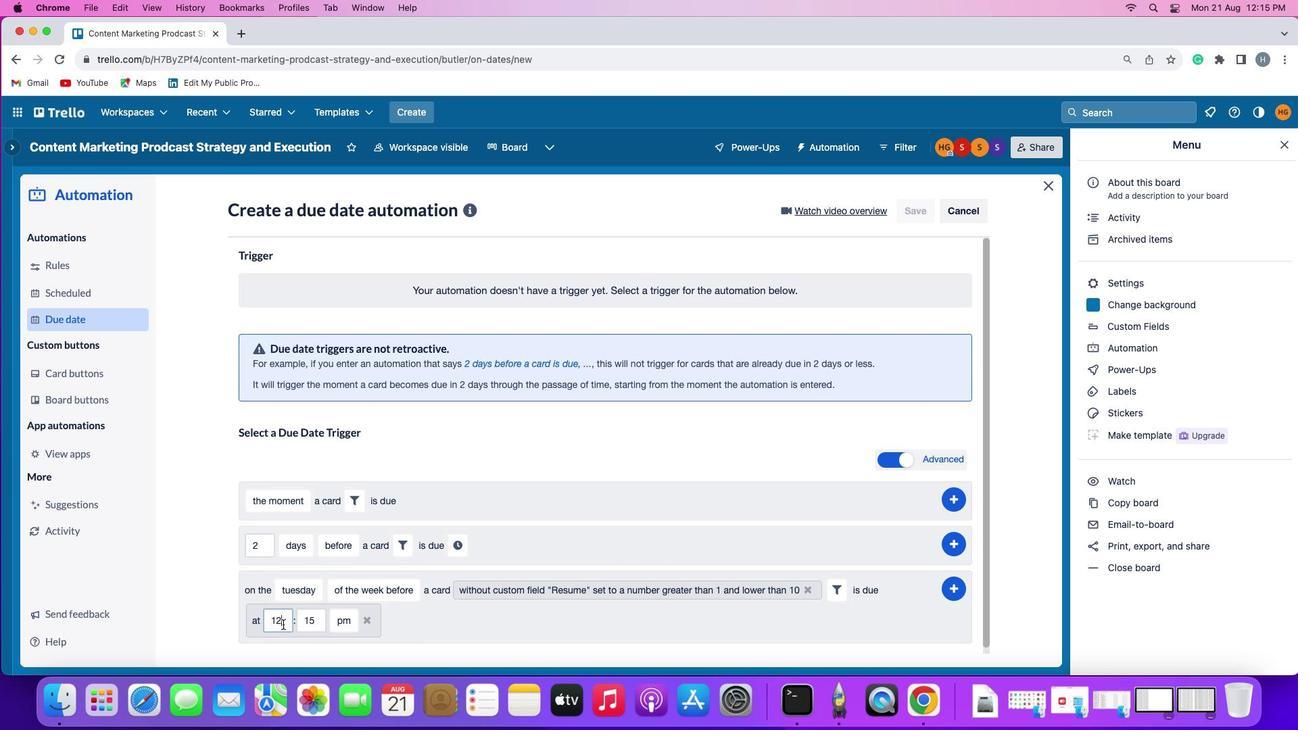
Action: Mouse pressed left at (283, 624)
Screenshot: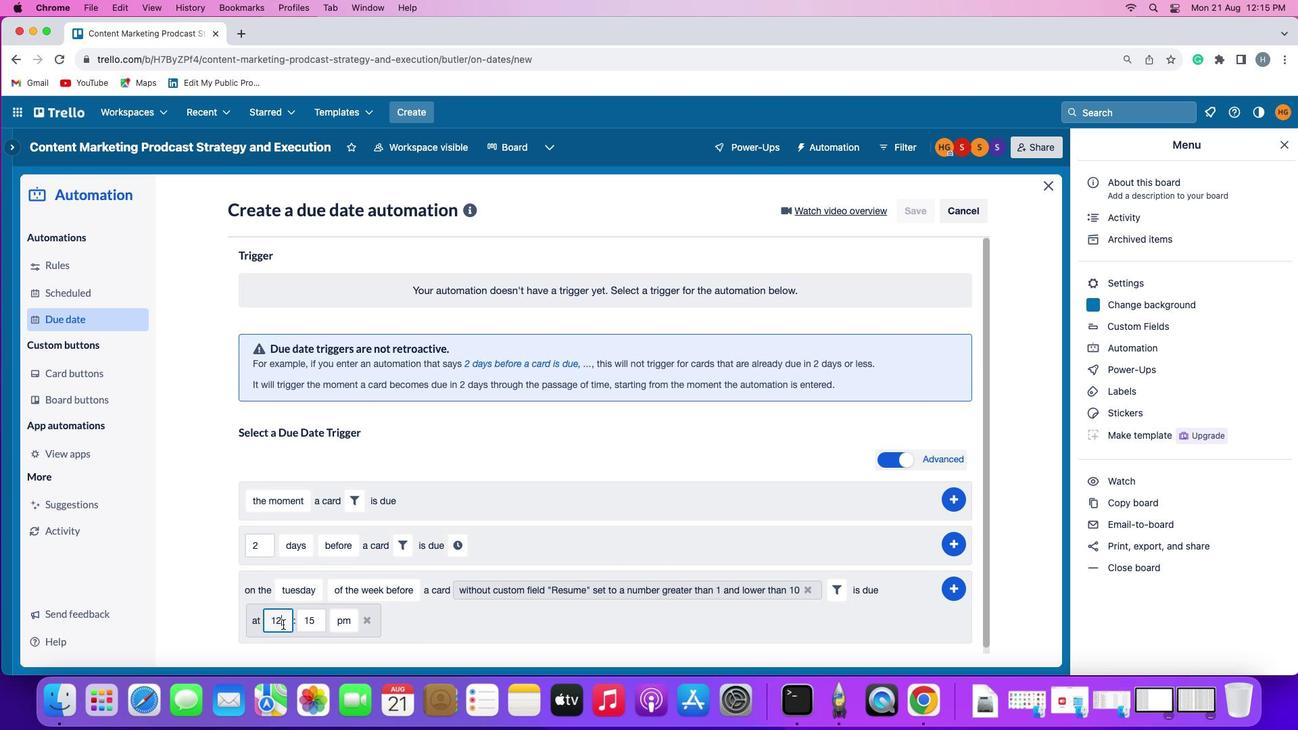 
Action: Key pressed Key.backspace'1'
Screenshot: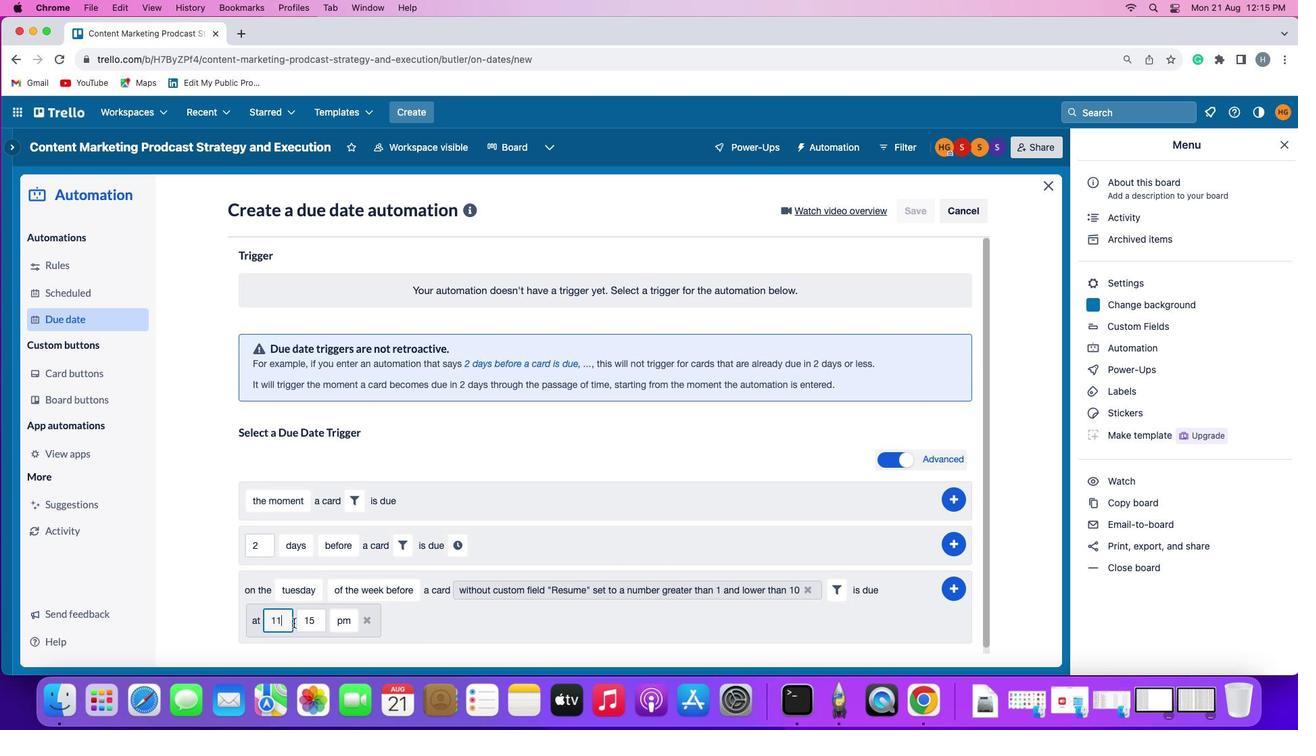 
Action: Mouse moved to (321, 620)
Screenshot: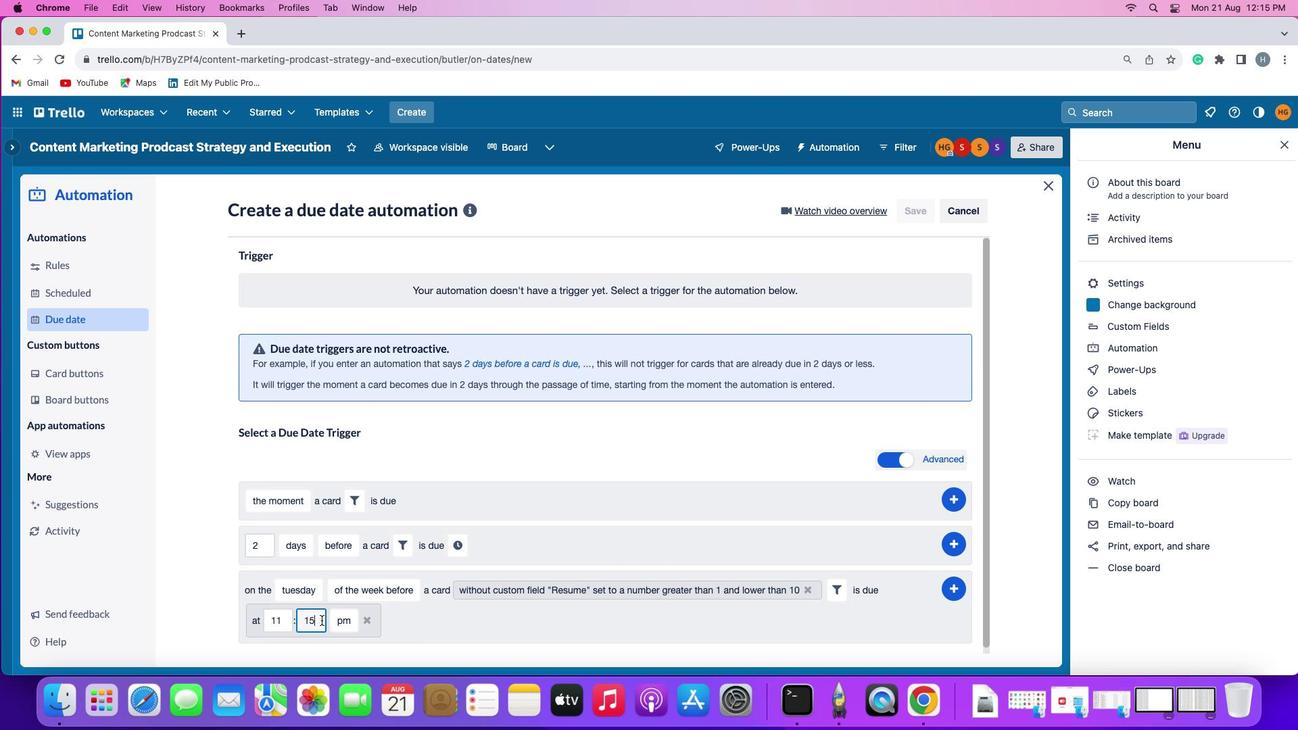 
Action: Mouse pressed left at (321, 620)
Screenshot: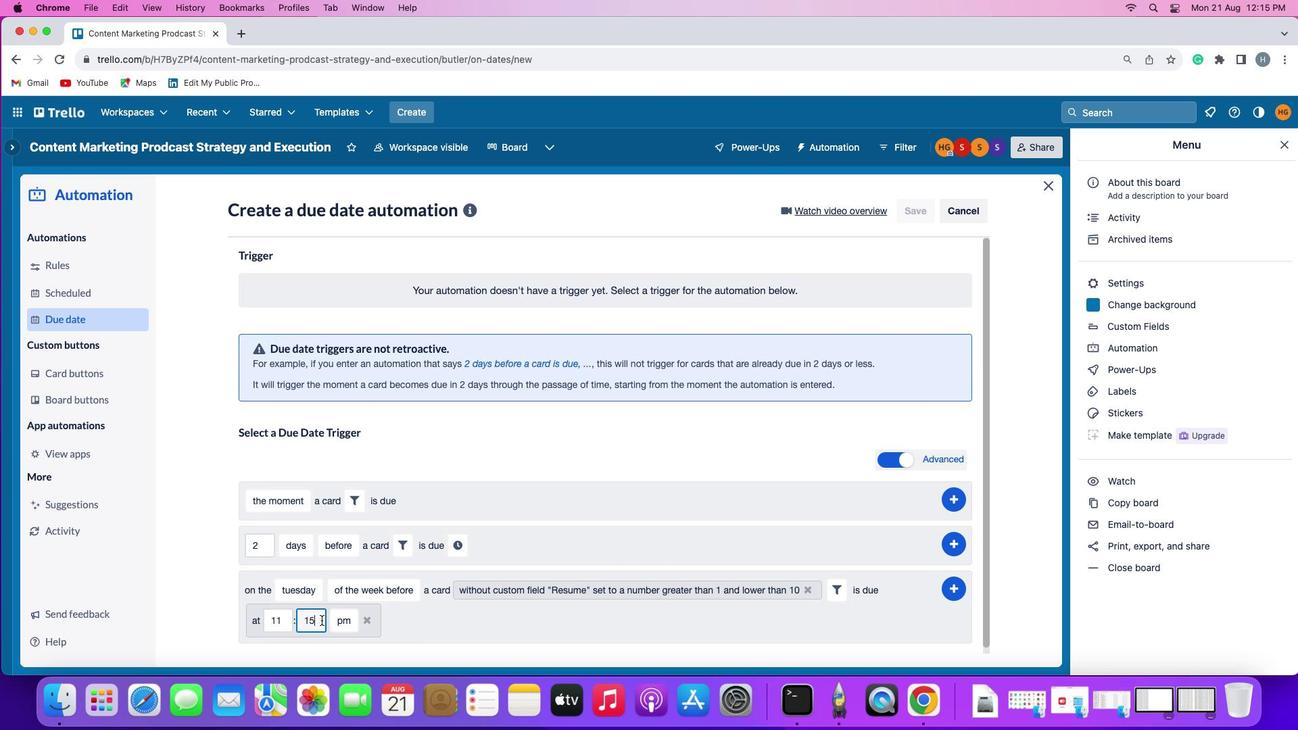 
Action: Key pressed Key.backspaceKey.backspace'0''0'
Screenshot: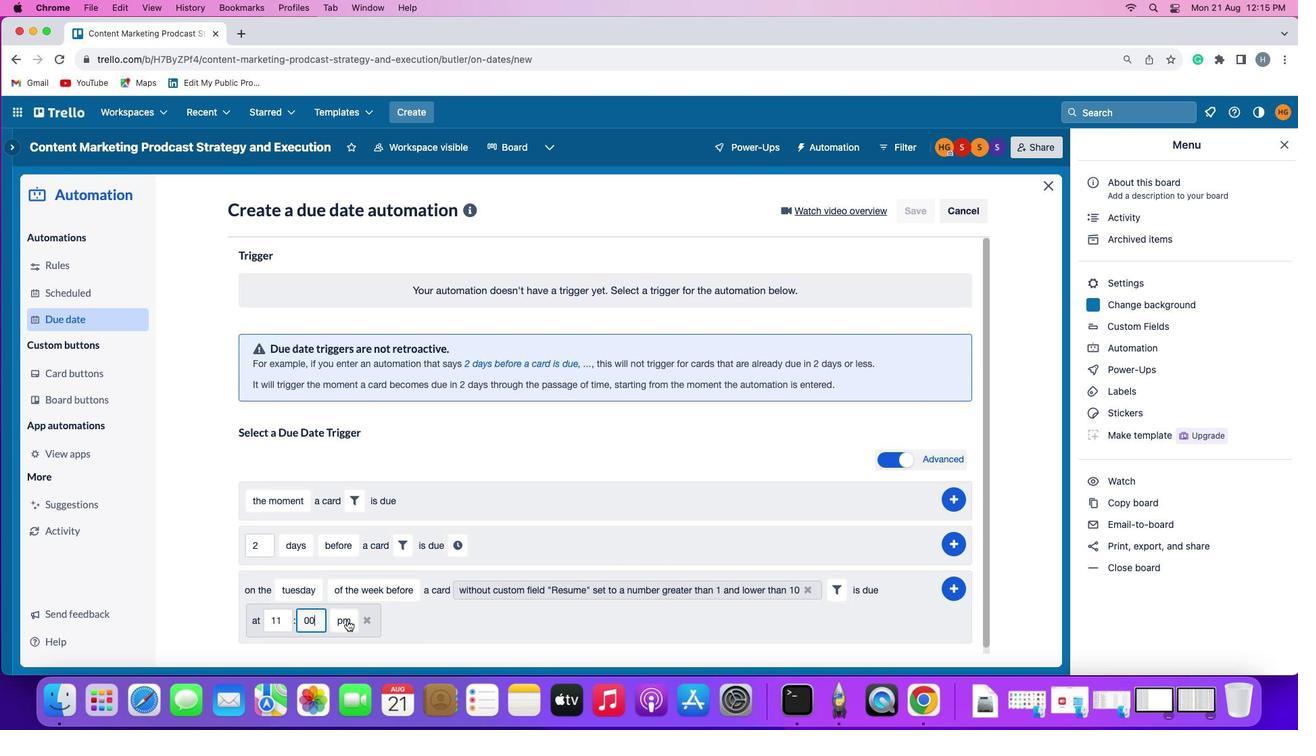 
Action: Mouse moved to (360, 620)
Screenshot: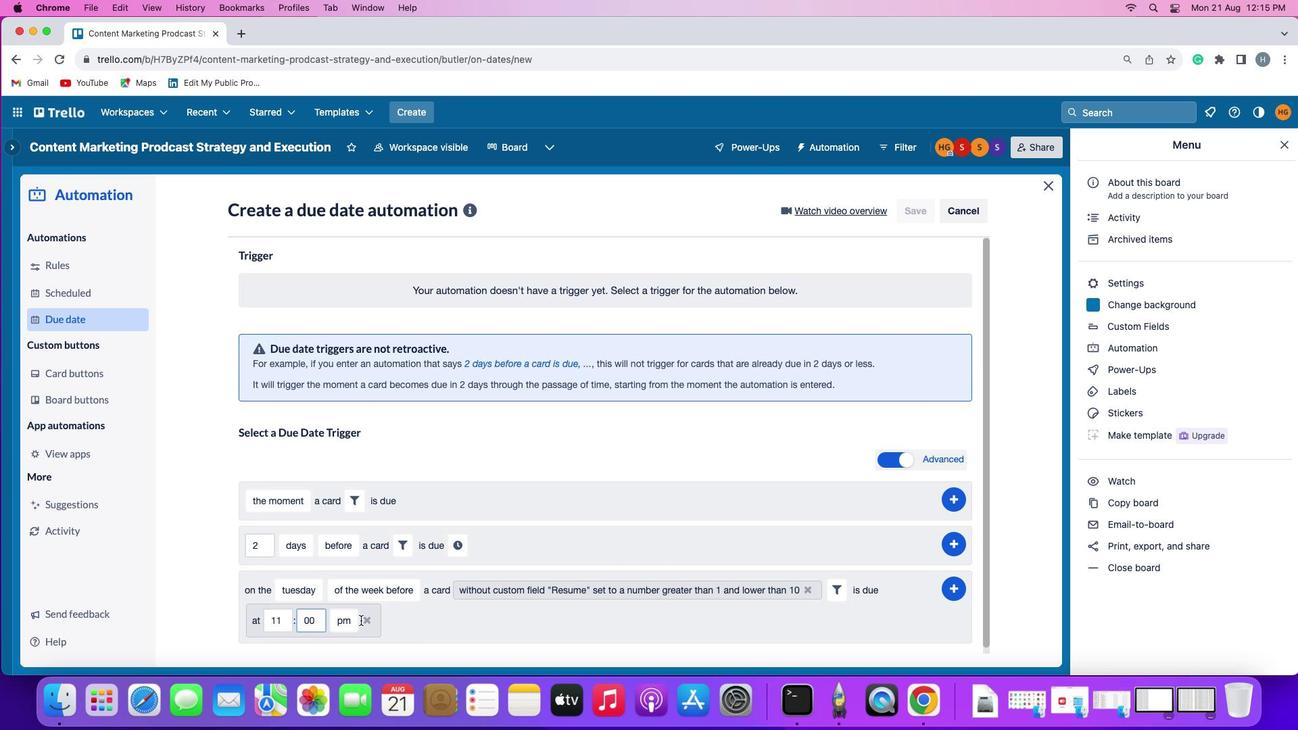 
Action: Mouse pressed left at (360, 620)
Screenshot: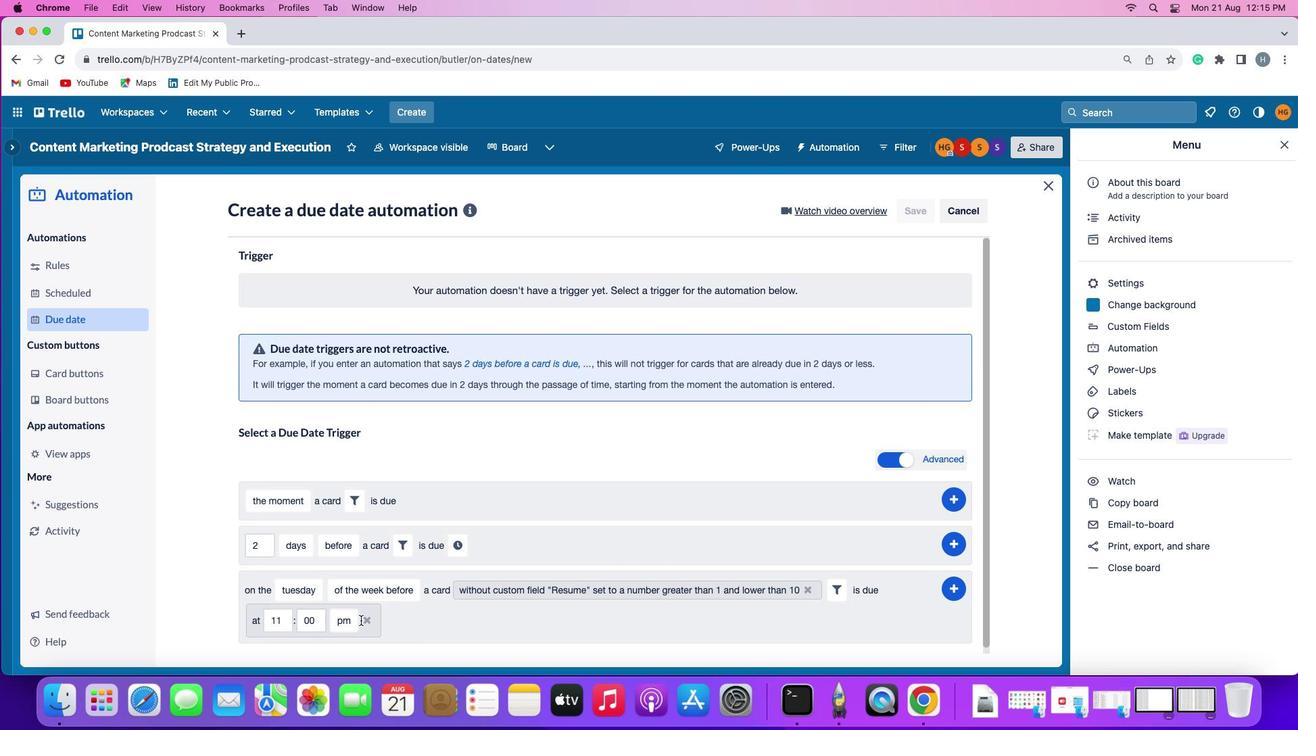 
Action: Mouse moved to (355, 618)
Screenshot: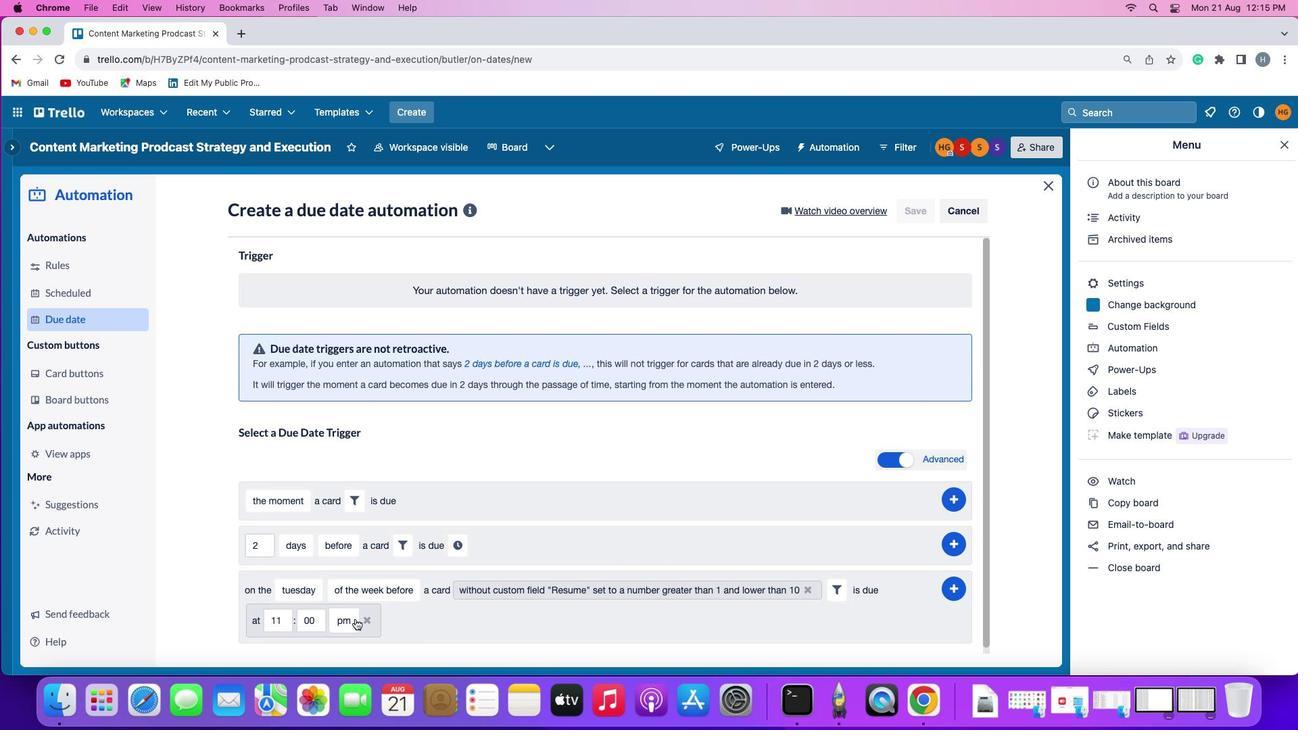 
Action: Mouse pressed left at (355, 618)
Screenshot: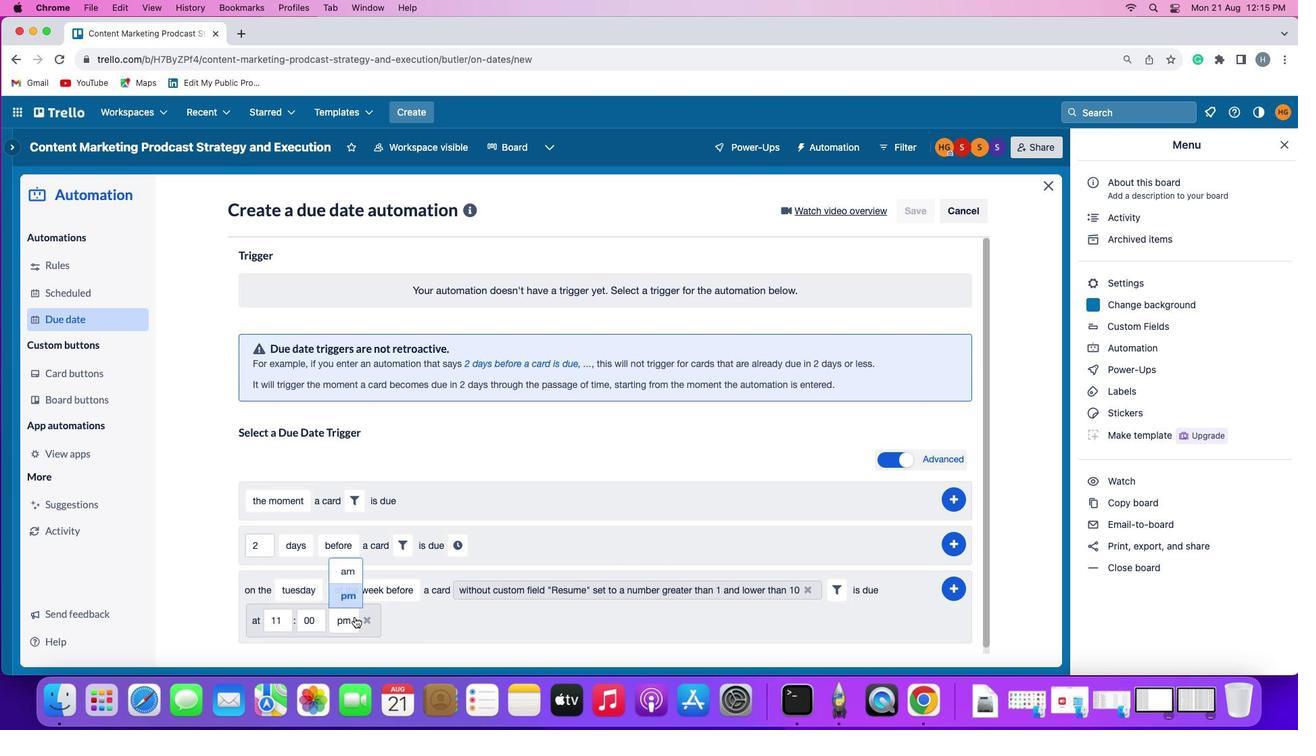 
Action: Mouse moved to (358, 569)
Screenshot: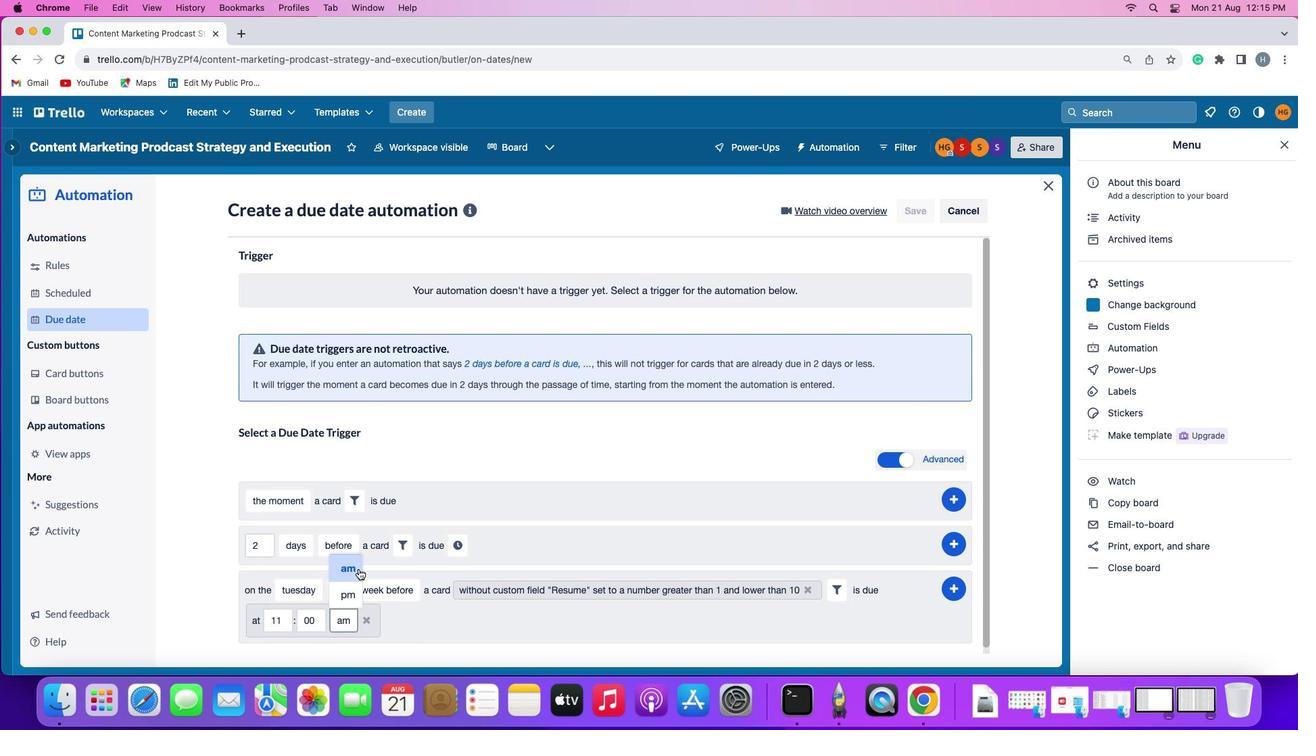 
Action: Mouse pressed left at (358, 569)
Screenshot: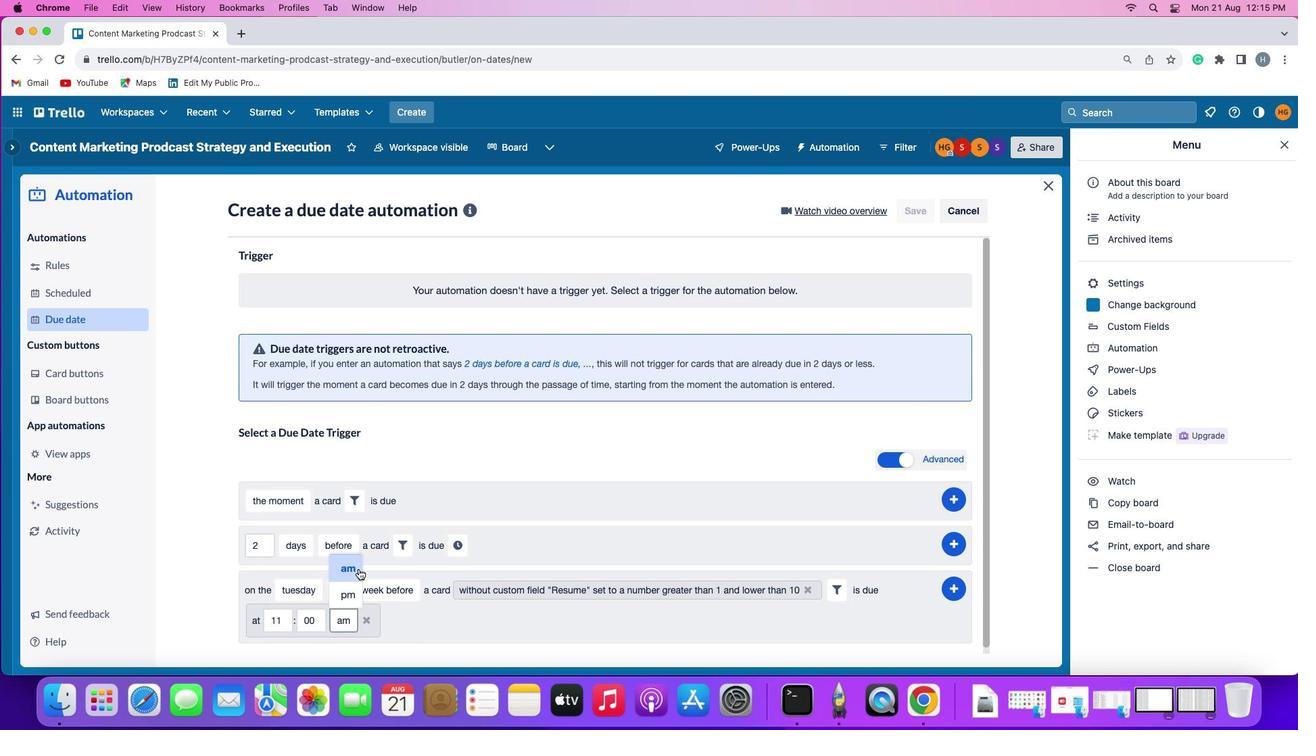 
Action: Mouse moved to (955, 585)
Screenshot: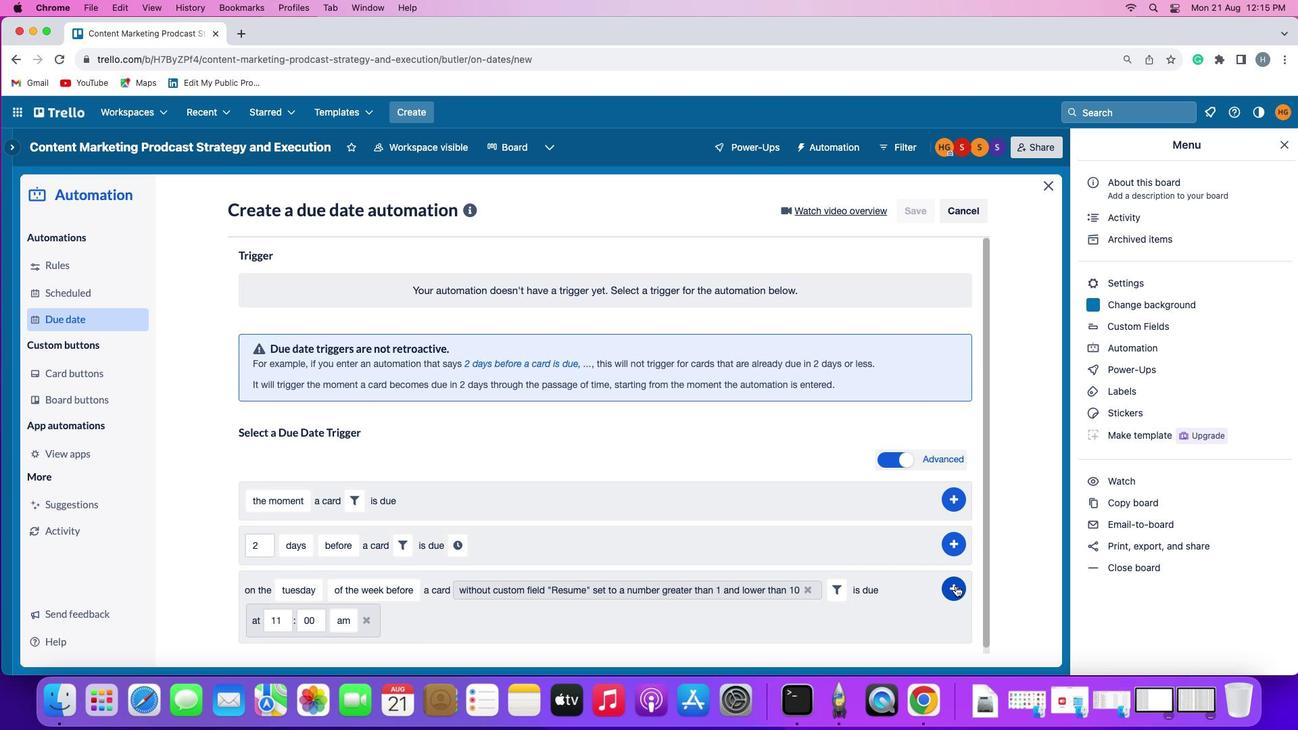 
Action: Mouse pressed left at (955, 585)
Screenshot: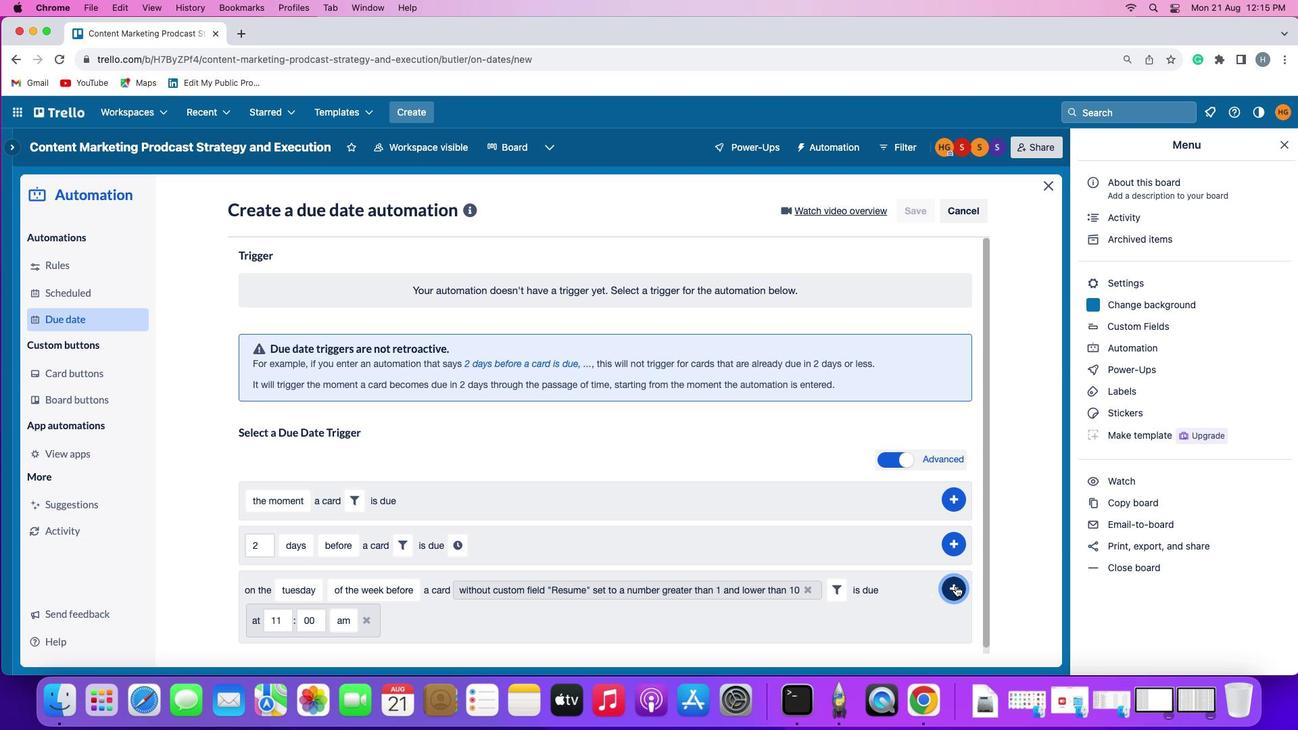 
Action: Mouse moved to (1011, 474)
Screenshot: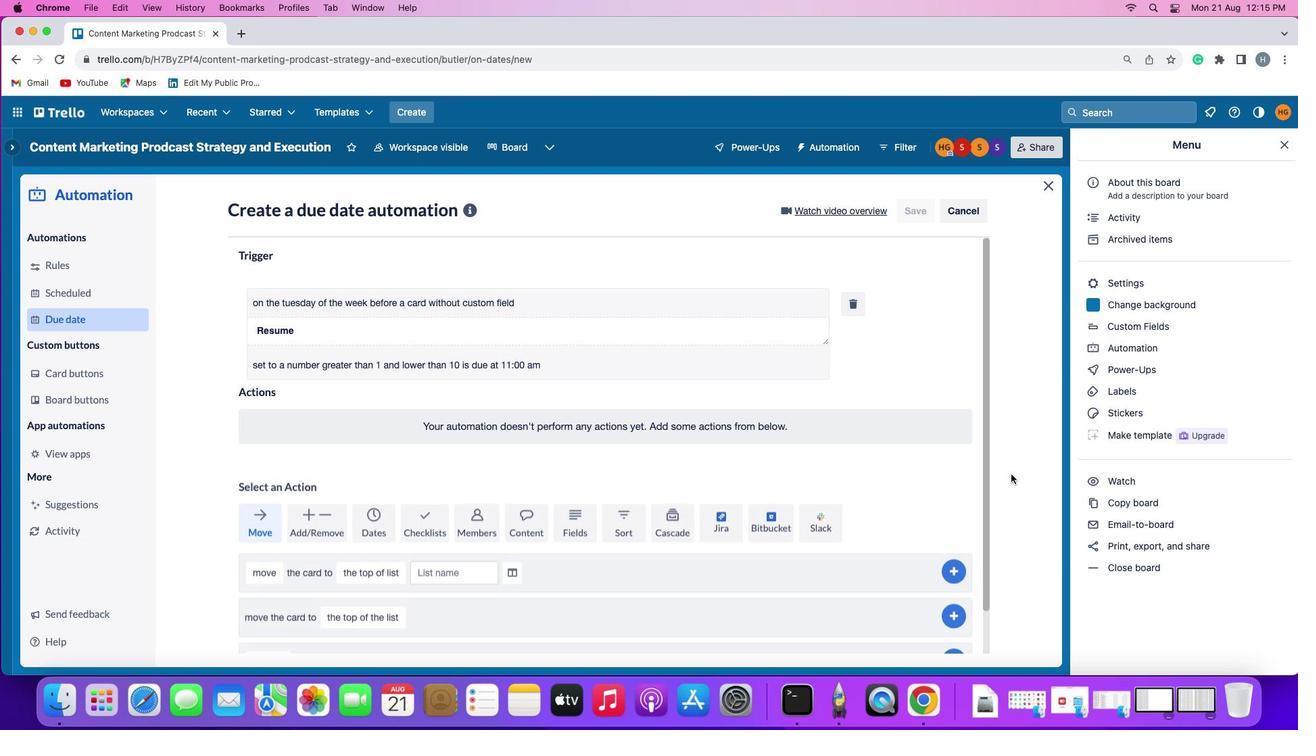 
